 Task: Look for space in Caterham, United Kingdom from 1st June, 2023 to 9th June, 2023 for 5 adults in price range Rs.6000 to Rs.12000. Place can be entire place with 3 bedrooms having 3 beds and 3 bathrooms. Property type can be house, flat, guest house. Booking option can be shelf check-in. Required host language is English.
Action: Mouse moved to (503, 70)
Screenshot: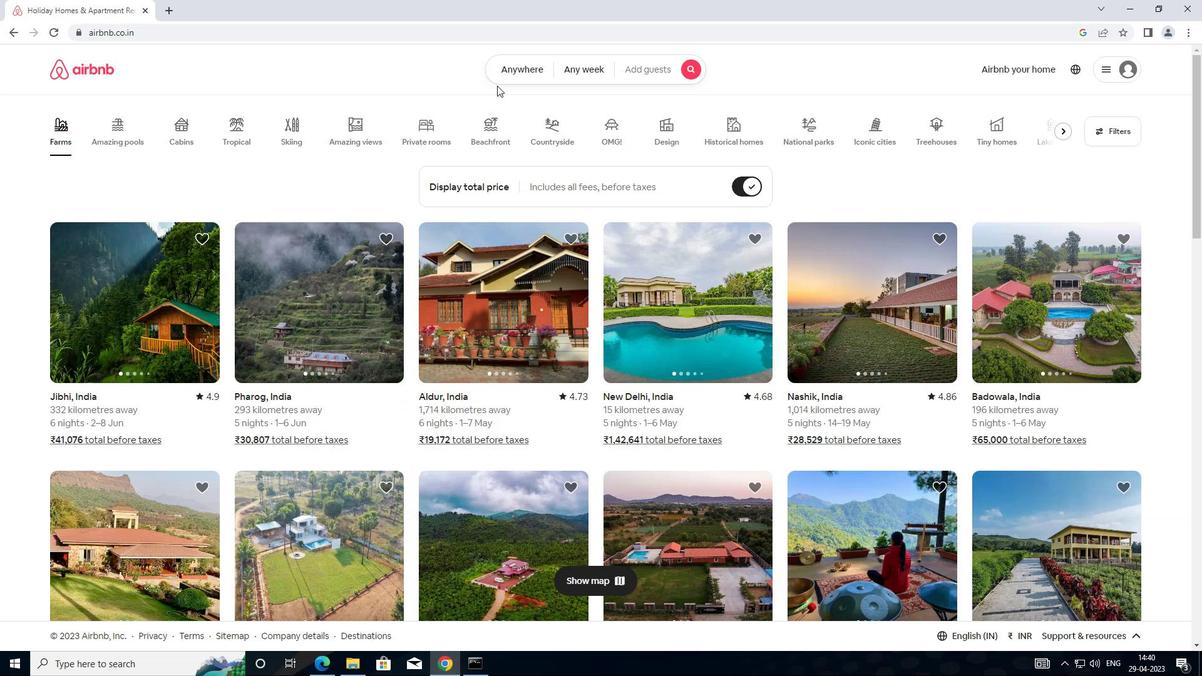 
Action: Mouse pressed left at (503, 70)
Screenshot: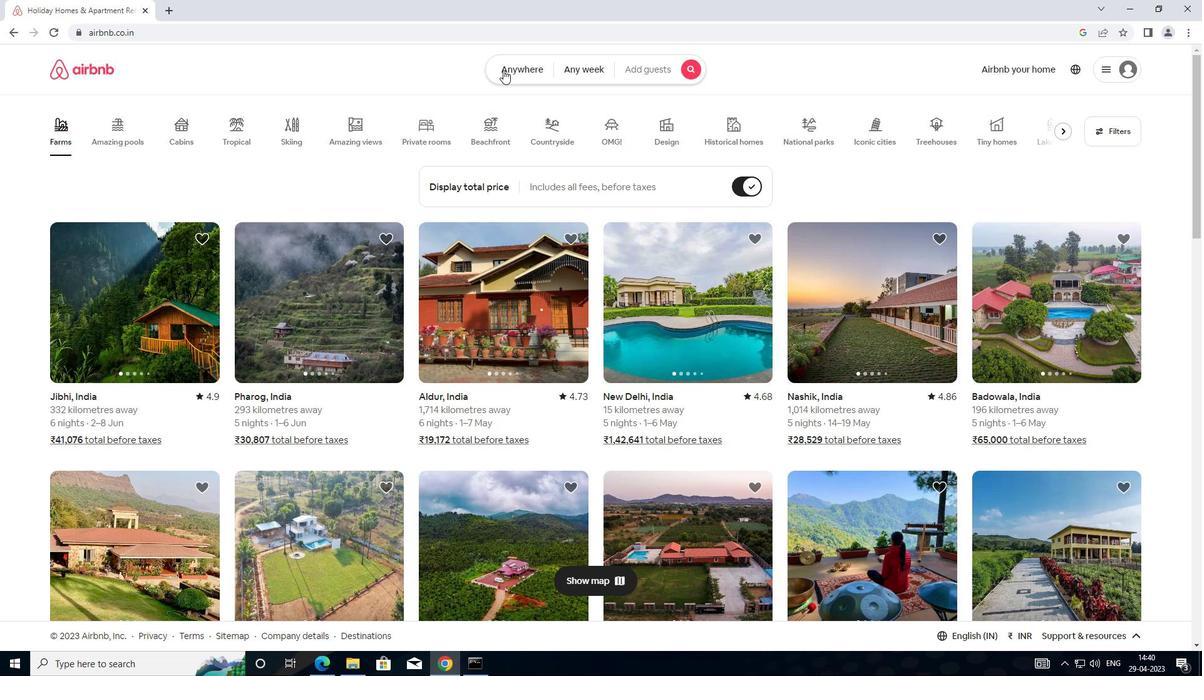 
Action: Mouse moved to (395, 120)
Screenshot: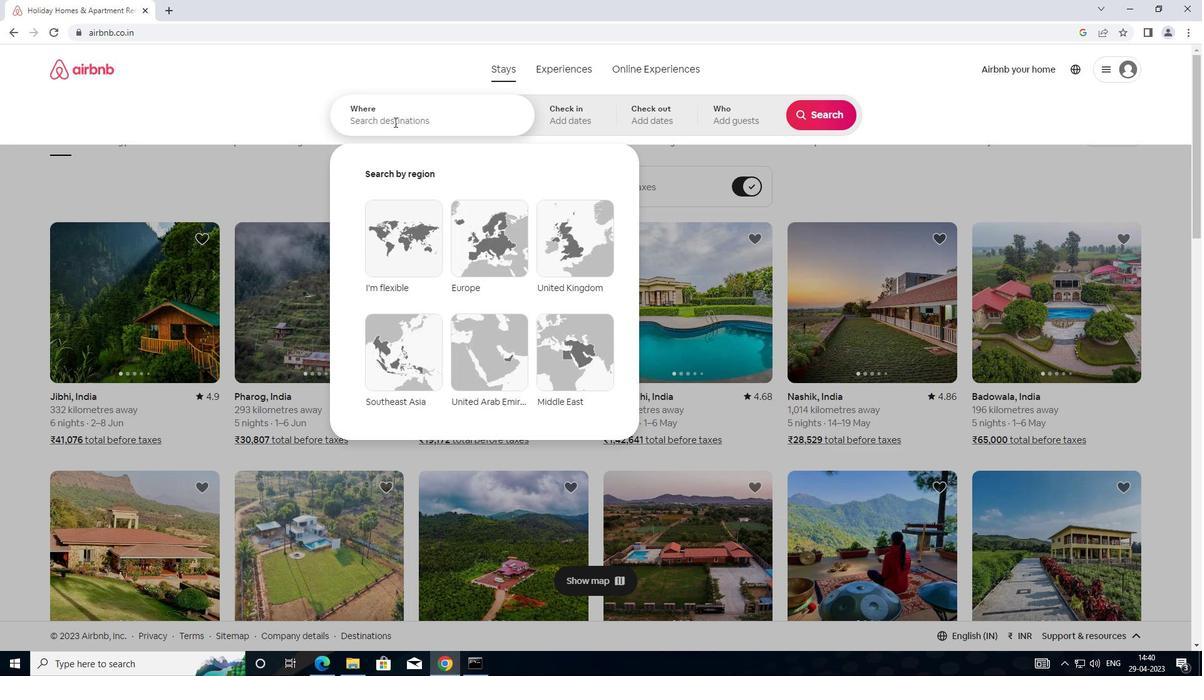
Action: Mouse pressed left at (395, 120)
Screenshot: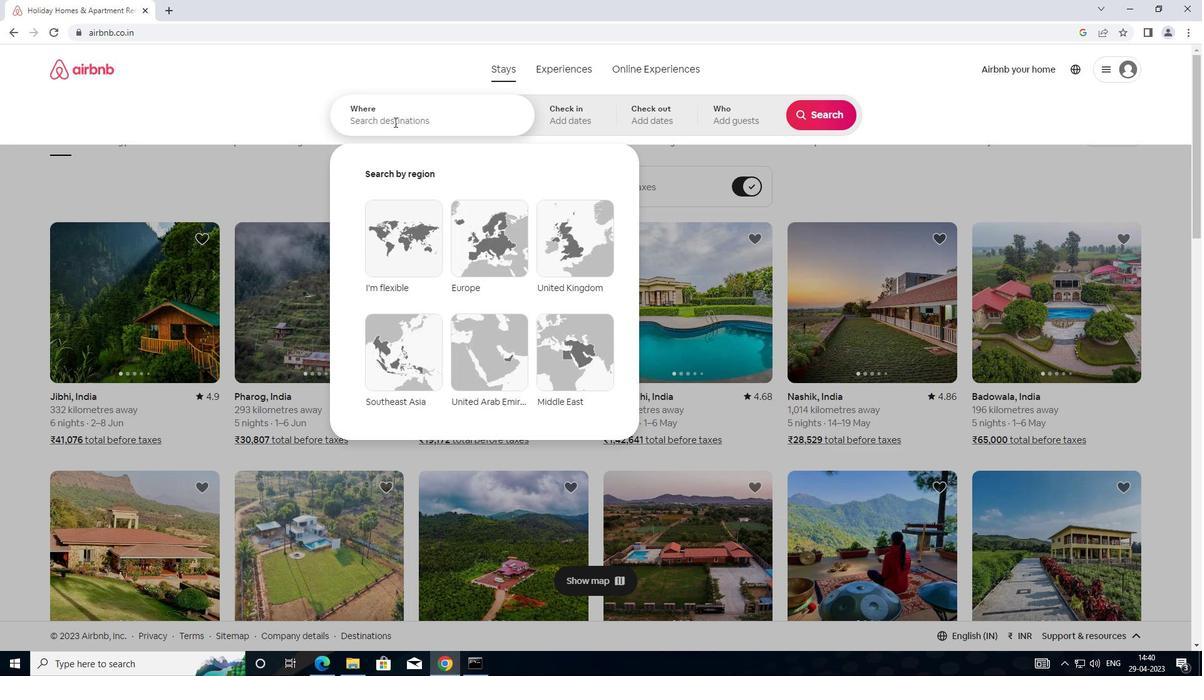 
Action: Mouse moved to (425, 124)
Screenshot: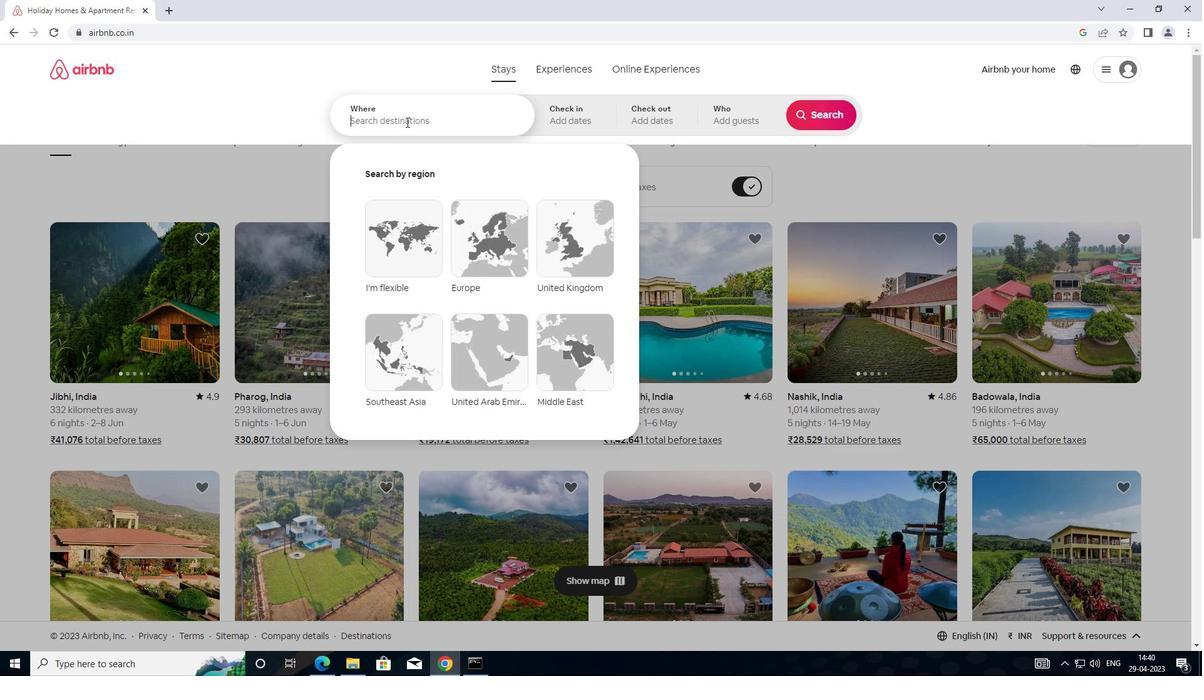 
Action: Key pressed <Key.shift>CATERHAM,UNITED
Screenshot: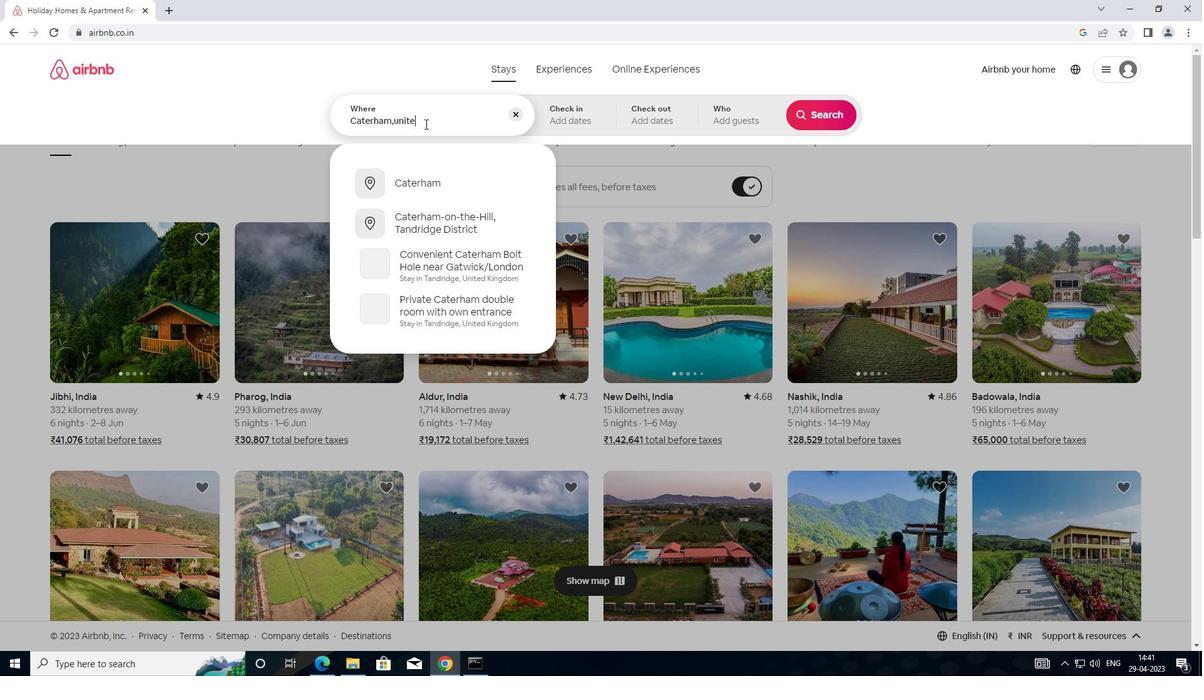 
Action: Mouse moved to (434, 191)
Screenshot: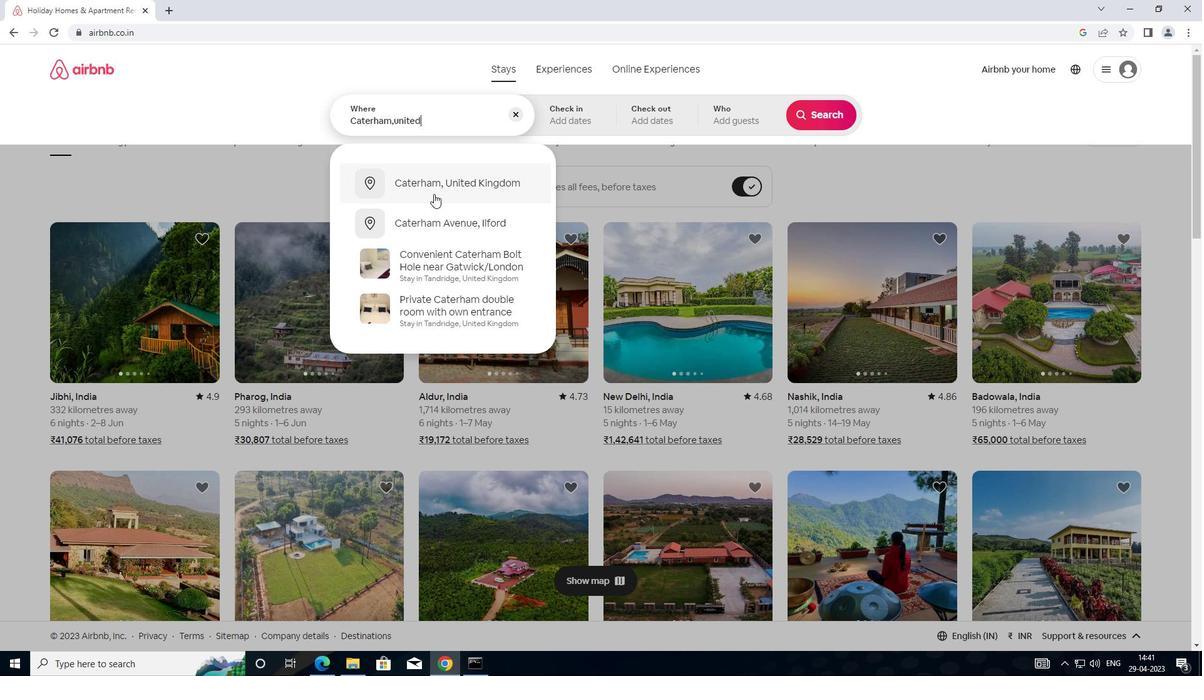 
Action: Mouse pressed left at (434, 191)
Screenshot: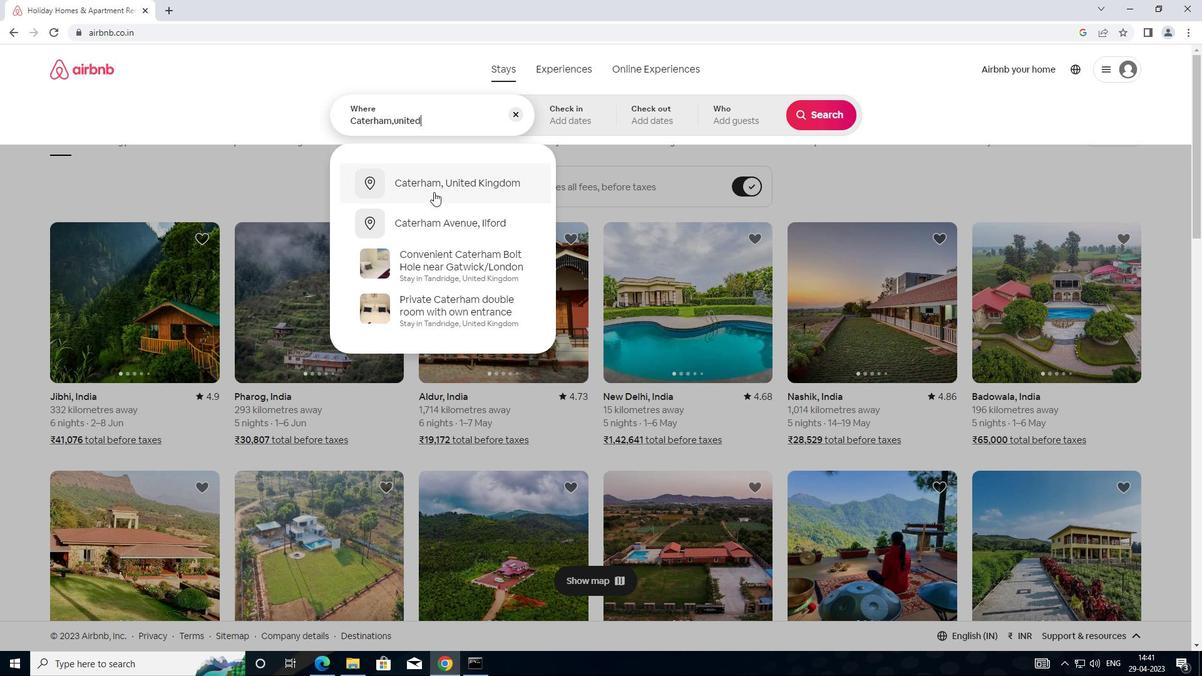 
Action: Mouse moved to (815, 221)
Screenshot: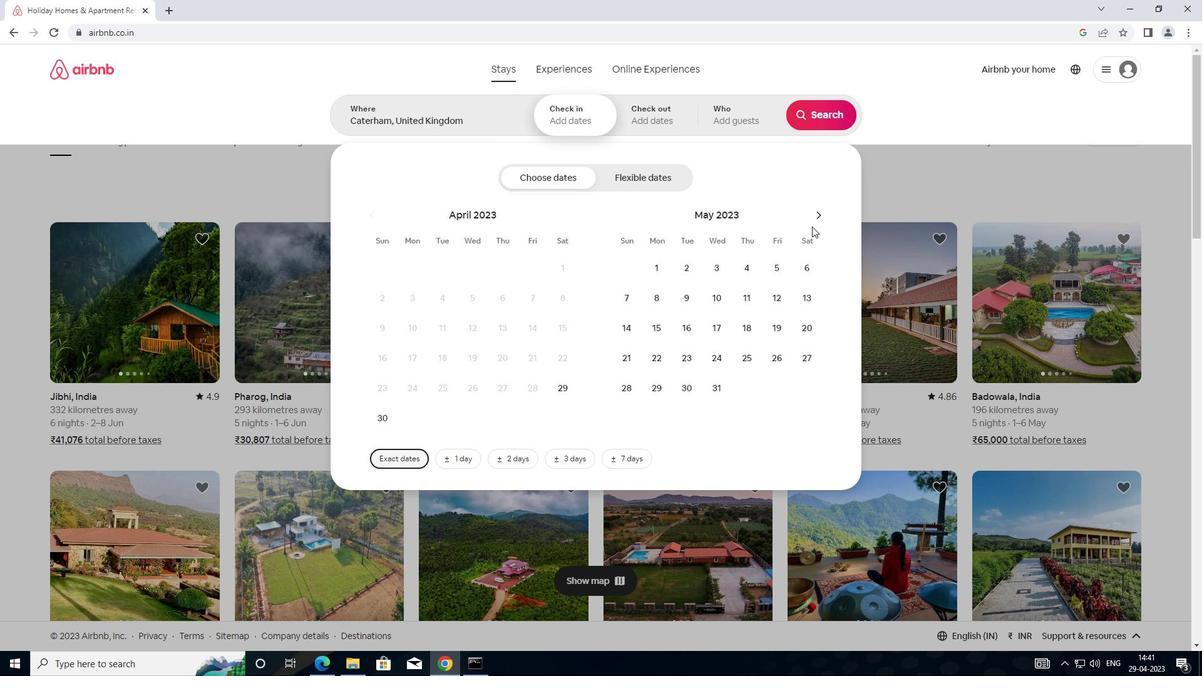 
Action: Mouse pressed left at (815, 221)
Screenshot: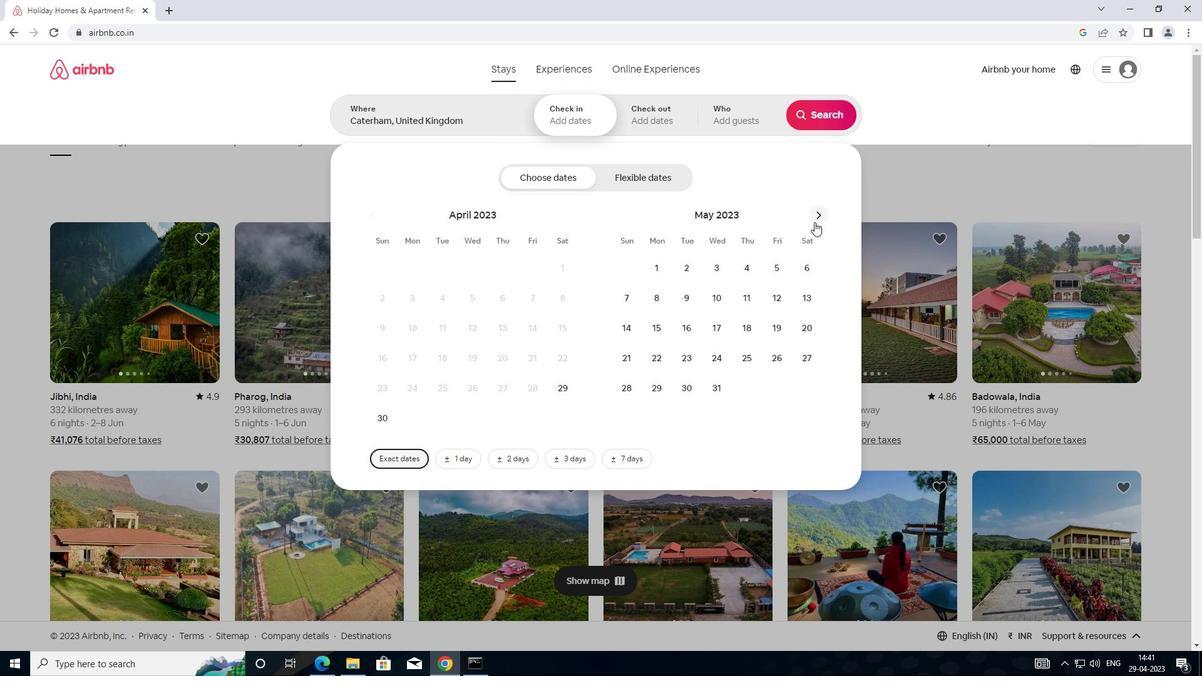 
Action: Mouse pressed left at (815, 221)
Screenshot: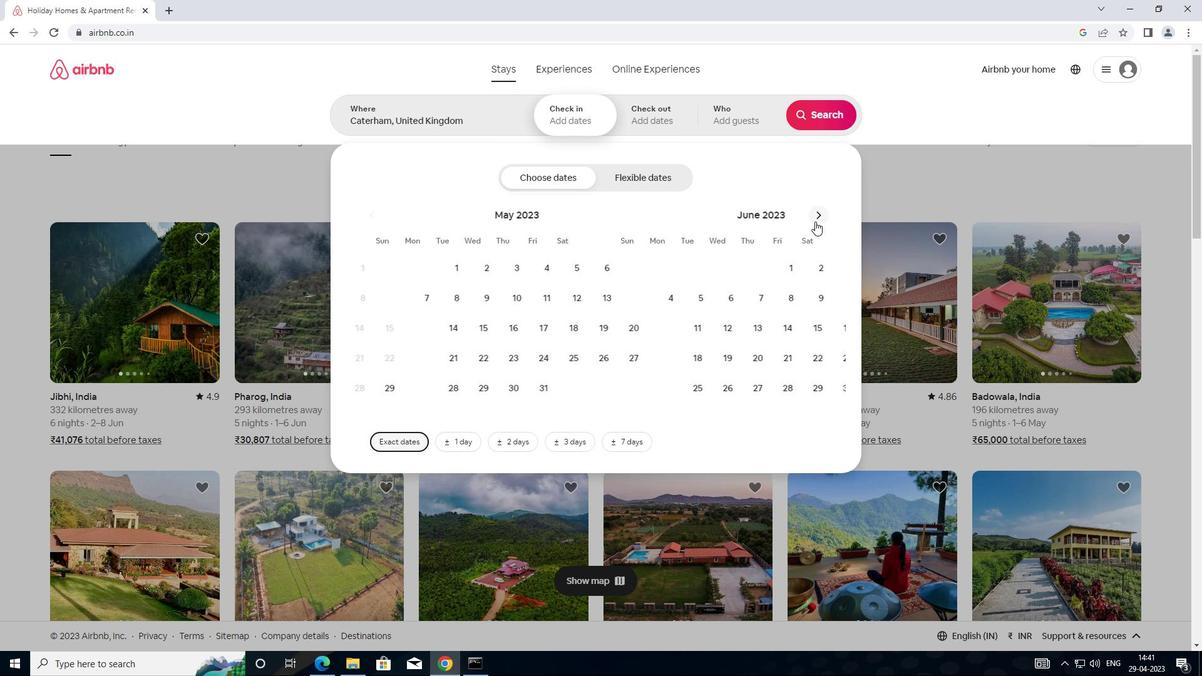 
Action: Mouse moved to (501, 266)
Screenshot: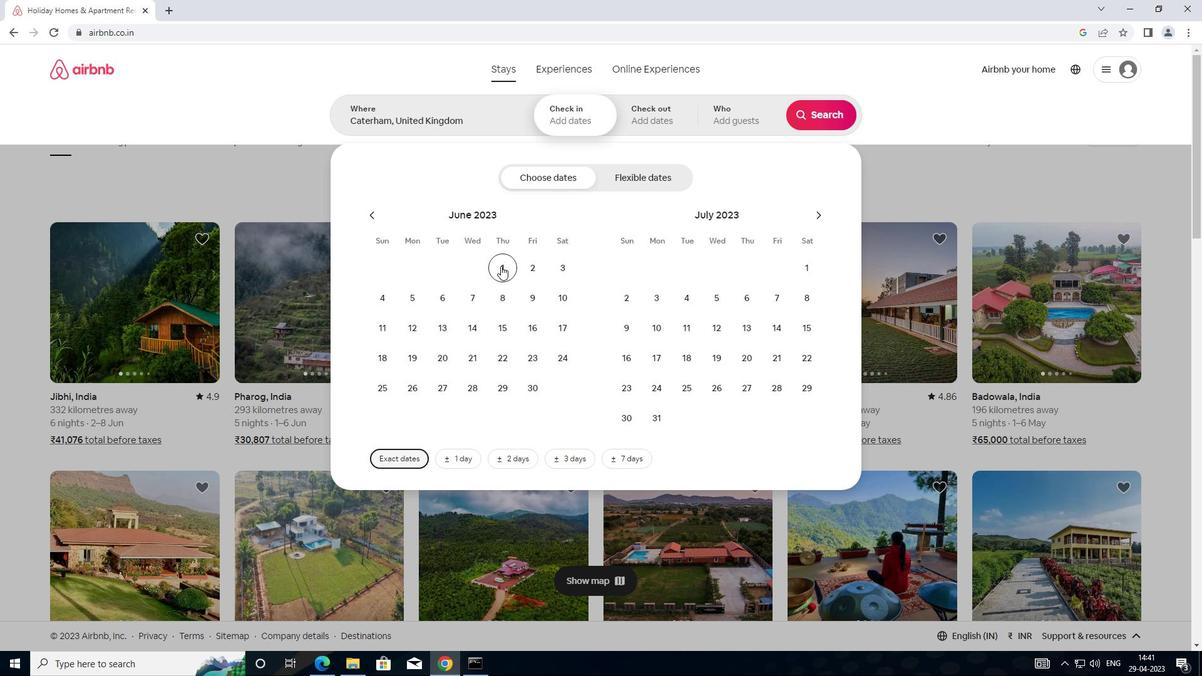 
Action: Mouse pressed left at (501, 266)
Screenshot: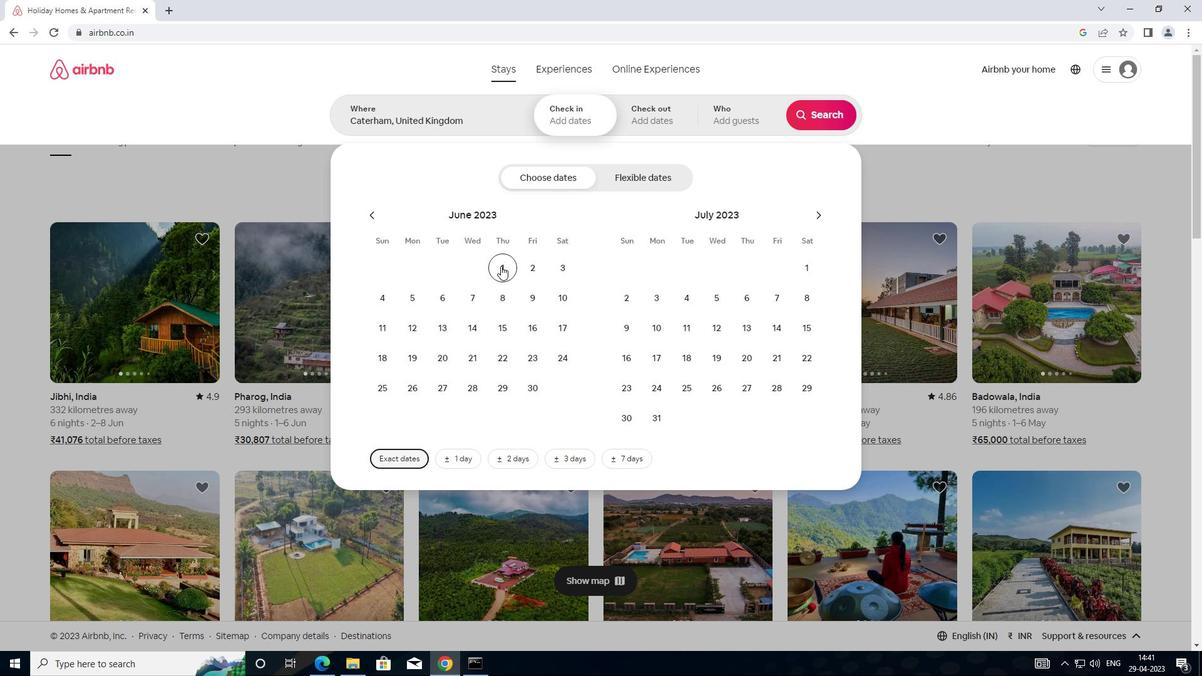 
Action: Mouse moved to (546, 298)
Screenshot: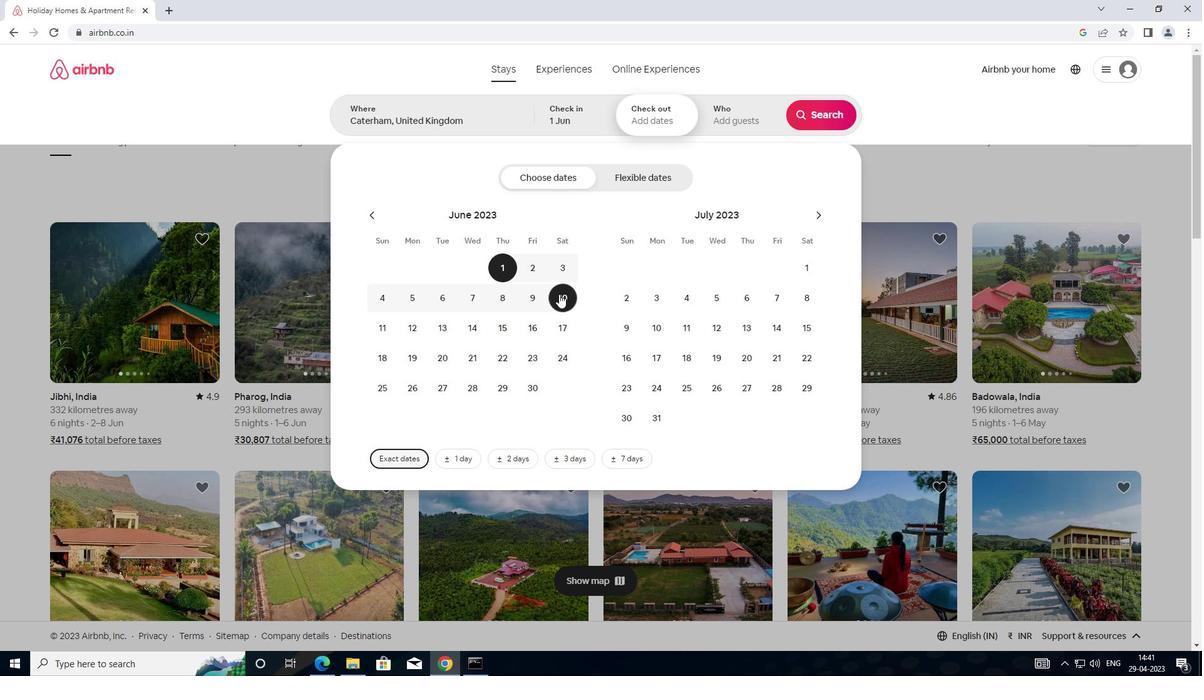 
Action: Mouse pressed left at (546, 298)
Screenshot: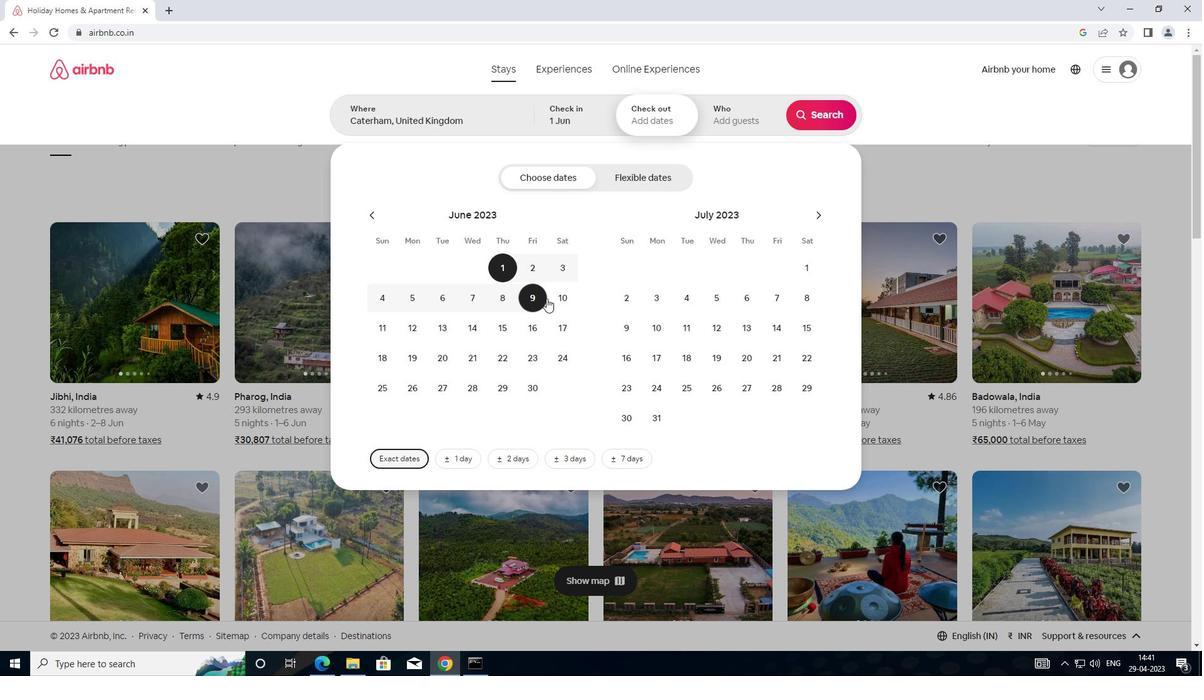 
Action: Mouse moved to (741, 126)
Screenshot: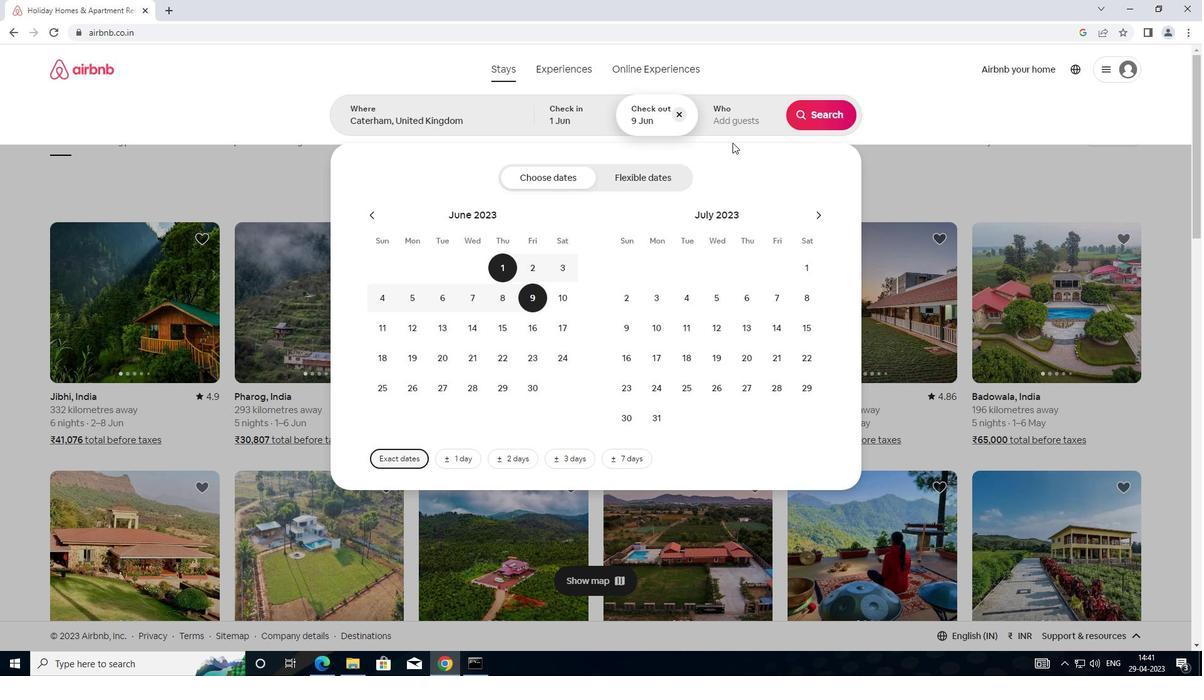 
Action: Mouse pressed left at (741, 126)
Screenshot: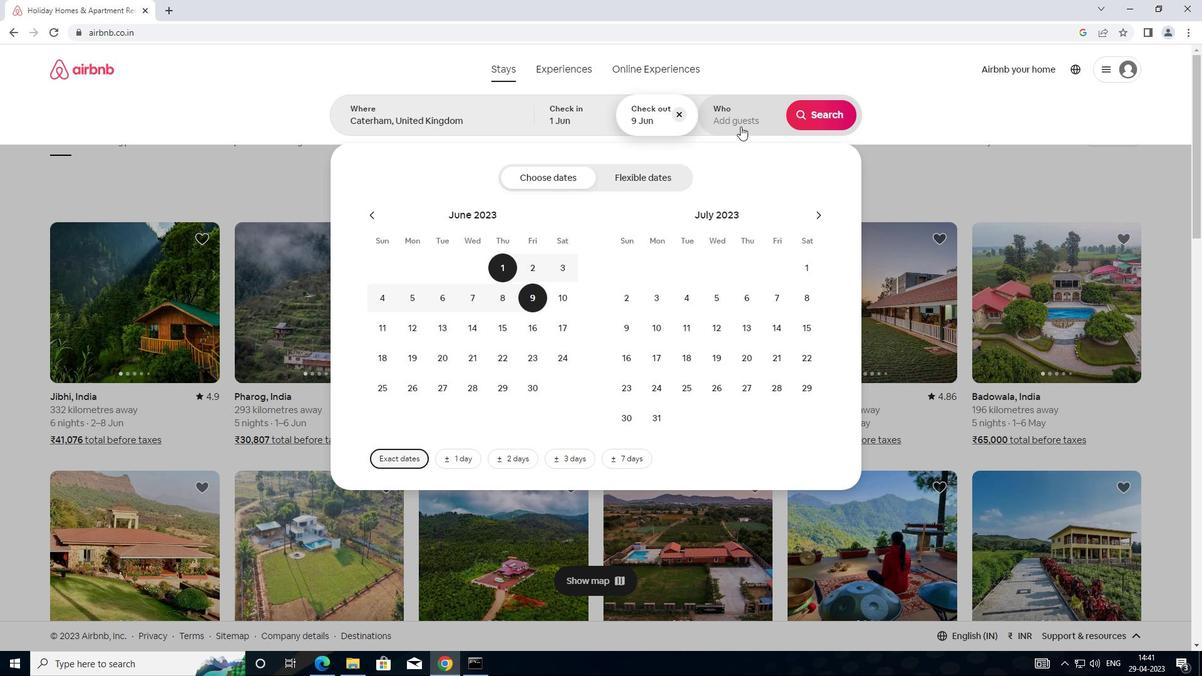 
Action: Mouse moved to (821, 177)
Screenshot: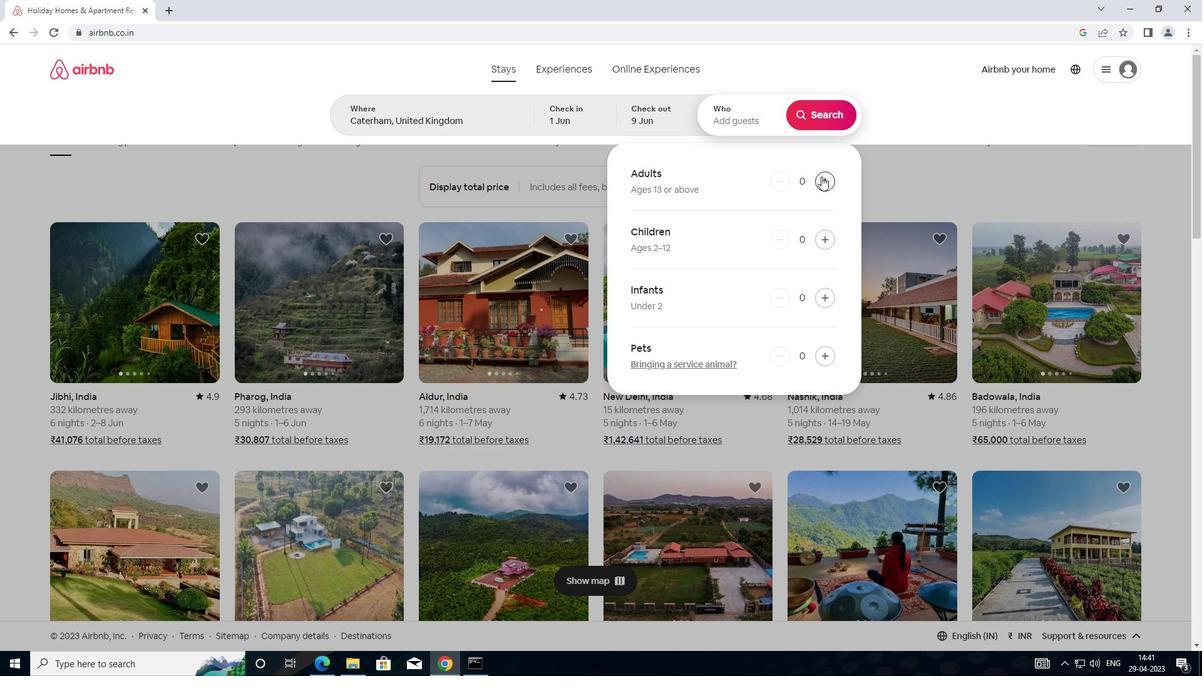 
Action: Mouse pressed left at (821, 177)
Screenshot: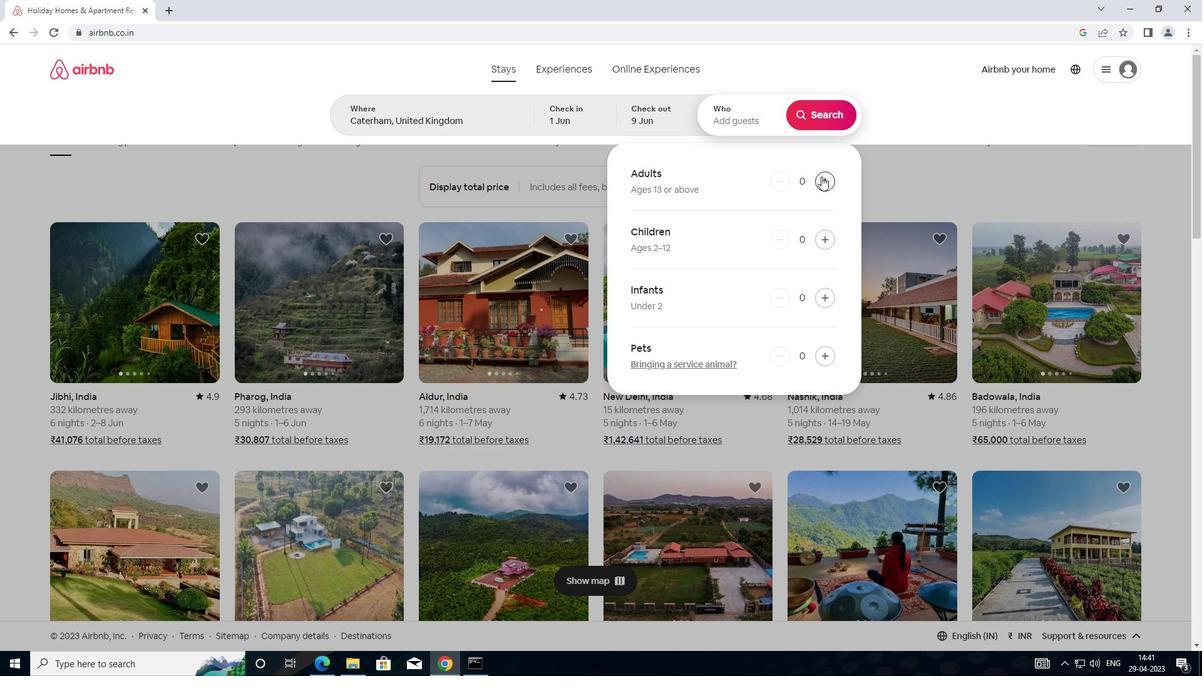 
Action: Mouse pressed left at (821, 177)
Screenshot: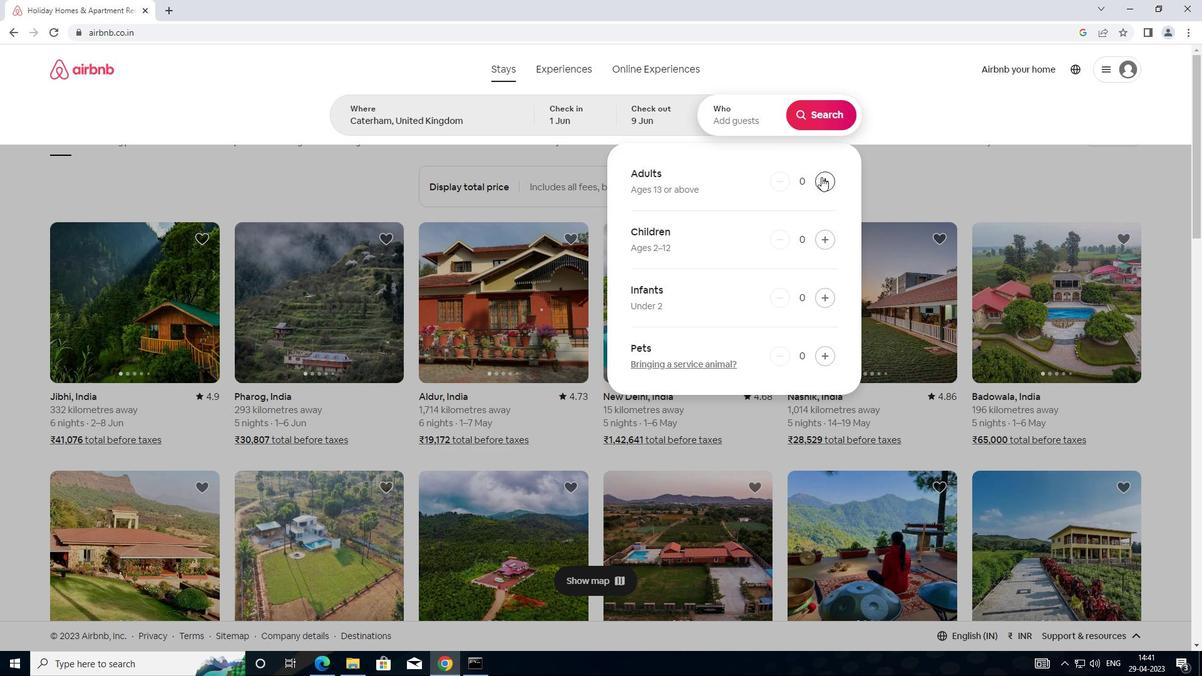 
Action: Mouse moved to (822, 178)
Screenshot: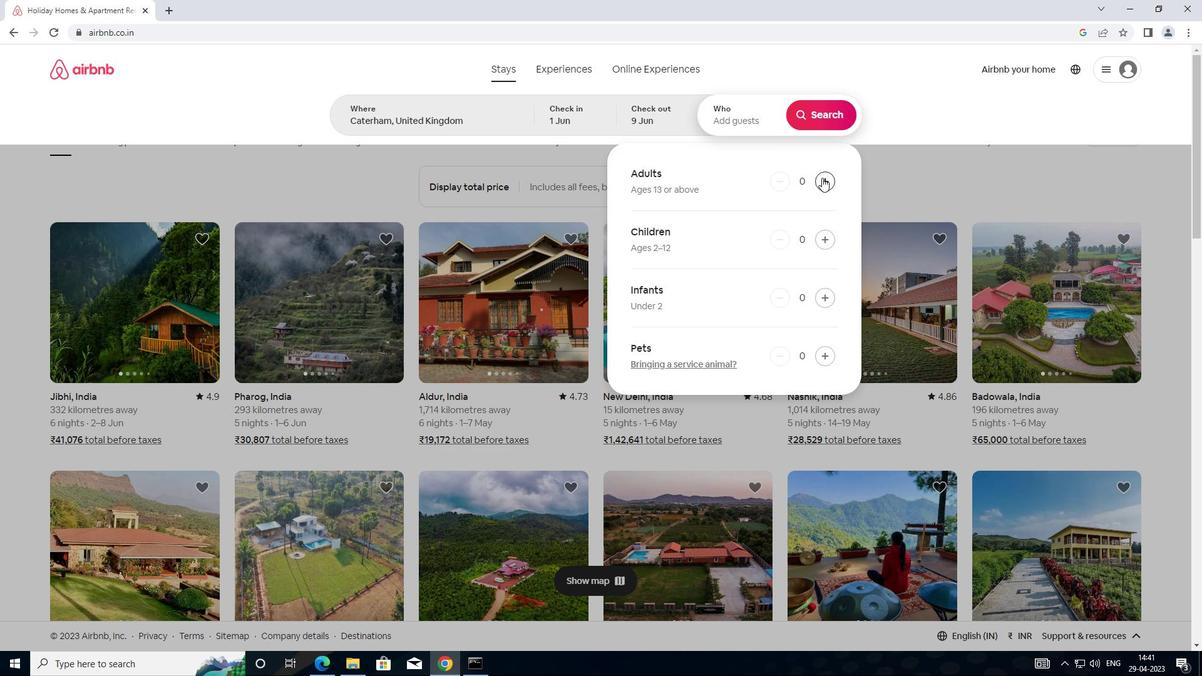 
Action: Mouse pressed left at (822, 178)
Screenshot: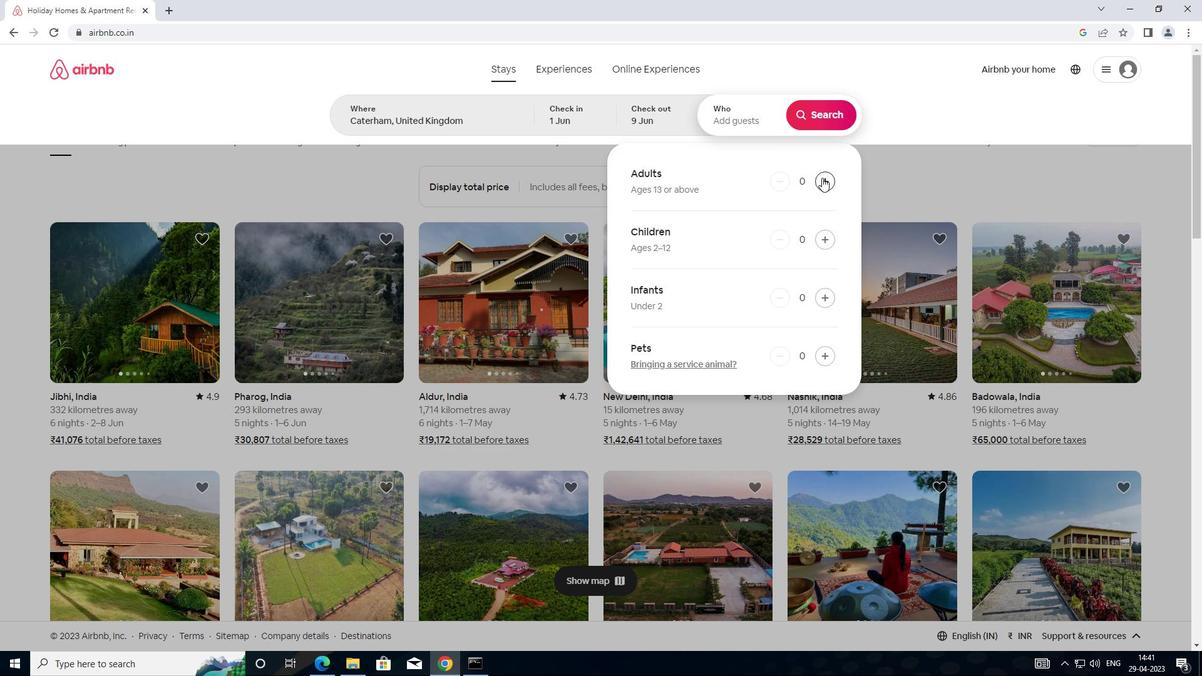 
Action: Mouse moved to (822, 179)
Screenshot: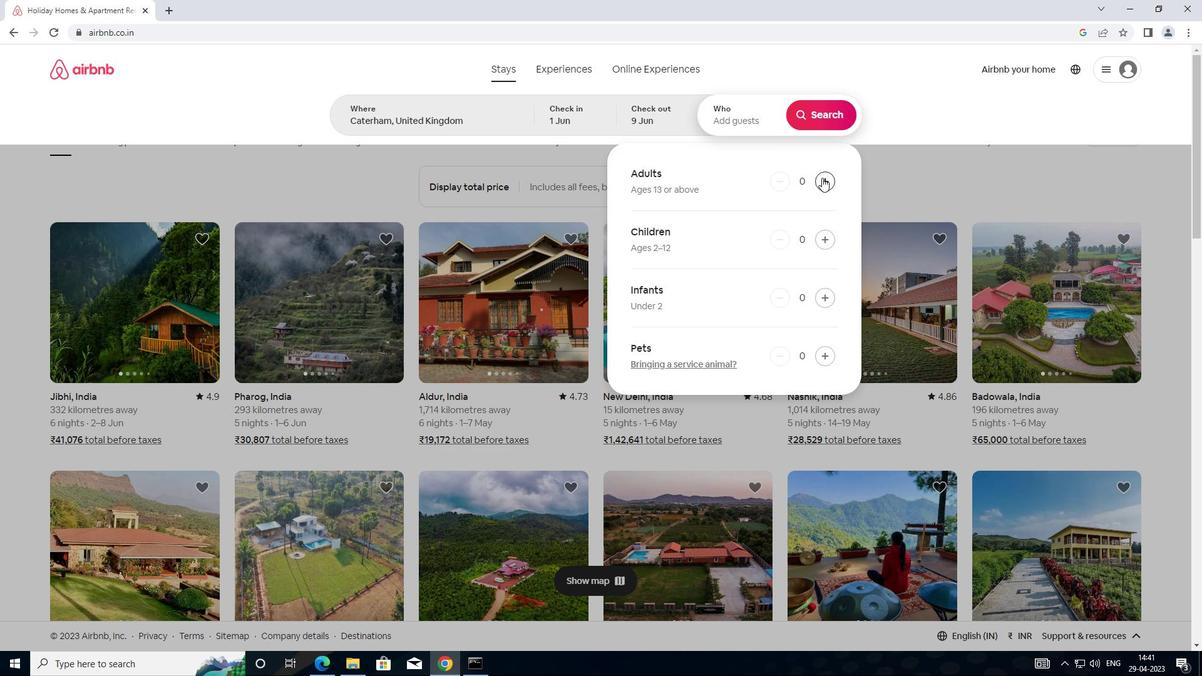 
Action: Mouse pressed left at (822, 179)
Screenshot: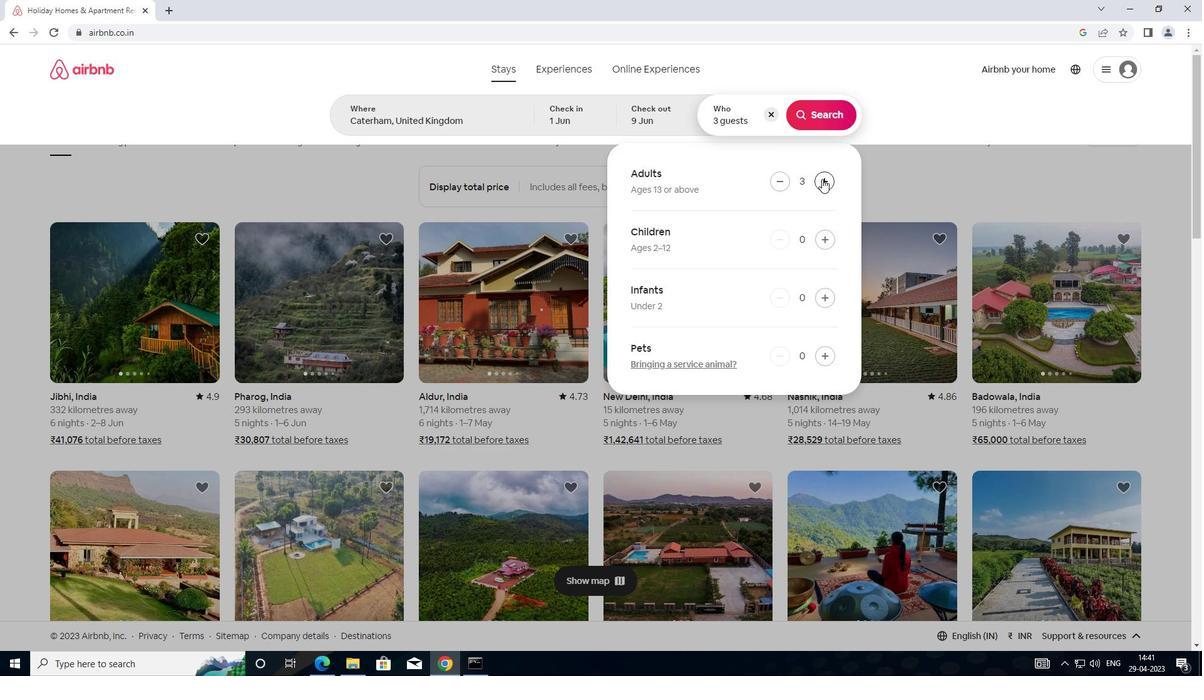 
Action: Mouse pressed left at (822, 179)
Screenshot: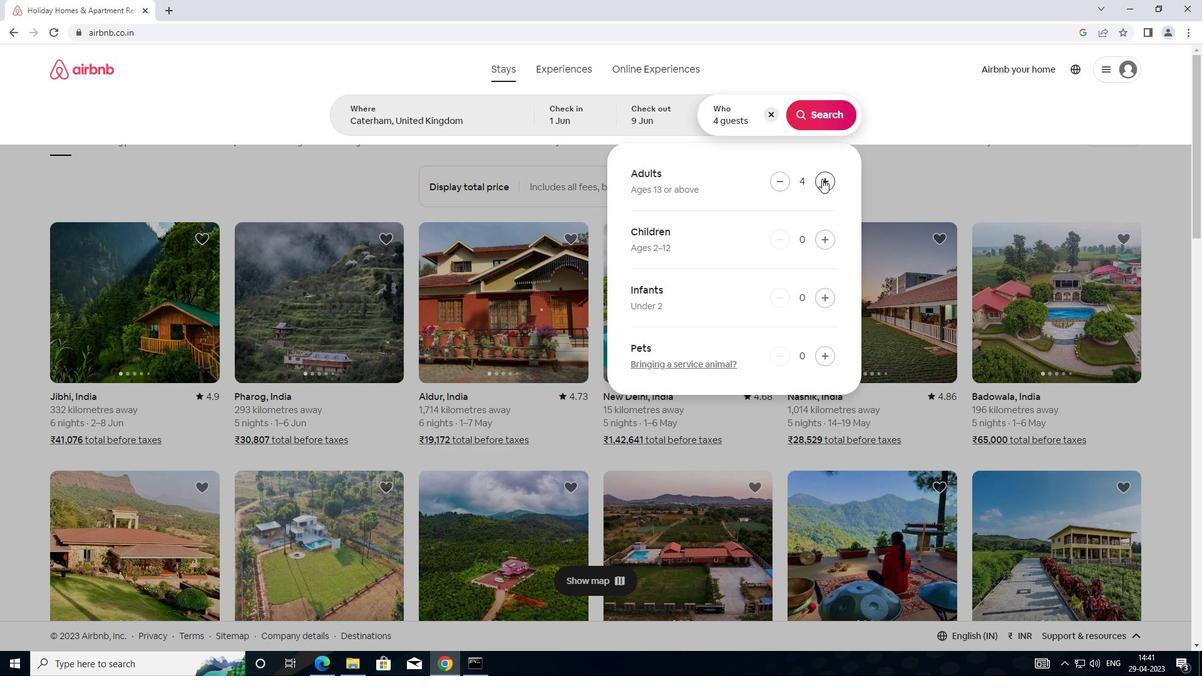 
Action: Mouse moved to (830, 104)
Screenshot: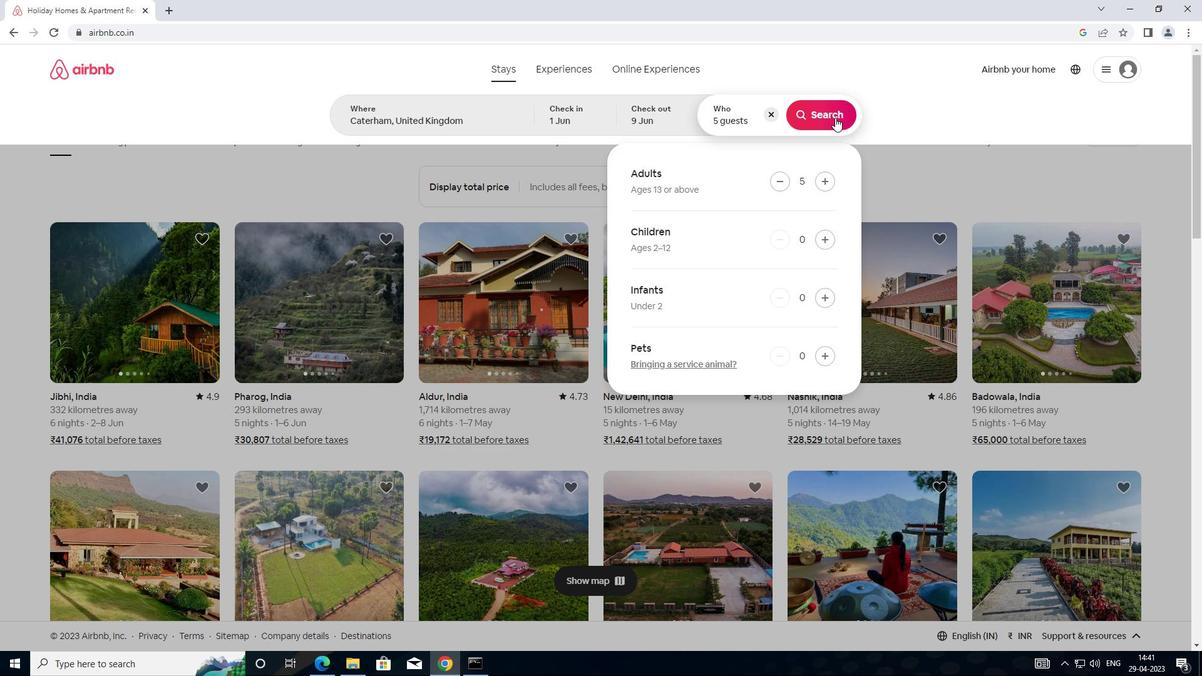 
Action: Mouse pressed left at (830, 104)
Screenshot: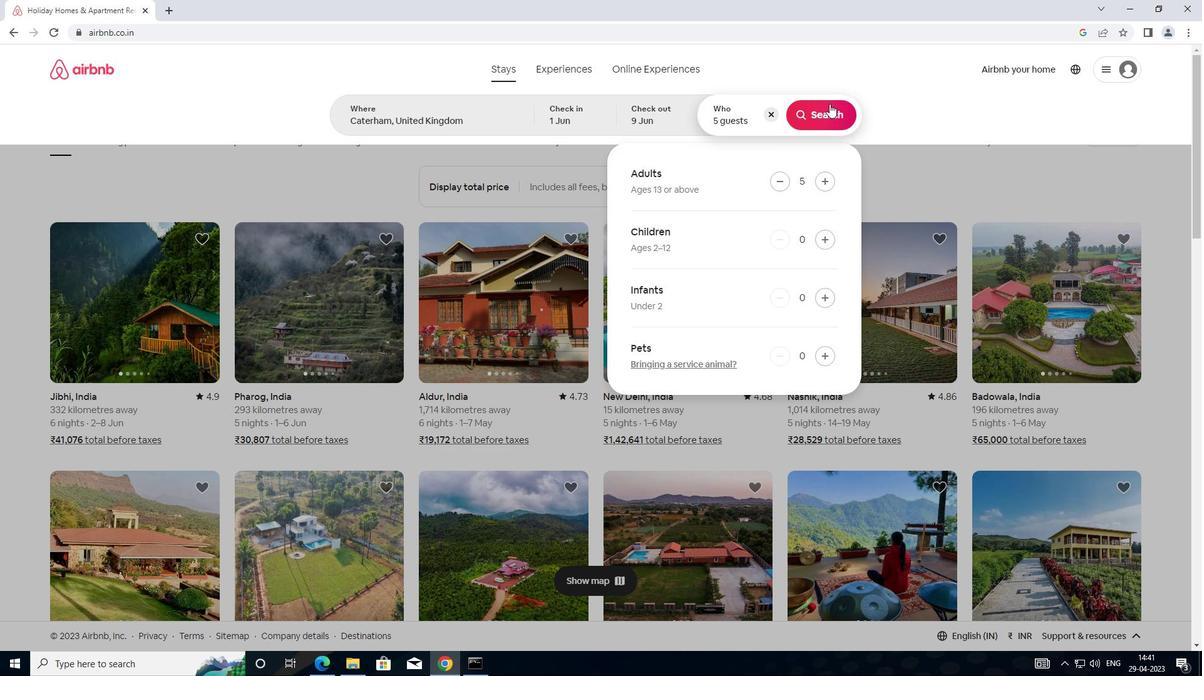 
Action: Mouse moved to (1138, 121)
Screenshot: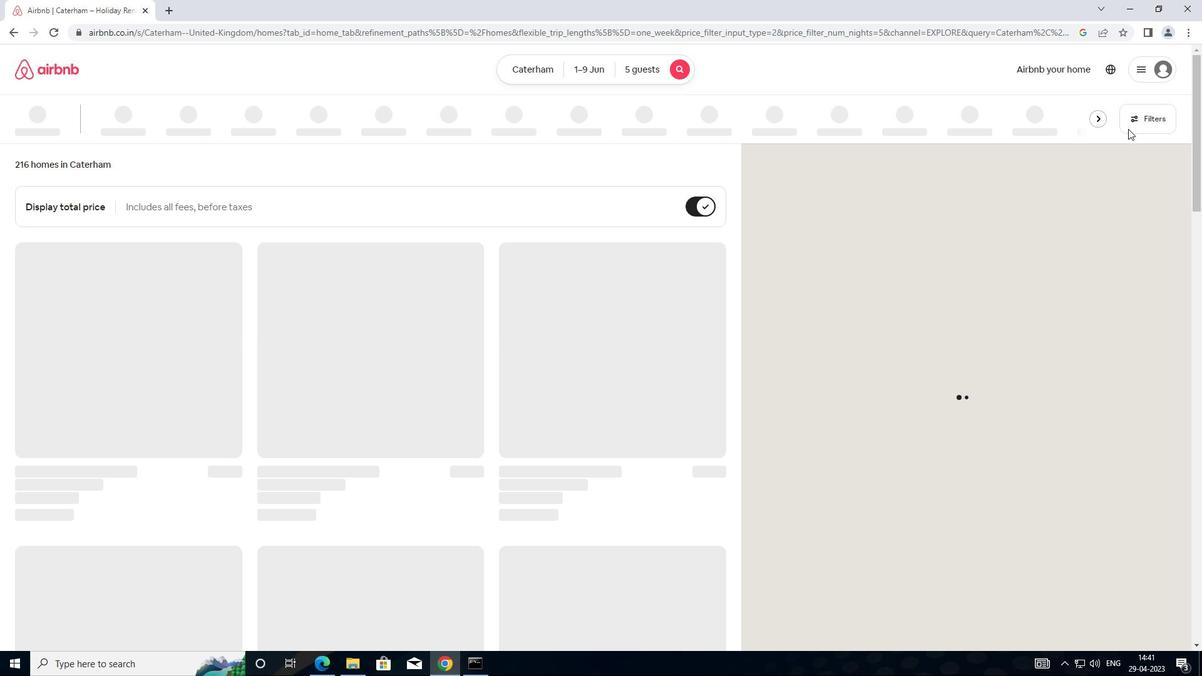 
Action: Mouse pressed left at (1138, 121)
Screenshot: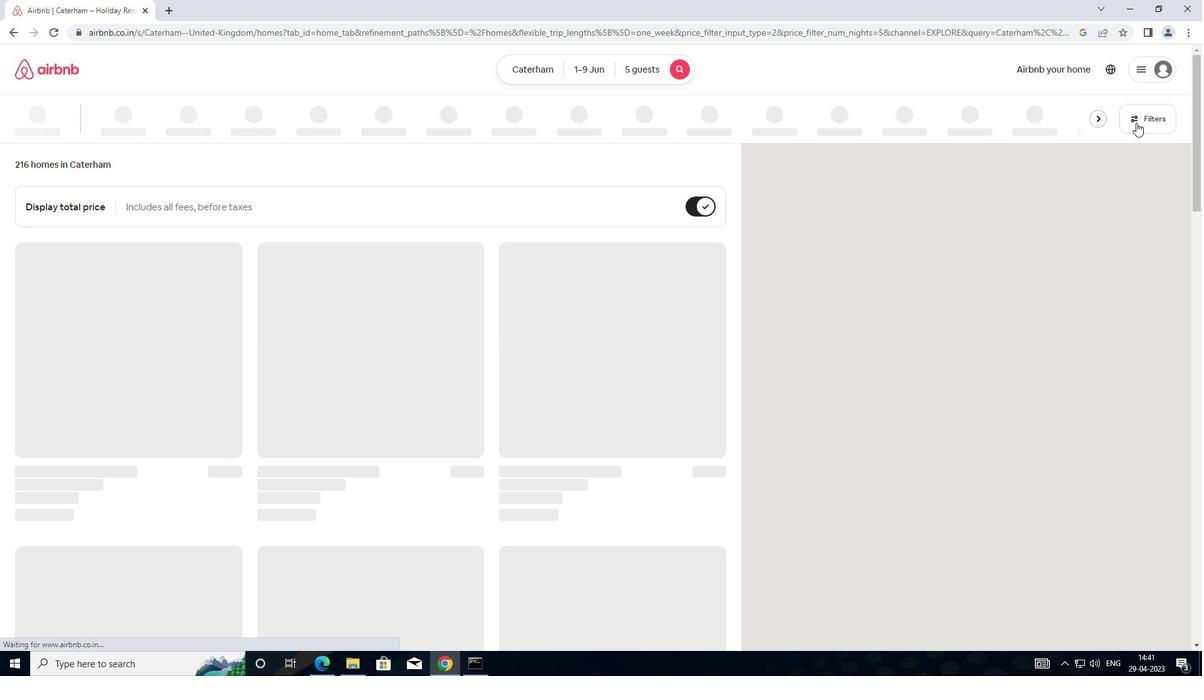 
Action: Mouse moved to (449, 279)
Screenshot: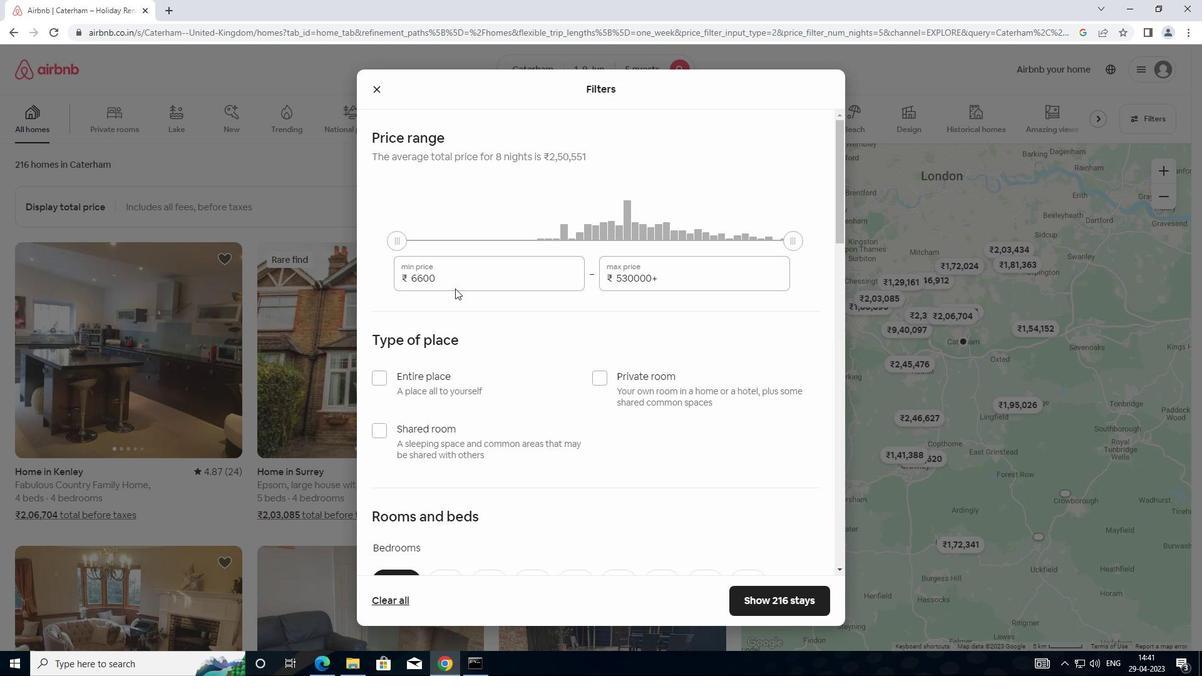 
Action: Mouse pressed left at (449, 279)
Screenshot: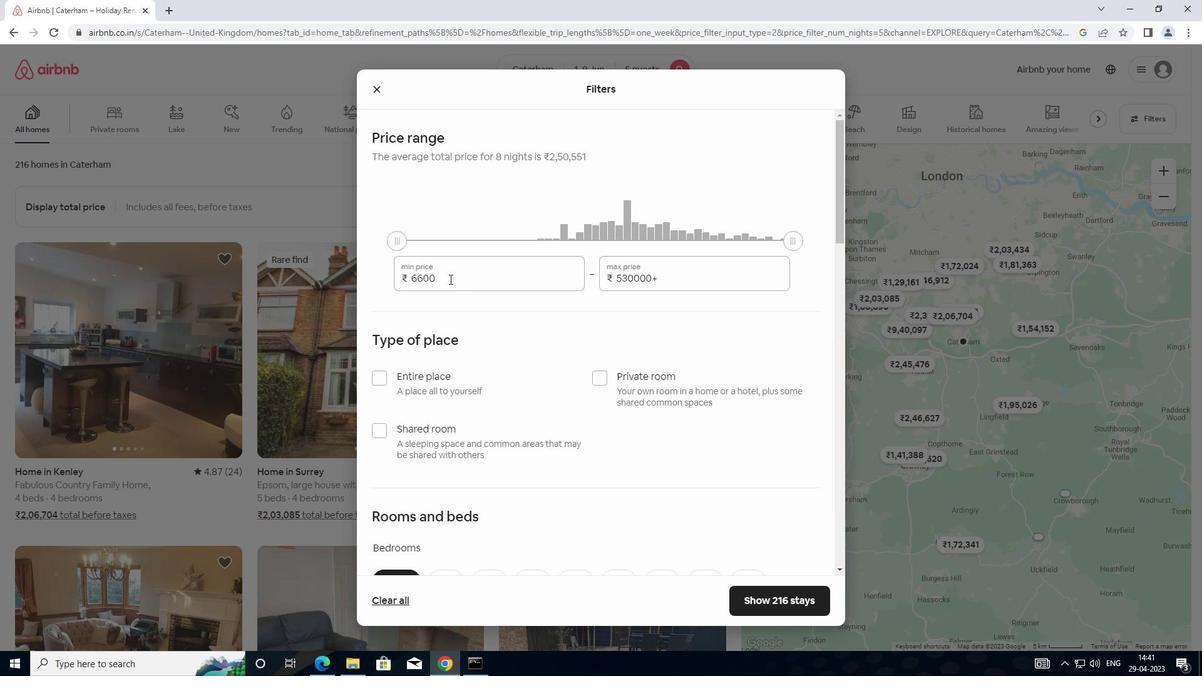 
Action: Mouse moved to (393, 281)
Screenshot: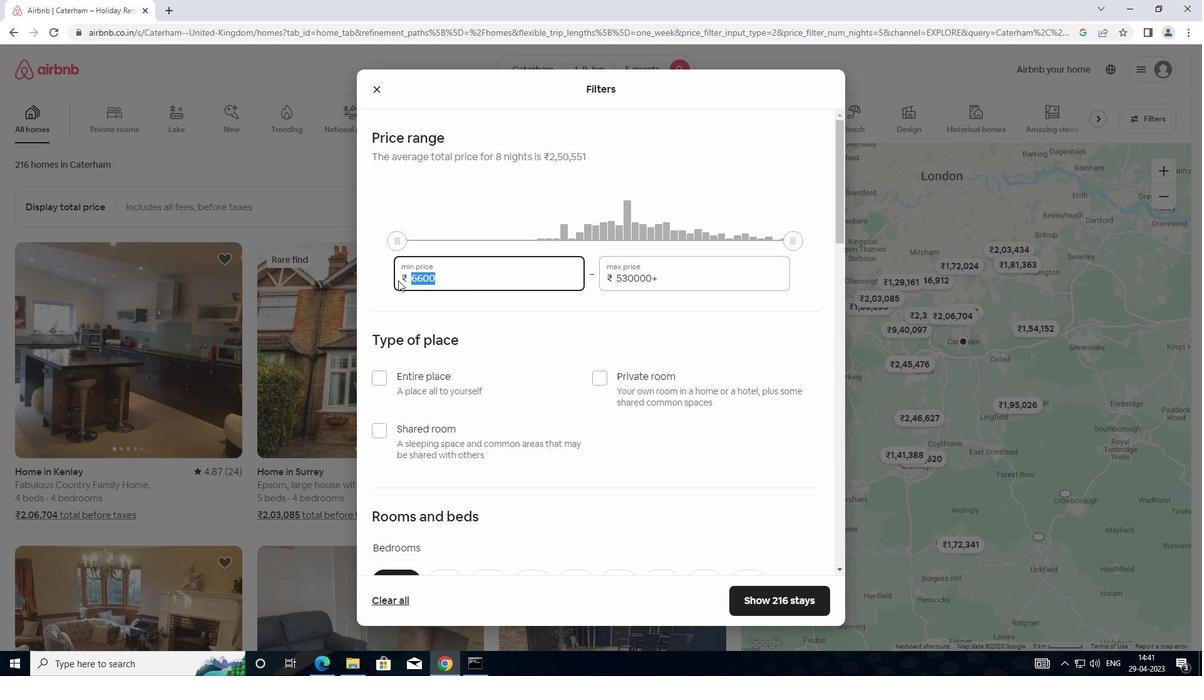 
Action: Key pressed 6
Screenshot: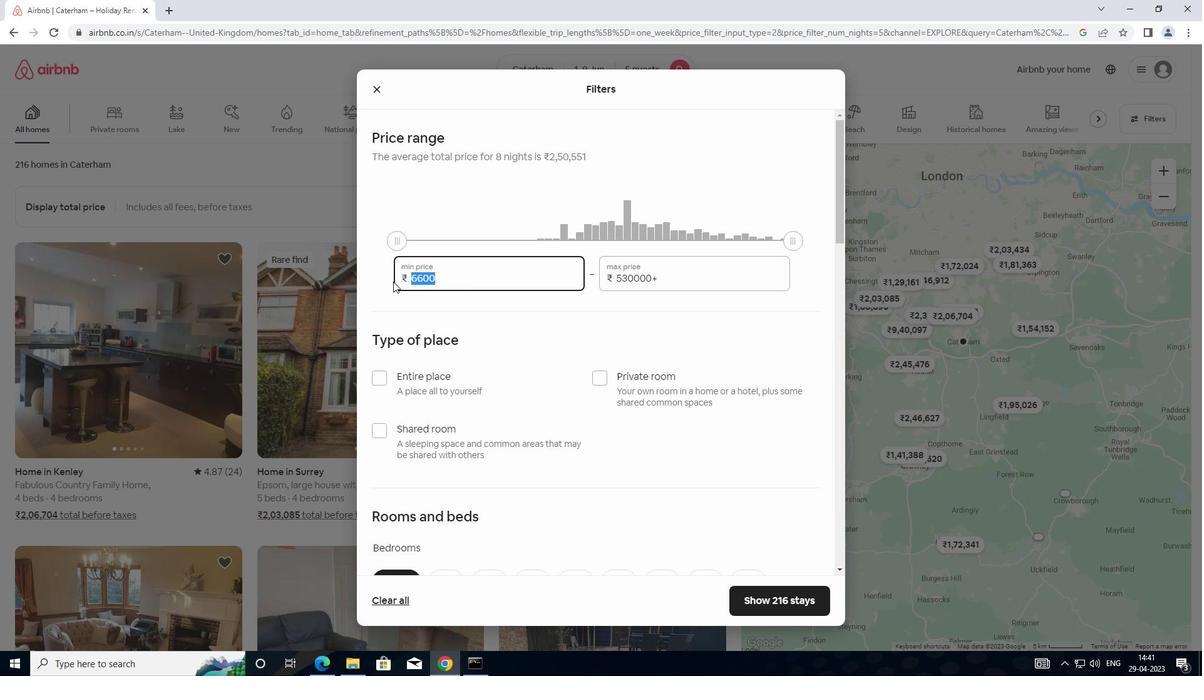 
Action: Mouse moved to (399, 278)
Screenshot: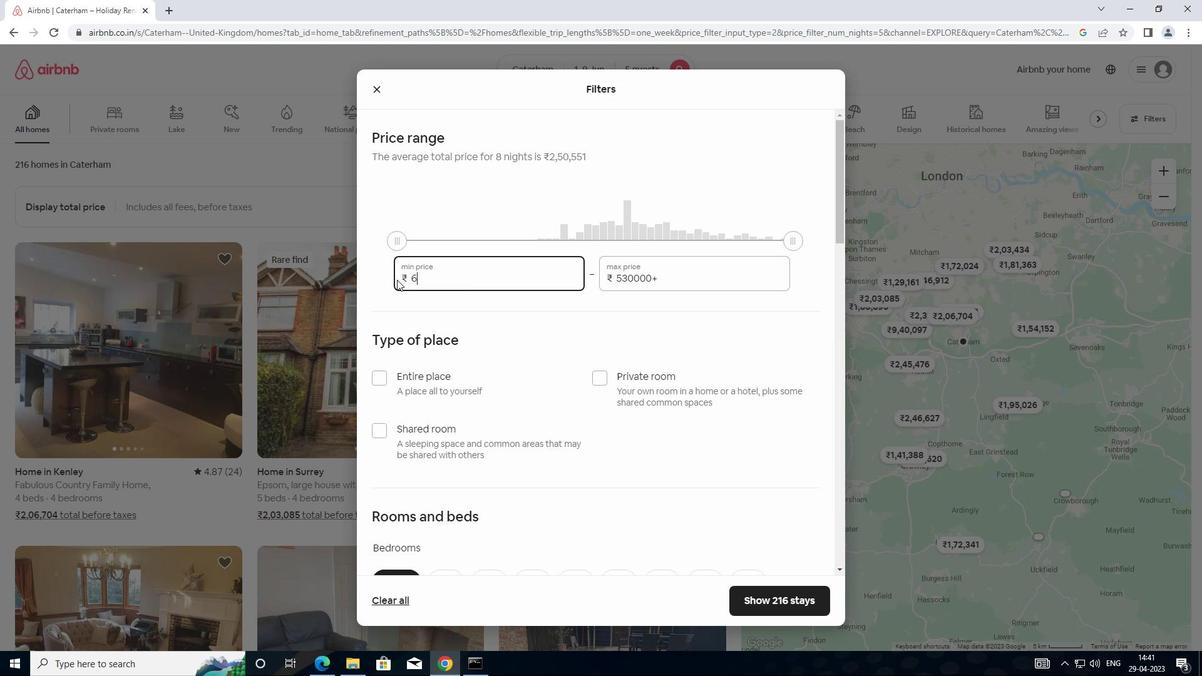 
Action: Key pressed 0
Screenshot: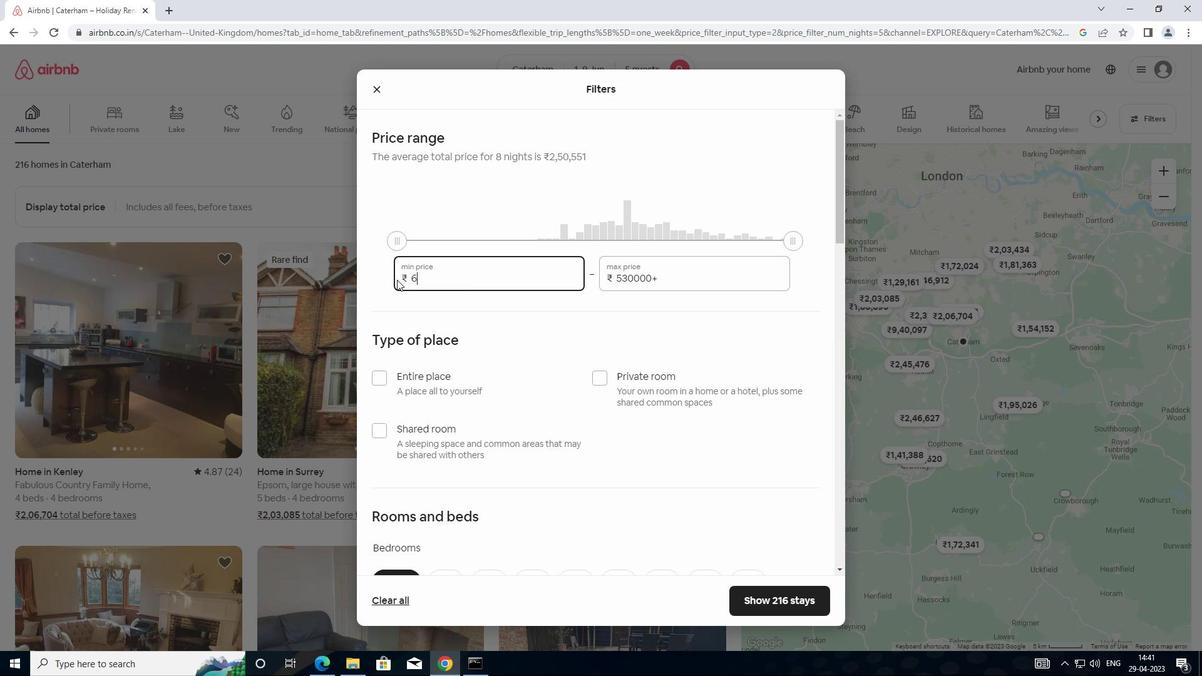 
Action: Mouse moved to (402, 276)
Screenshot: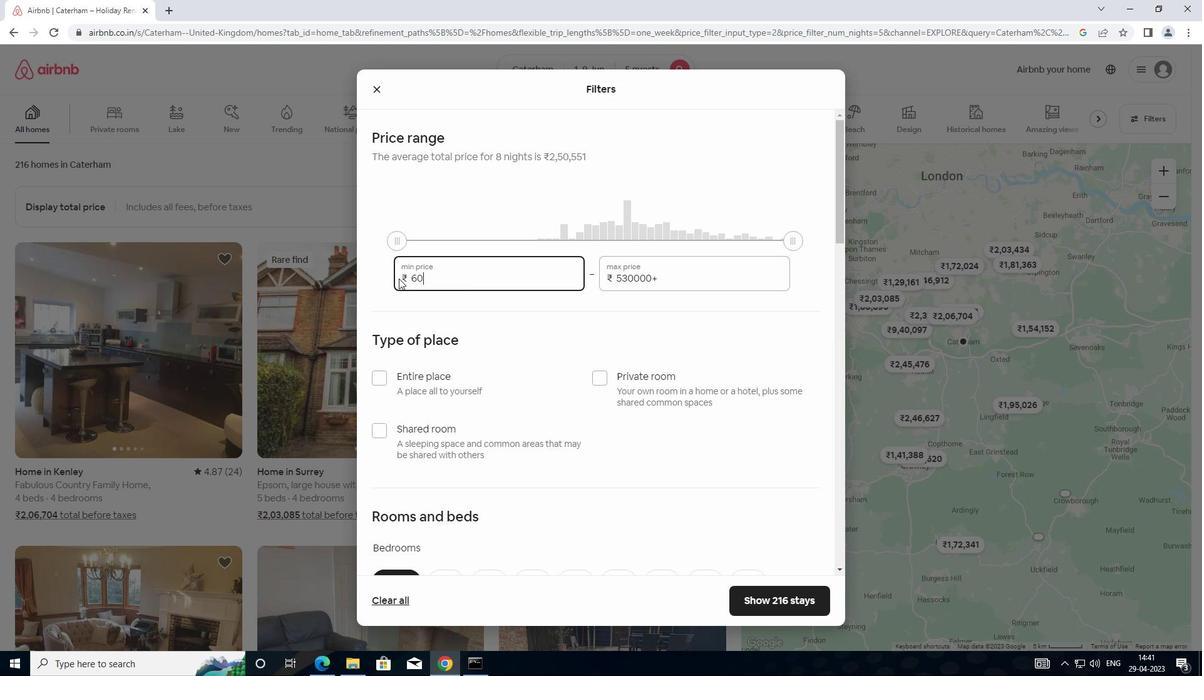 
Action: Key pressed 0
Screenshot: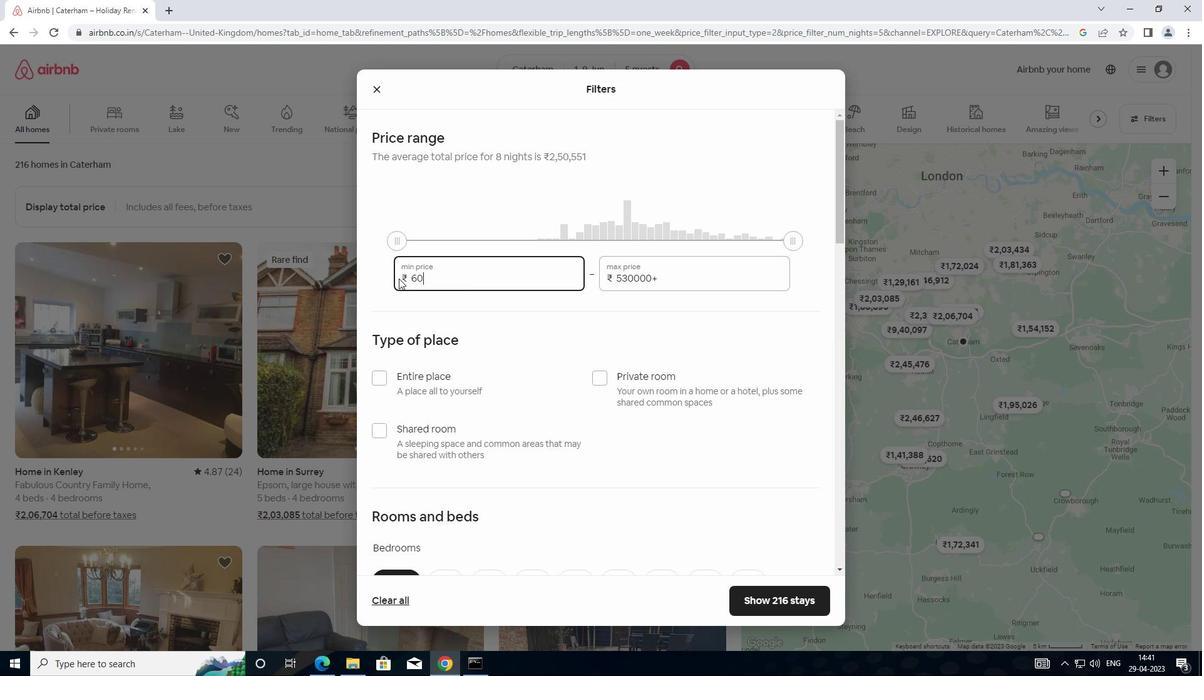 
Action: Mouse moved to (409, 272)
Screenshot: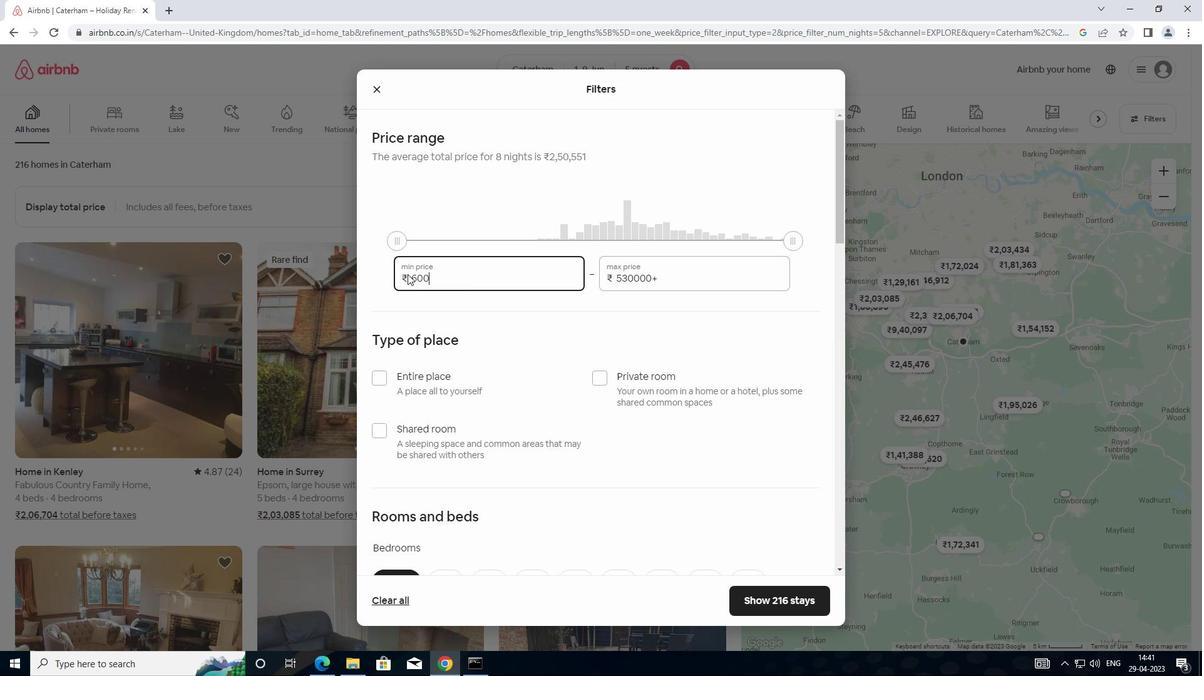 
Action: Key pressed 0
Screenshot: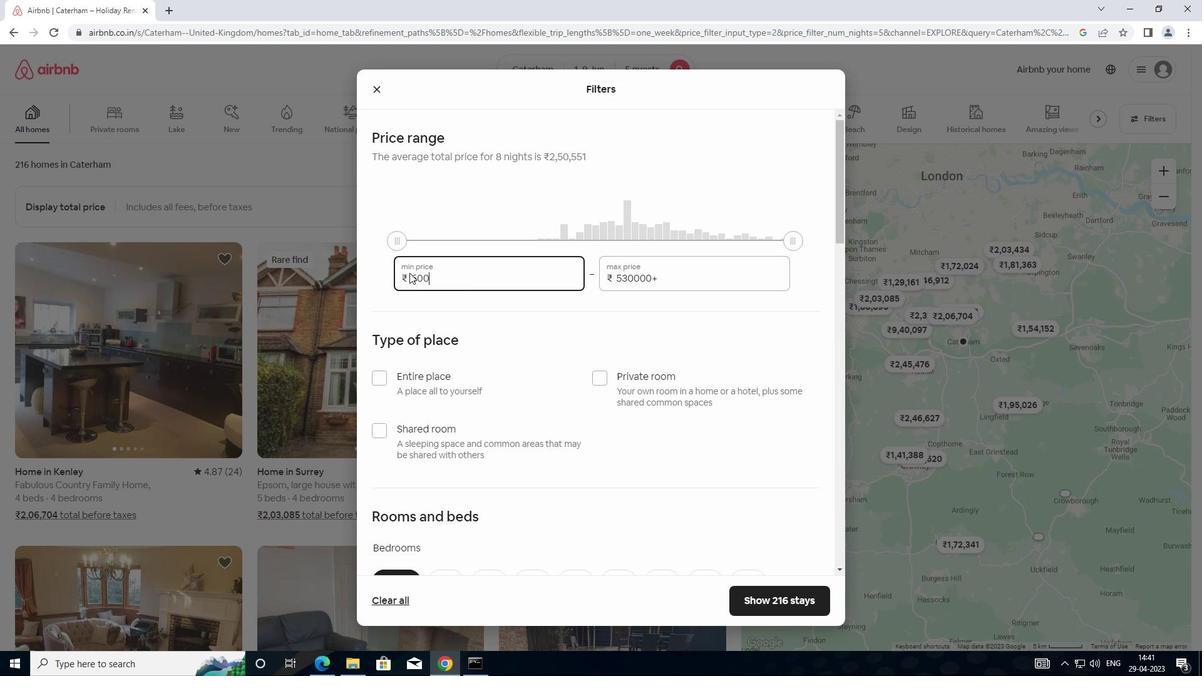 
Action: Mouse moved to (666, 279)
Screenshot: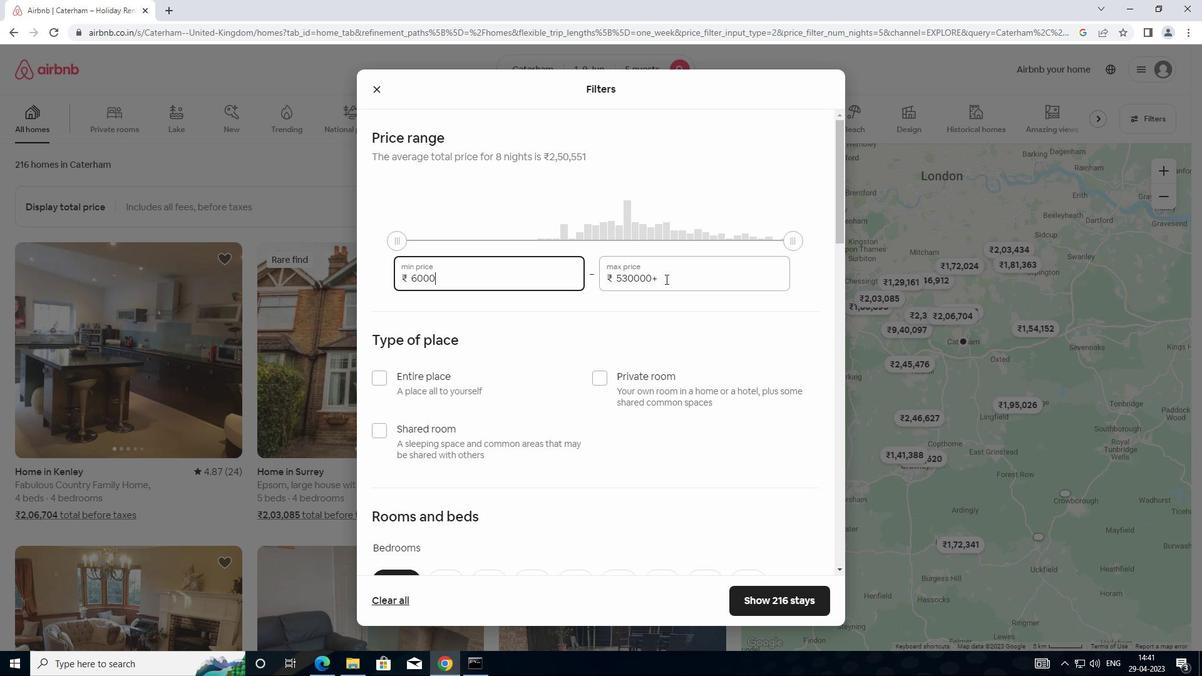 
Action: Mouse pressed left at (666, 279)
Screenshot: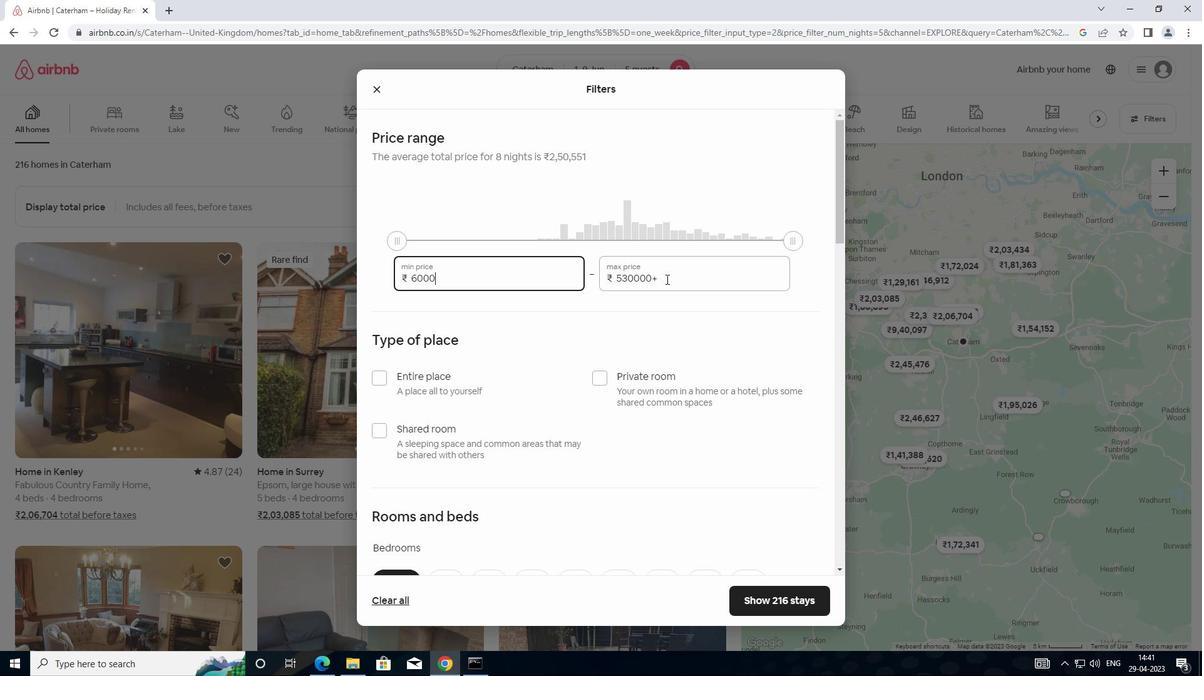 
Action: Mouse moved to (584, 276)
Screenshot: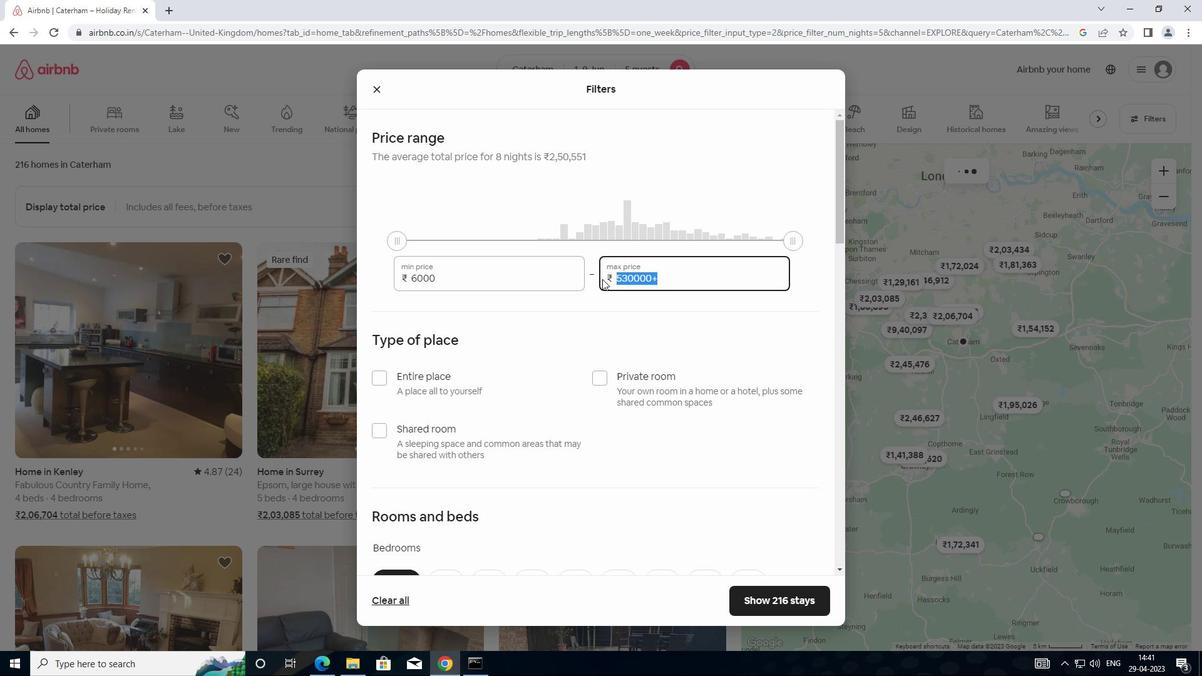 
Action: Key pressed 1200
Screenshot: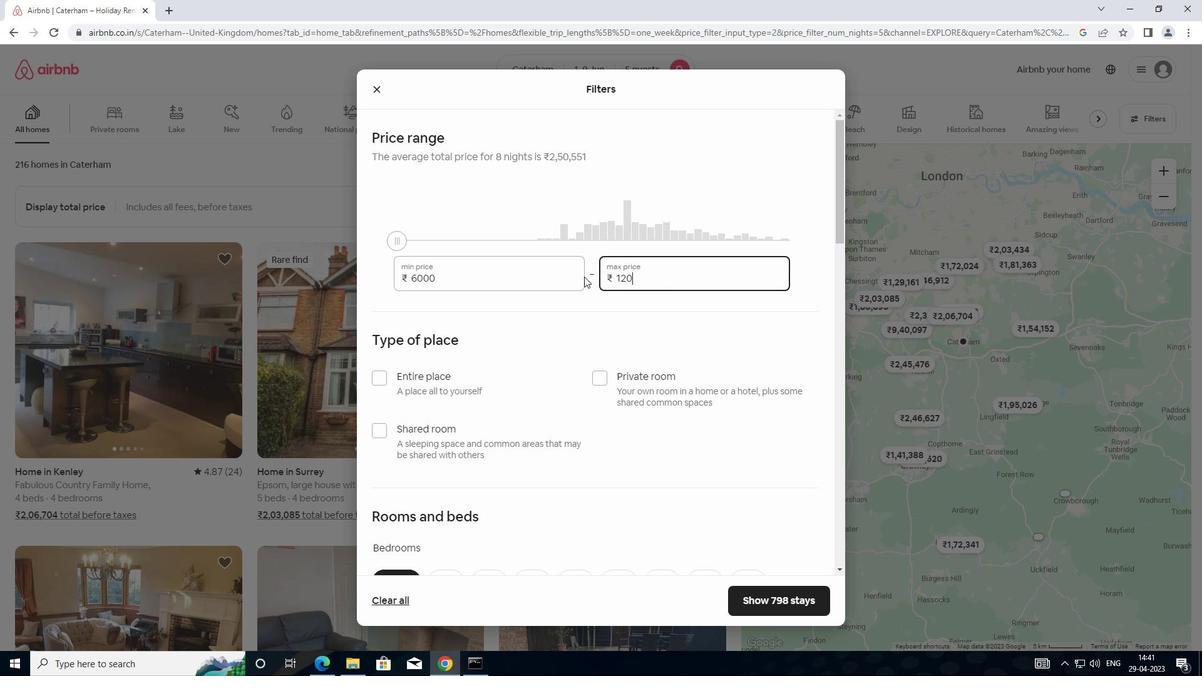 
Action: Mouse moved to (584, 276)
Screenshot: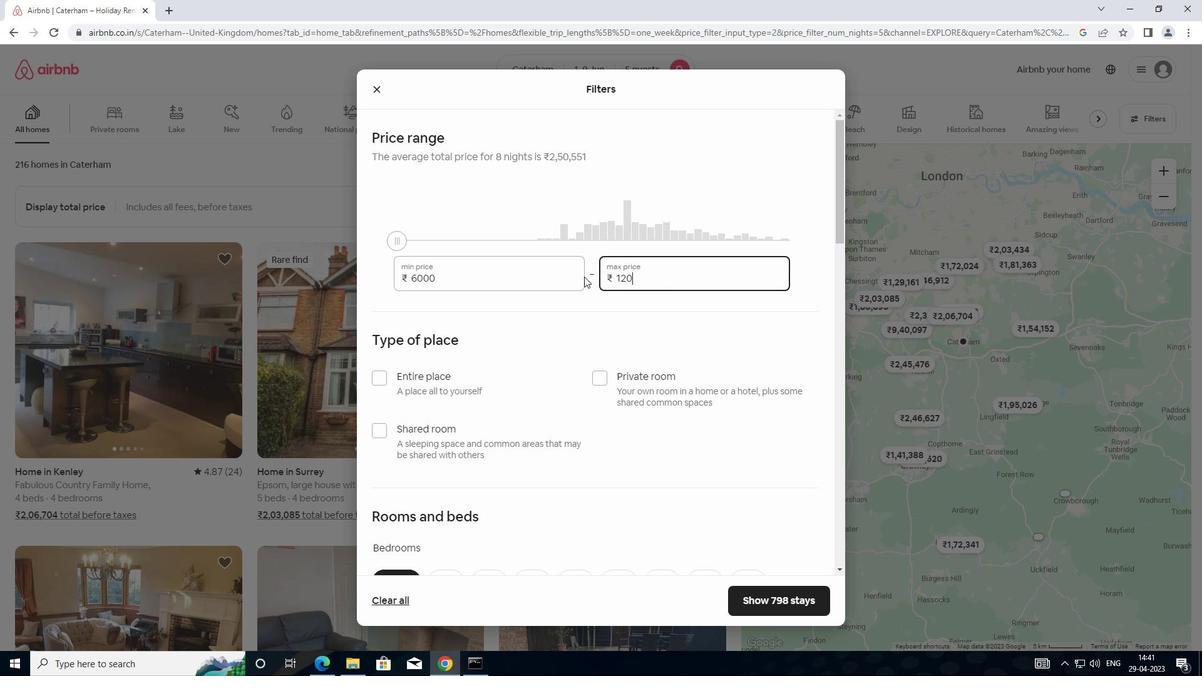 
Action: Key pressed 0
Screenshot: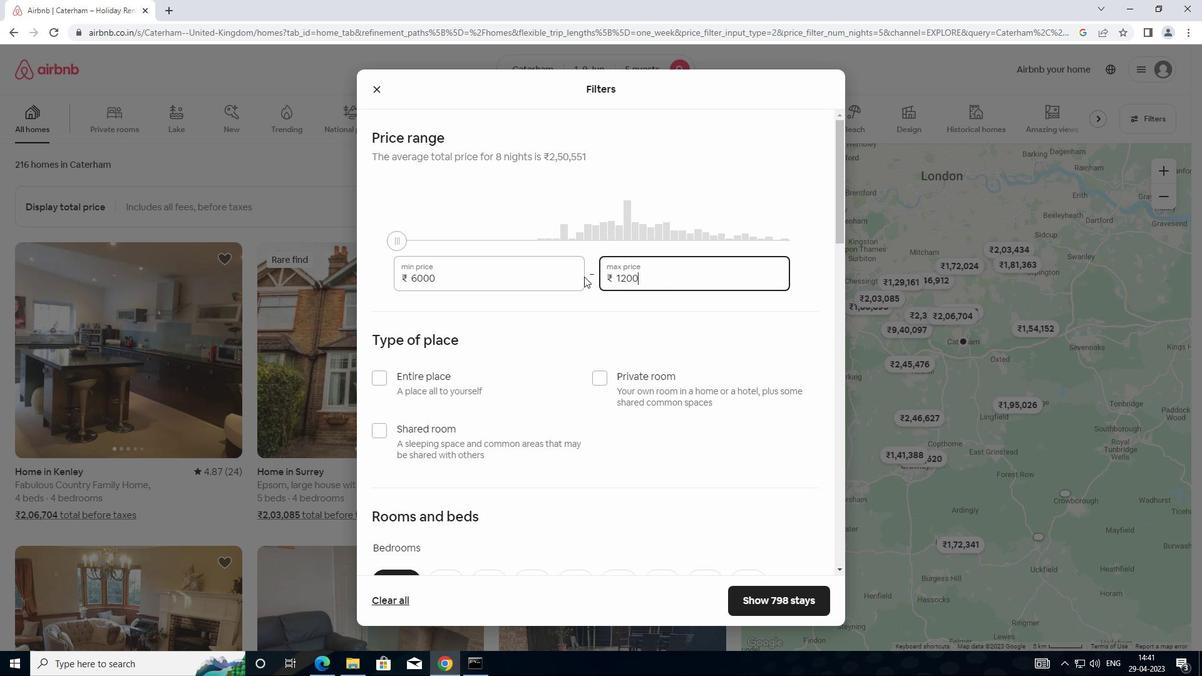 
Action: Mouse moved to (385, 381)
Screenshot: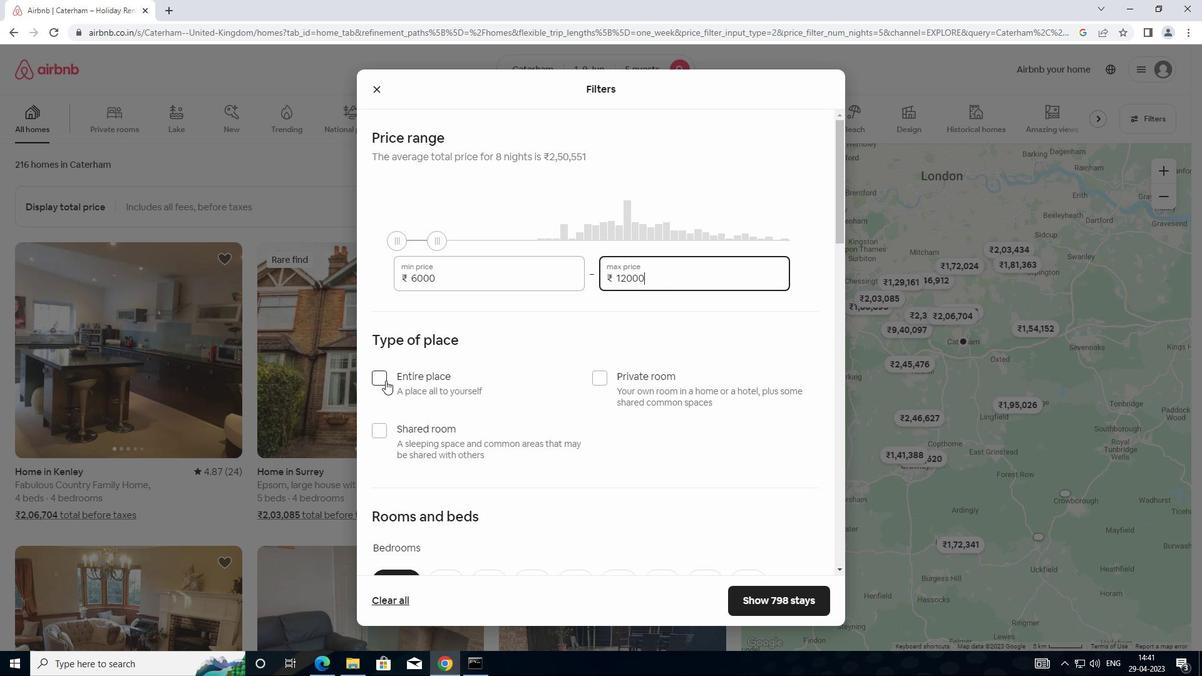 
Action: Mouse pressed left at (385, 381)
Screenshot: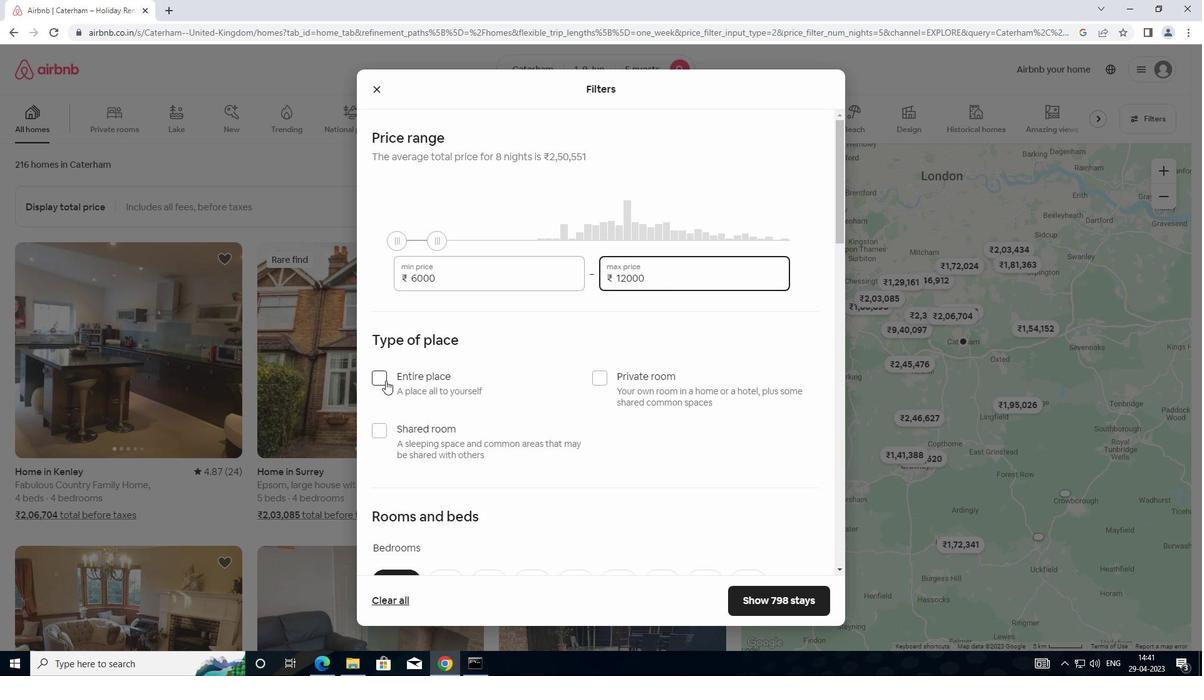 
Action: Mouse moved to (480, 362)
Screenshot: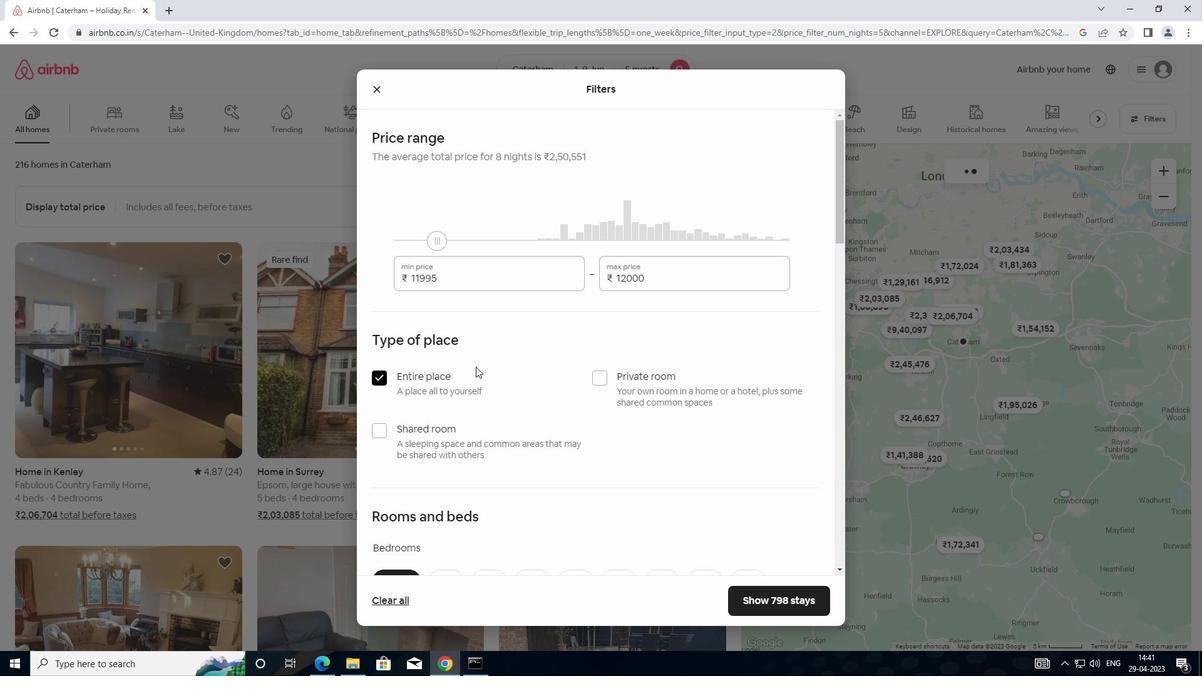
Action: Mouse scrolled (480, 362) with delta (0, 0)
Screenshot: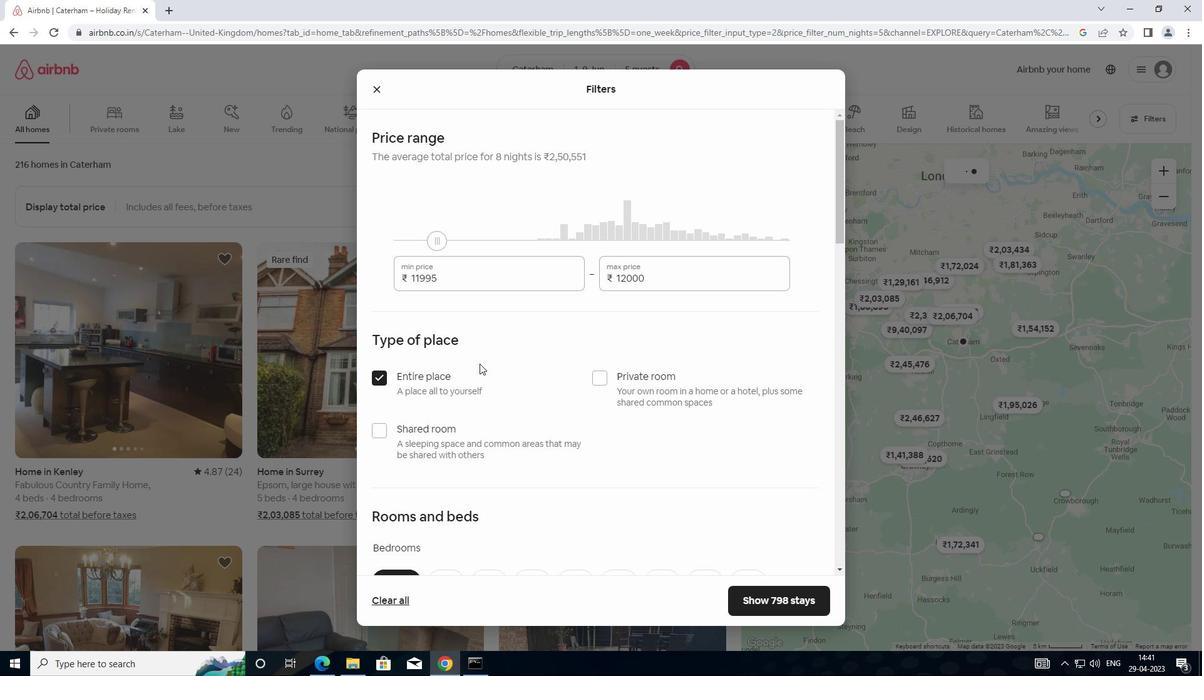 
Action: Mouse moved to (480, 362)
Screenshot: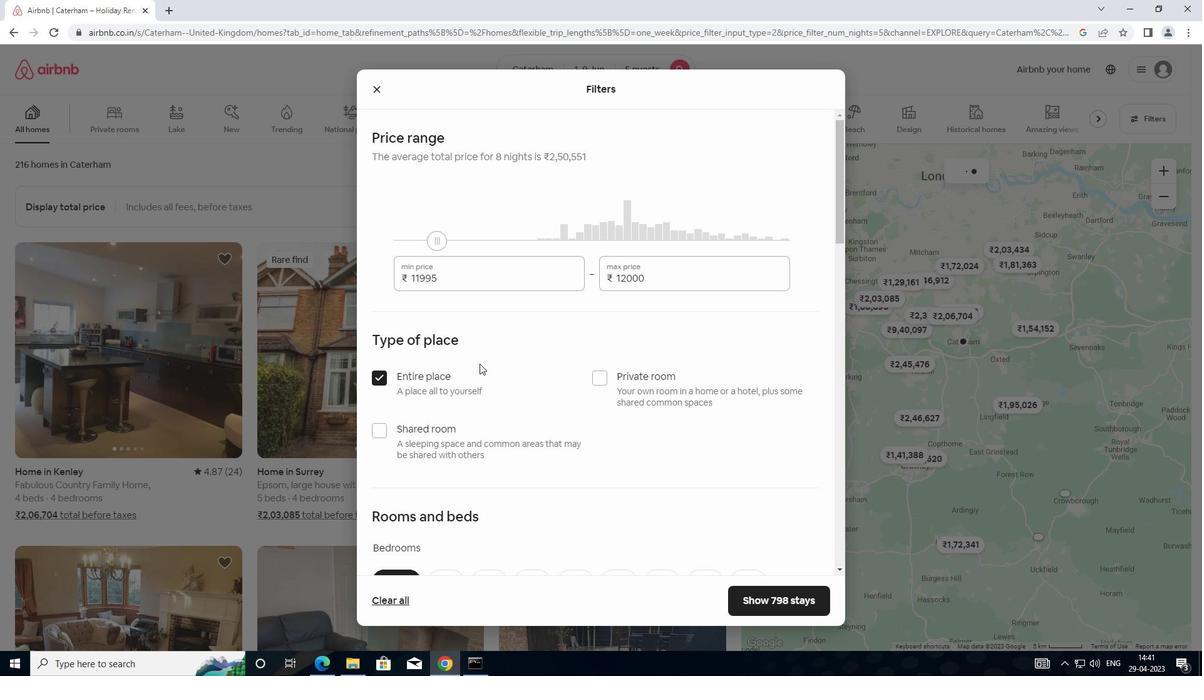 
Action: Mouse scrolled (480, 362) with delta (0, 0)
Screenshot: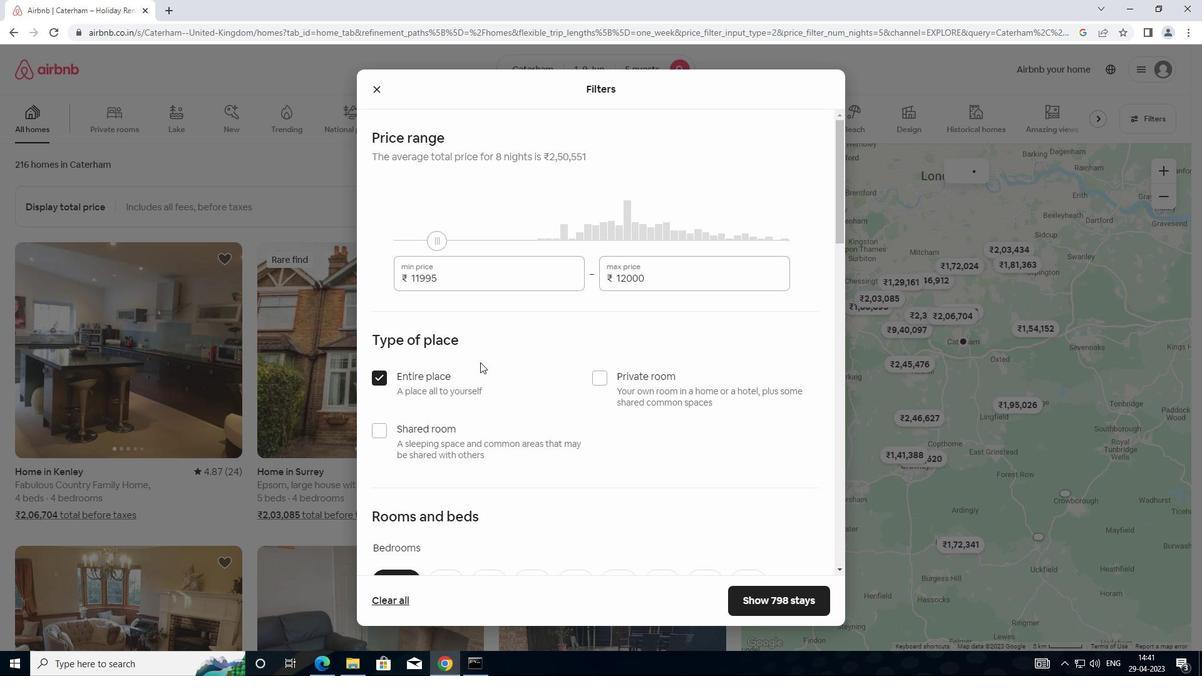 
Action: Mouse moved to (483, 354)
Screenshot: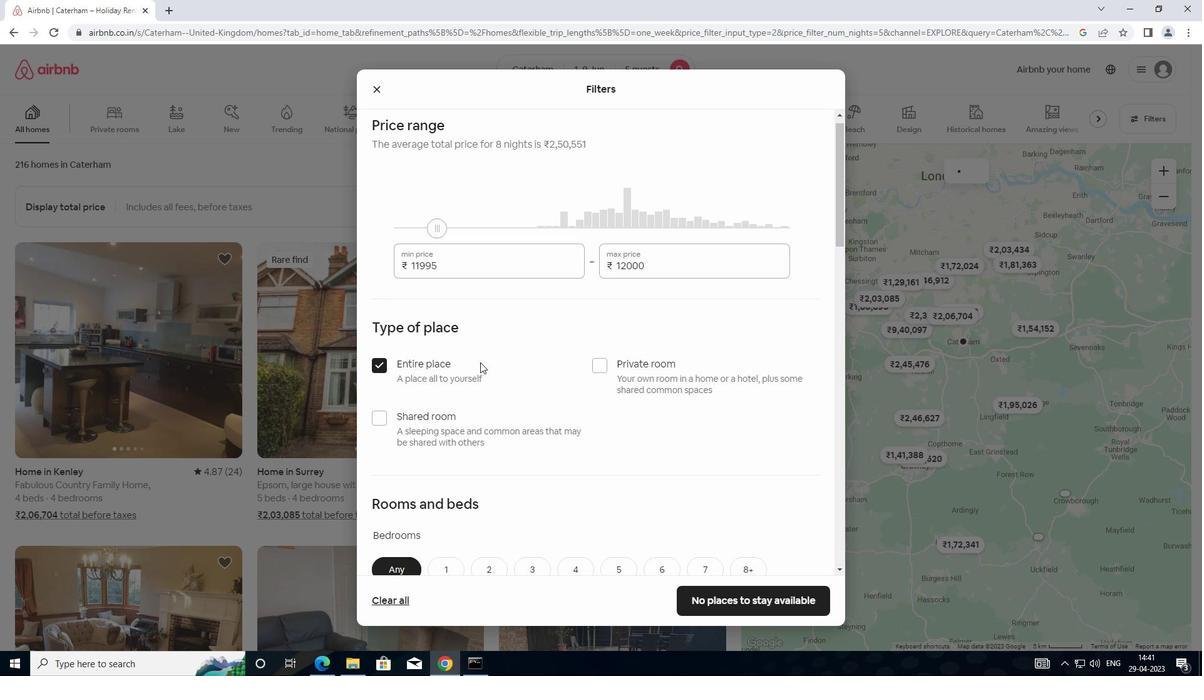 
Action: Mouse scrolled (483, 353) with delta (0, 0)
Screenshot: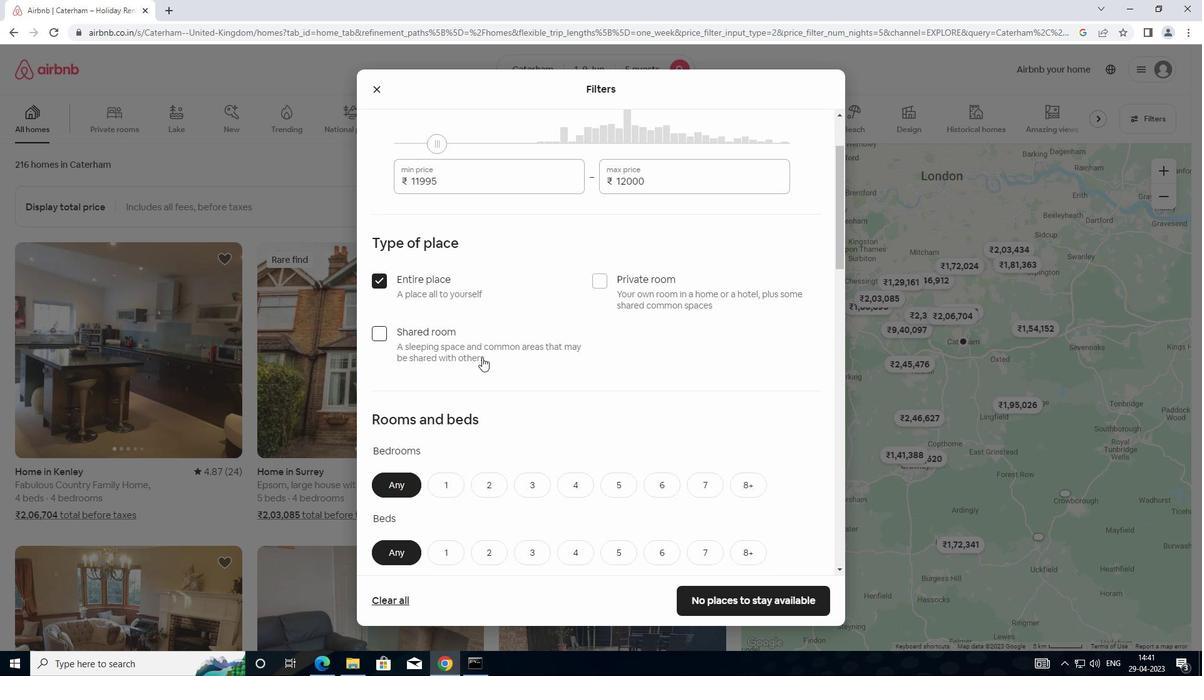 
Action: Mouse scrolled (483, 353) with delta (0, 0)
Screenshot: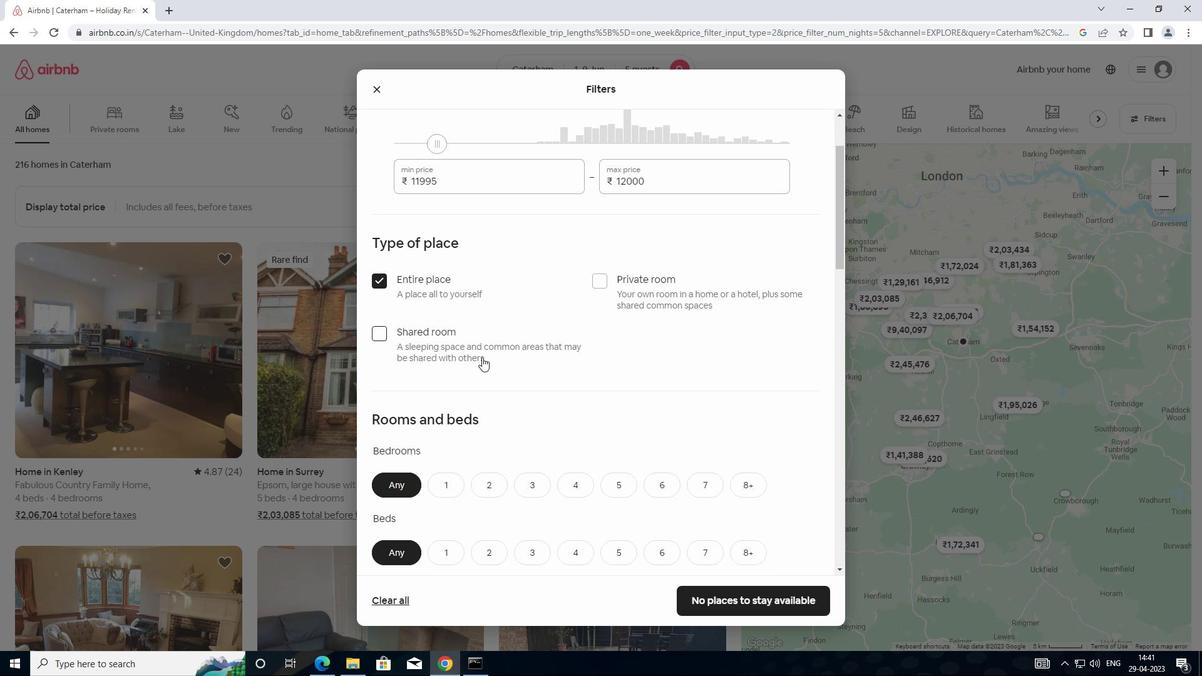 
Action: Mouse moved to (516, 328)
Screenshot: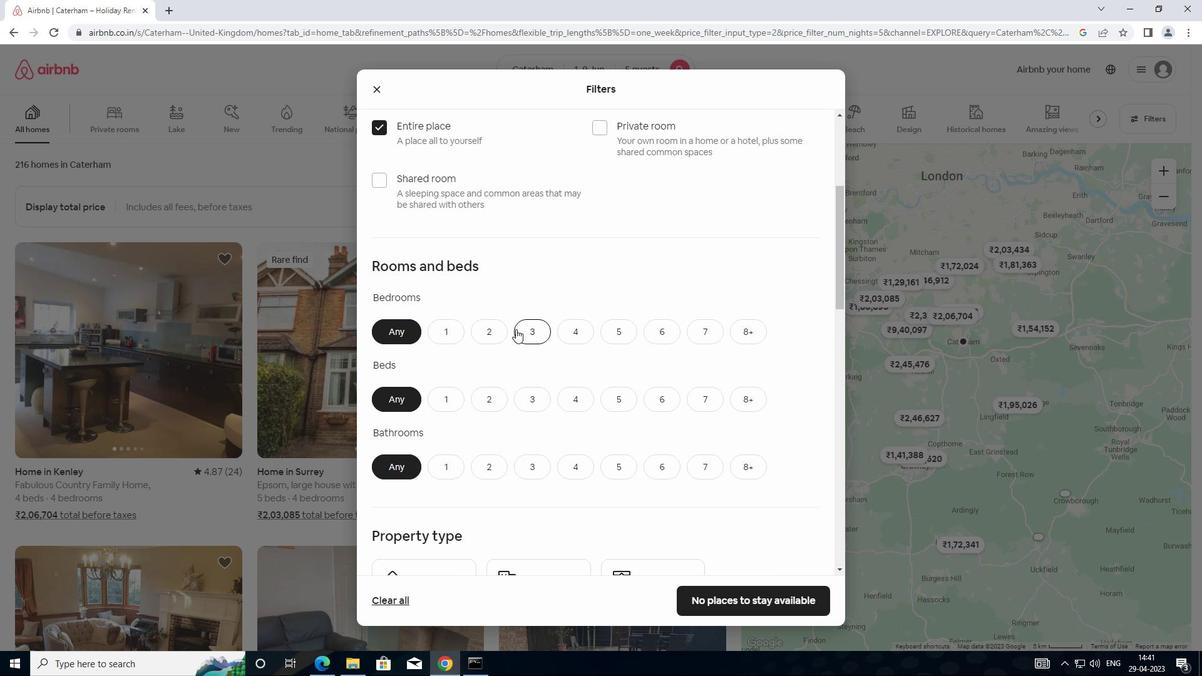 
Action: Mouse pressed left at (516, 328)
Screenshot: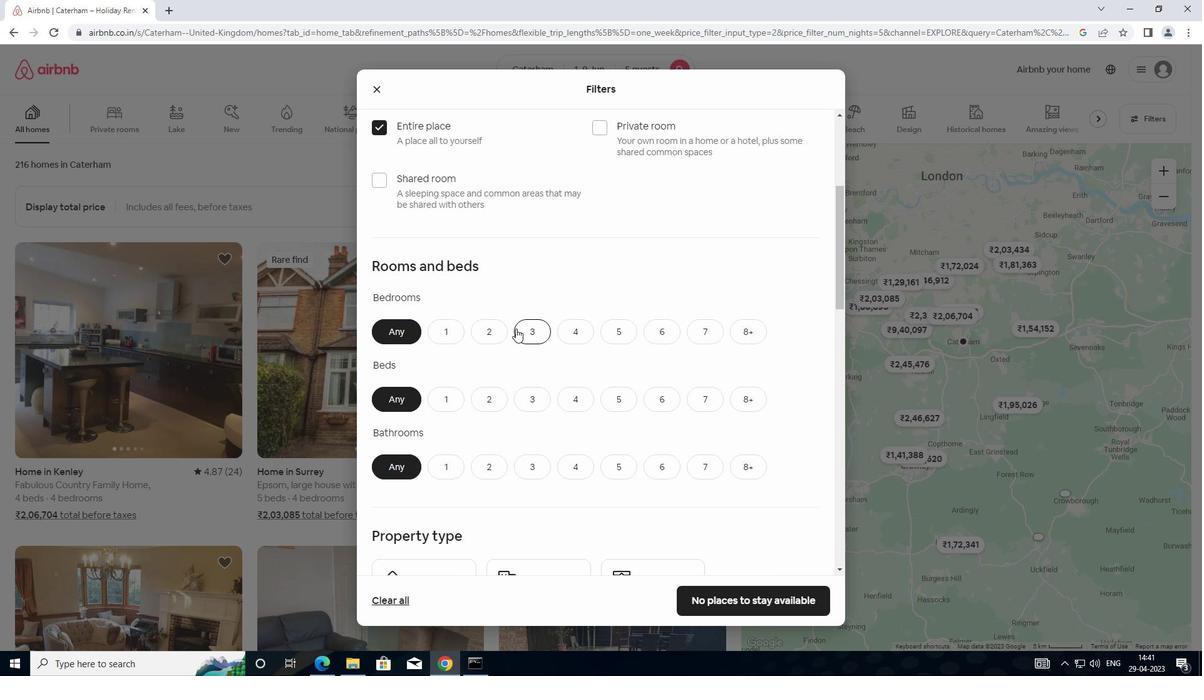 
Action: Mouse moved to (539, 392)
Screenshot: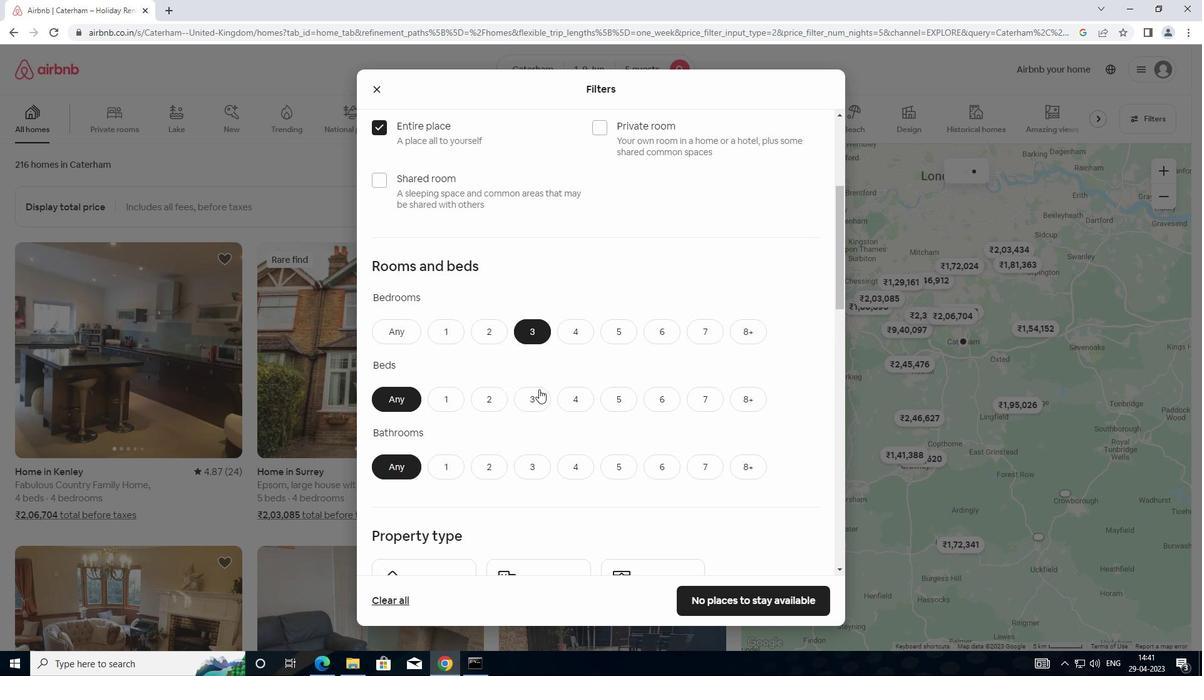 
Action: Mouse pressed left at (539, 392)
Screenshot: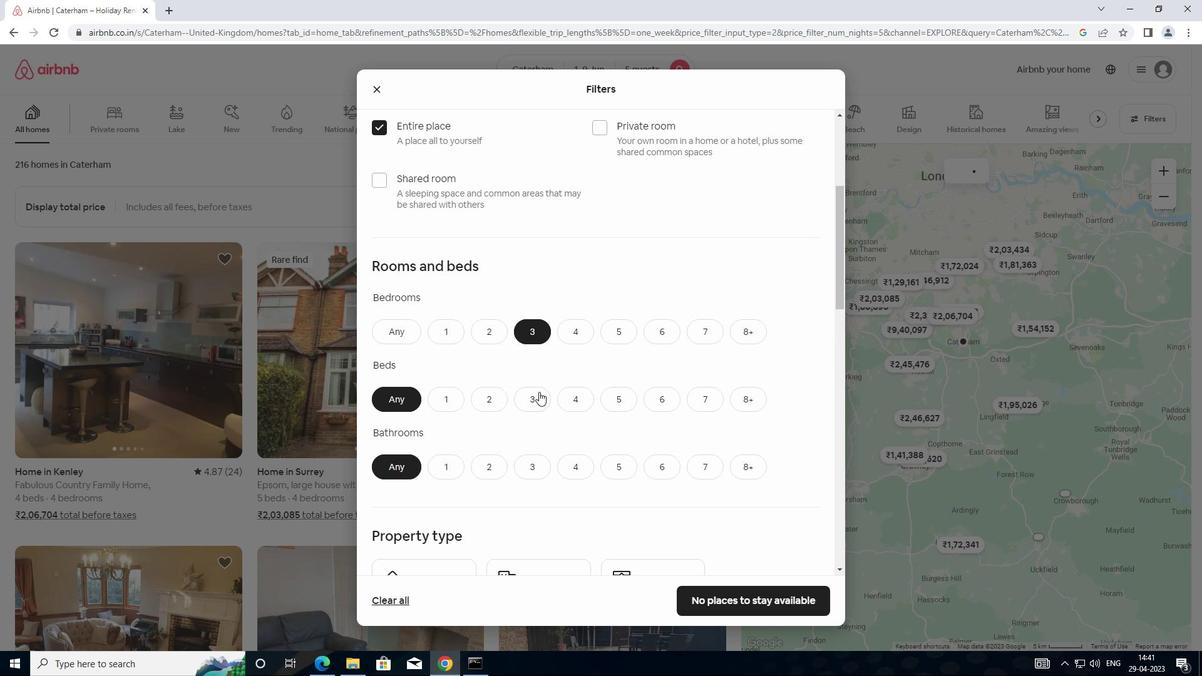 
Action: Mouse moved to (525, 467)
Screenshot: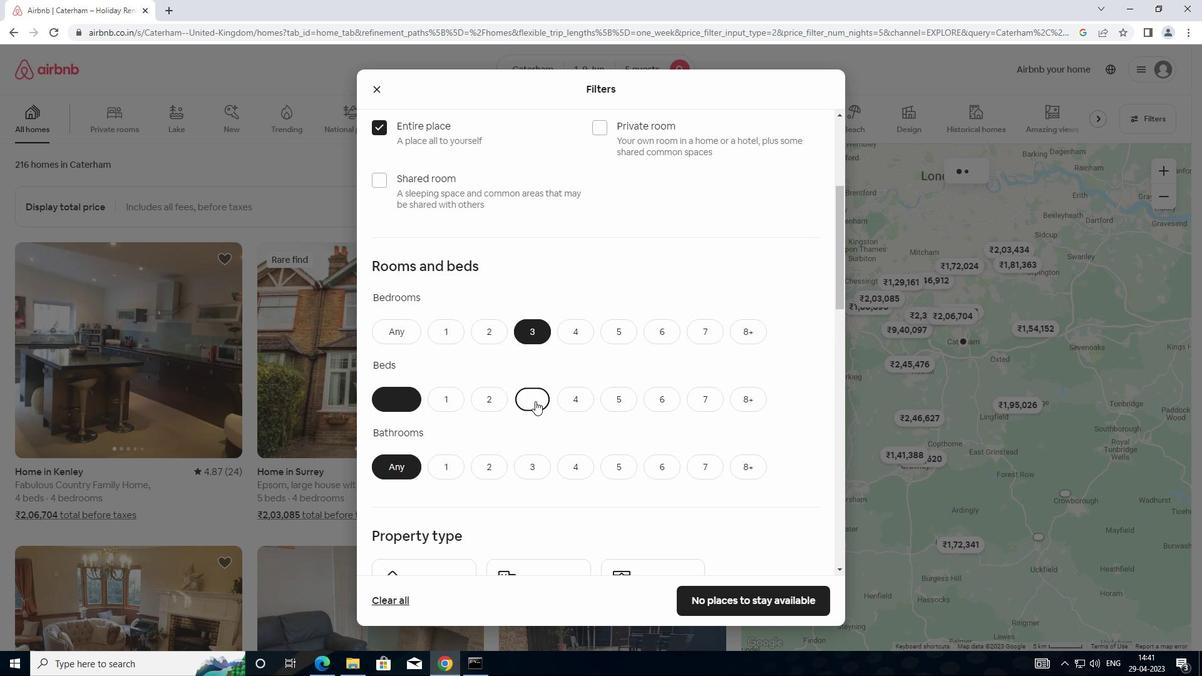 
Action: Mouse pressed left at (525, 467)
Screenshot: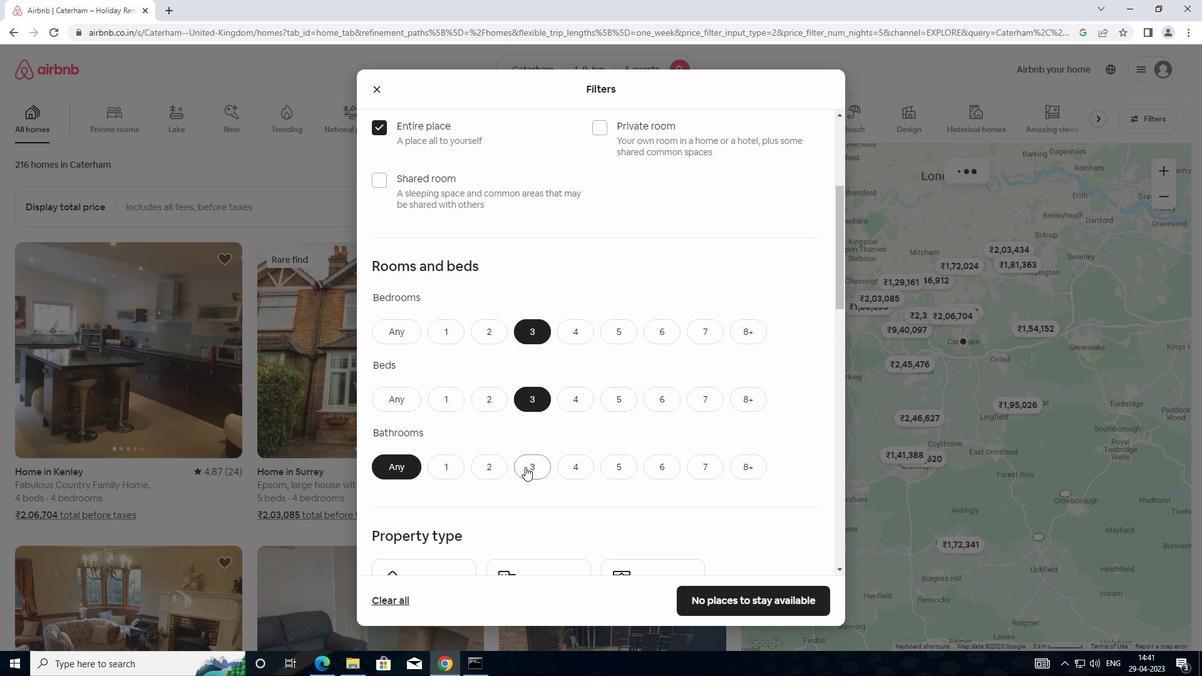 
Action: Mouse moved to (531, 435)
Screenshot: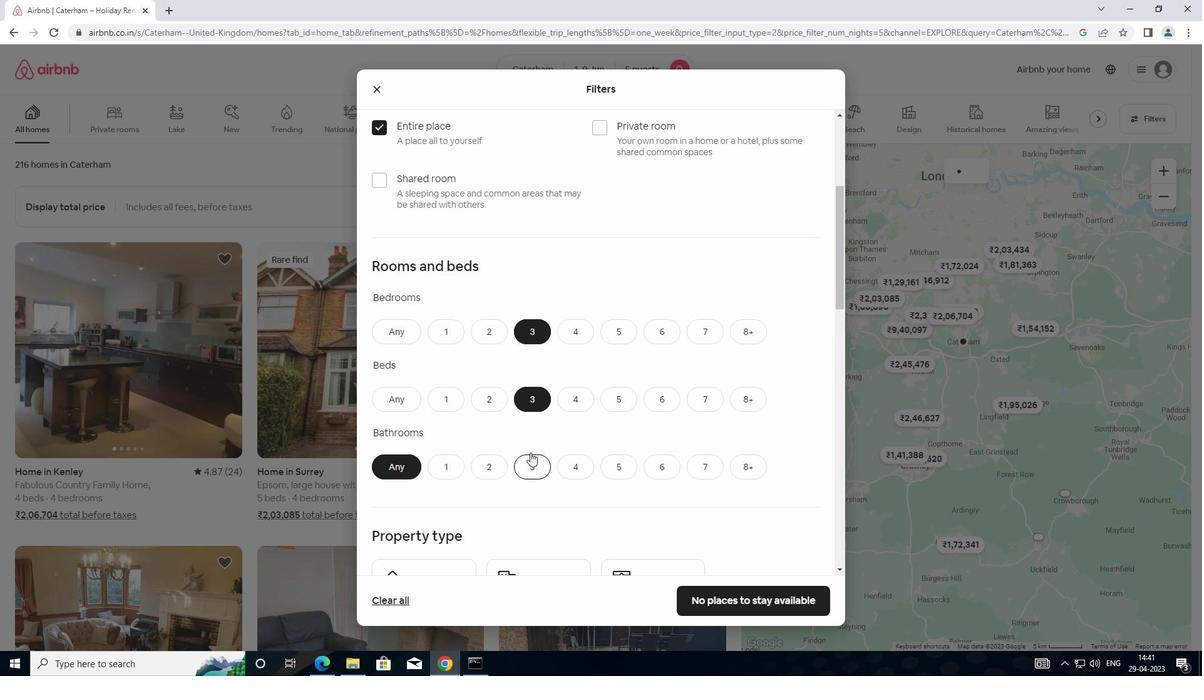 
Action: Mouse scrolled (531, 434) with delta (0, 0)
Screenshot: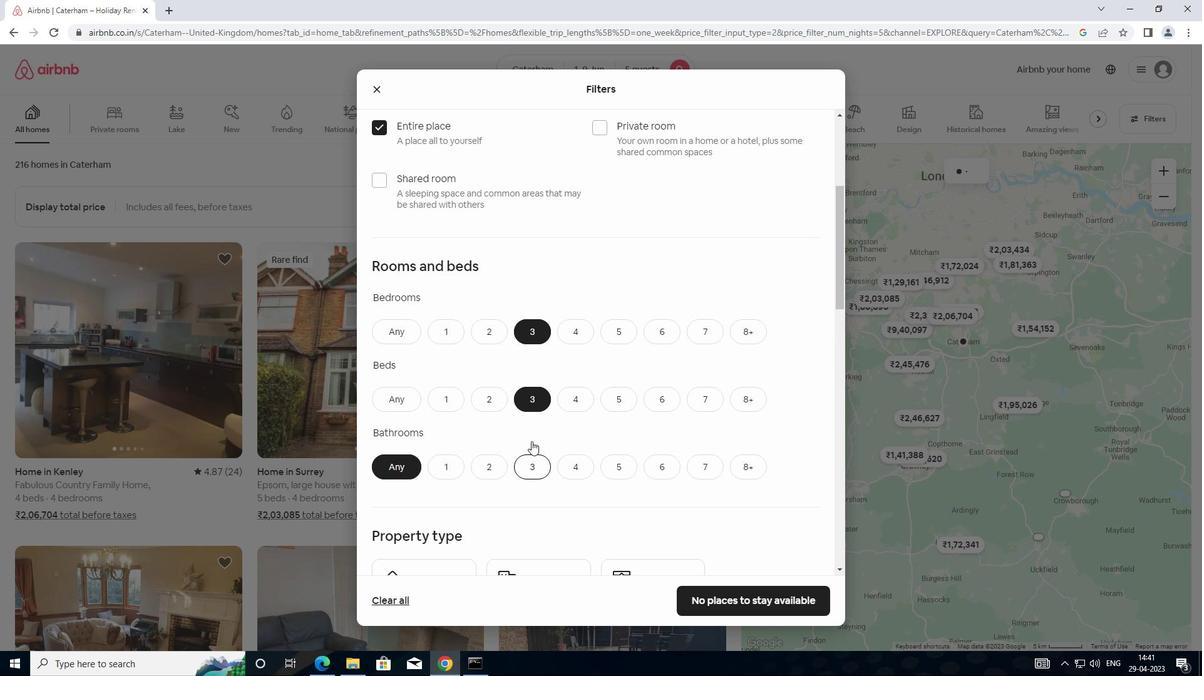 
Action: Mouse scrolled (531, 434) with delta (0, 0)
Screenshot: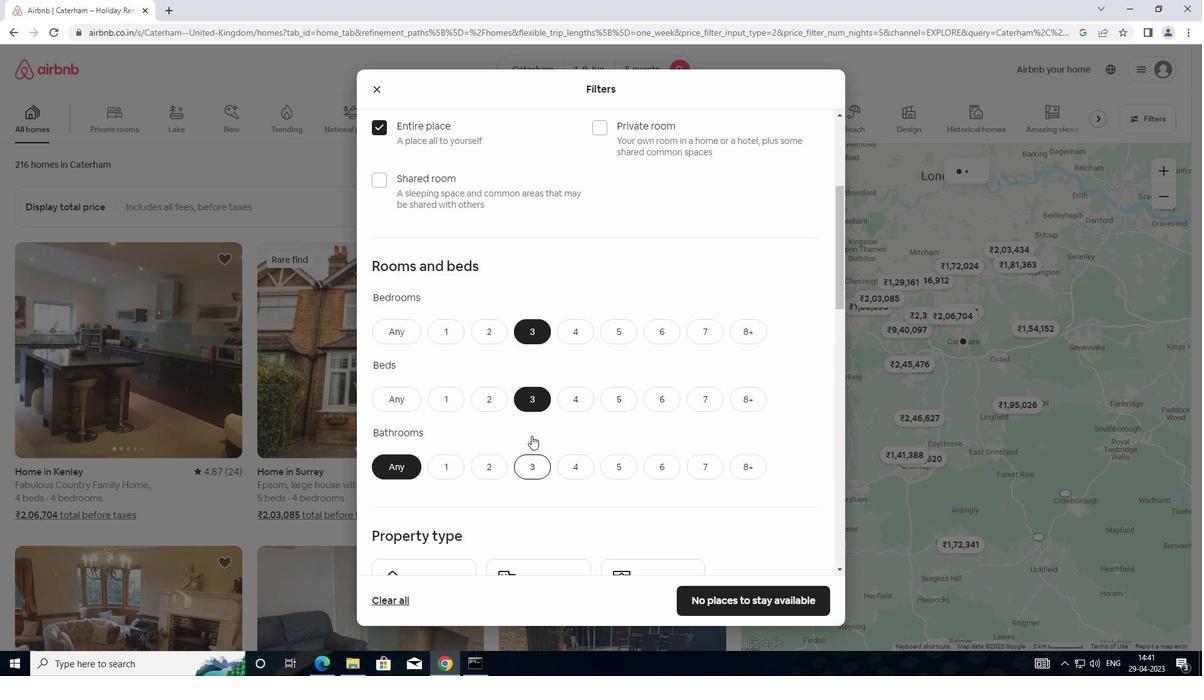 
Action: Mouse scrolled (531, 434) with delta (0, 0)
Screenshot: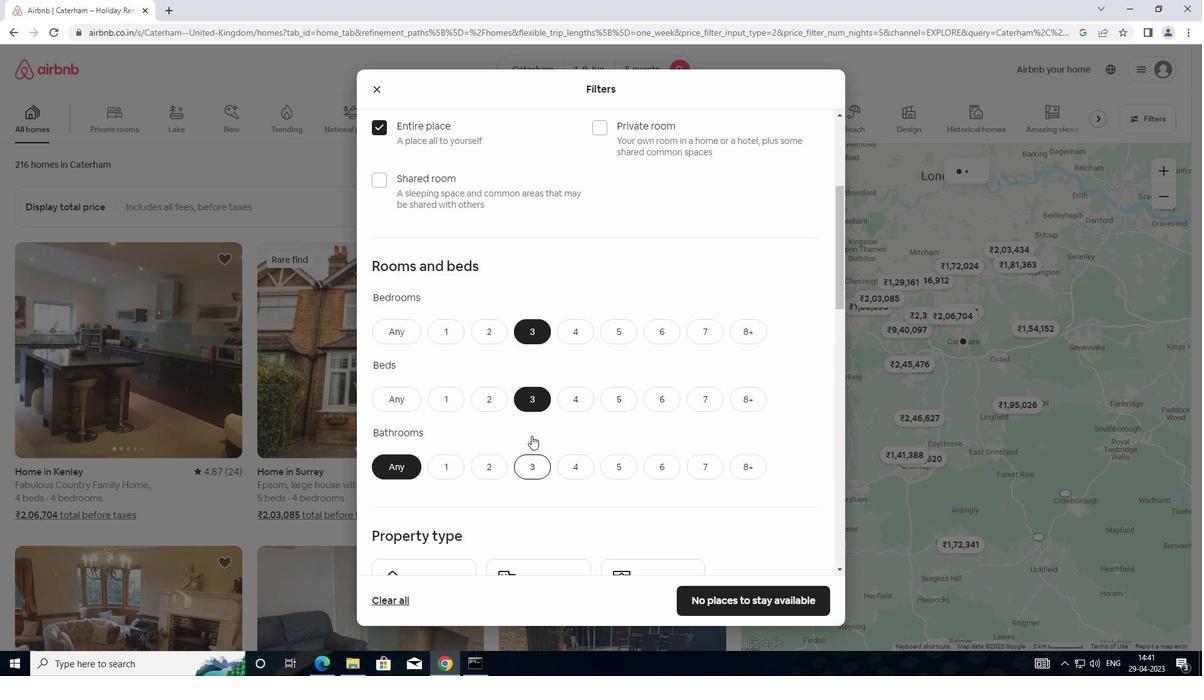 
Action: Mouse moved to (416, 397)
Screenshot: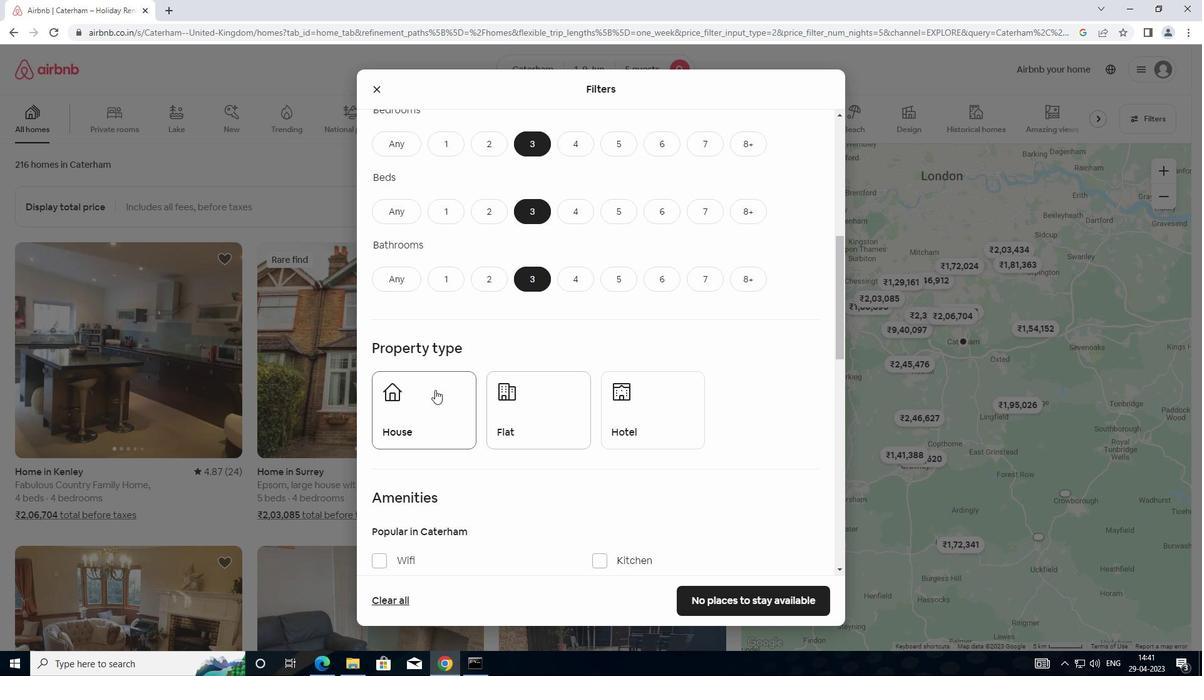 
Action: Mouse pressed left at (416, 397)
Screenshot: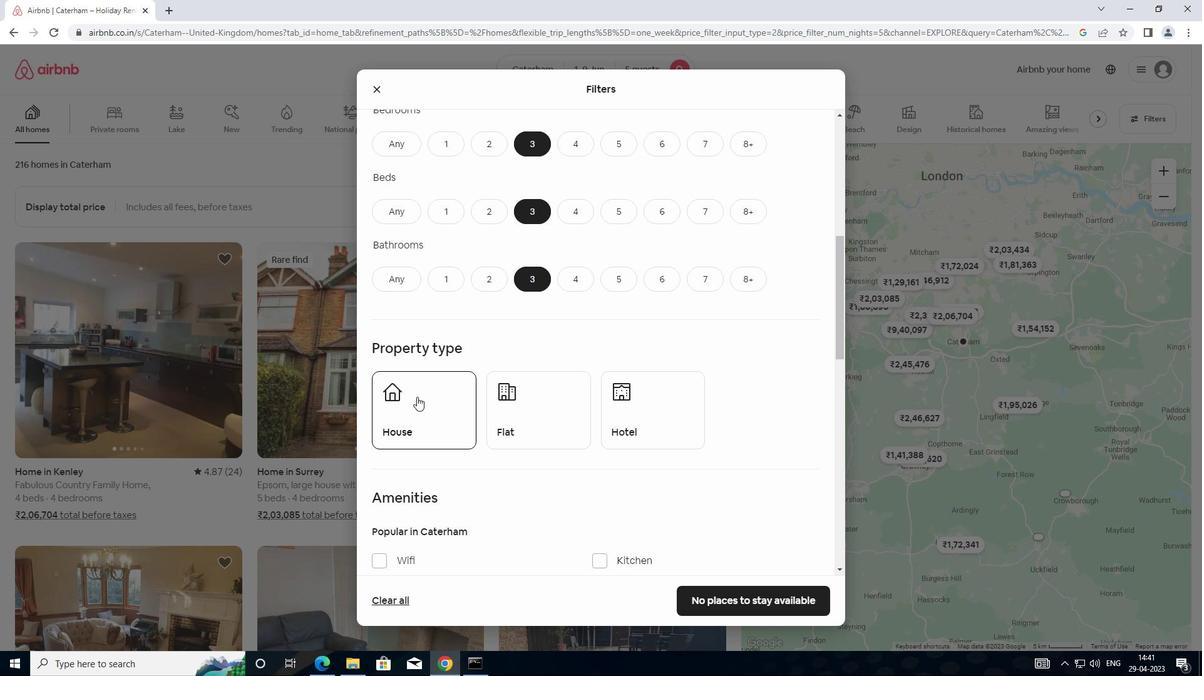 
Action: Mouse moved to (508, 404)
Screenshot: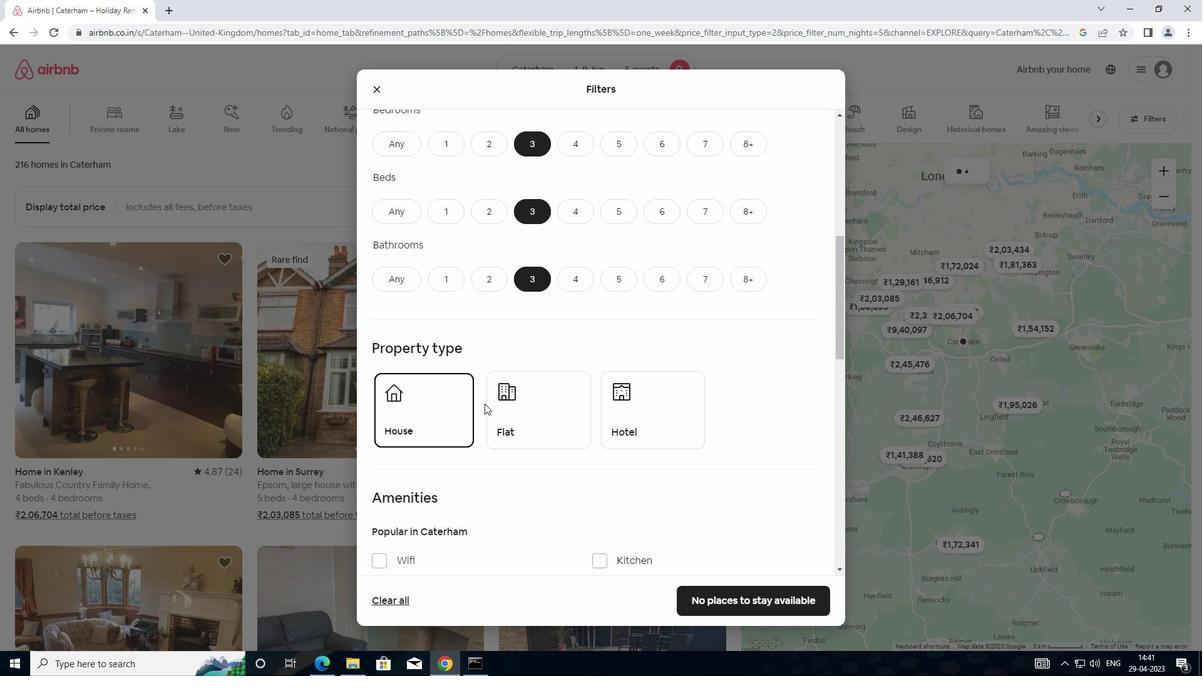 
Action: Mouse pressed left at (508, 404)
Screenshot: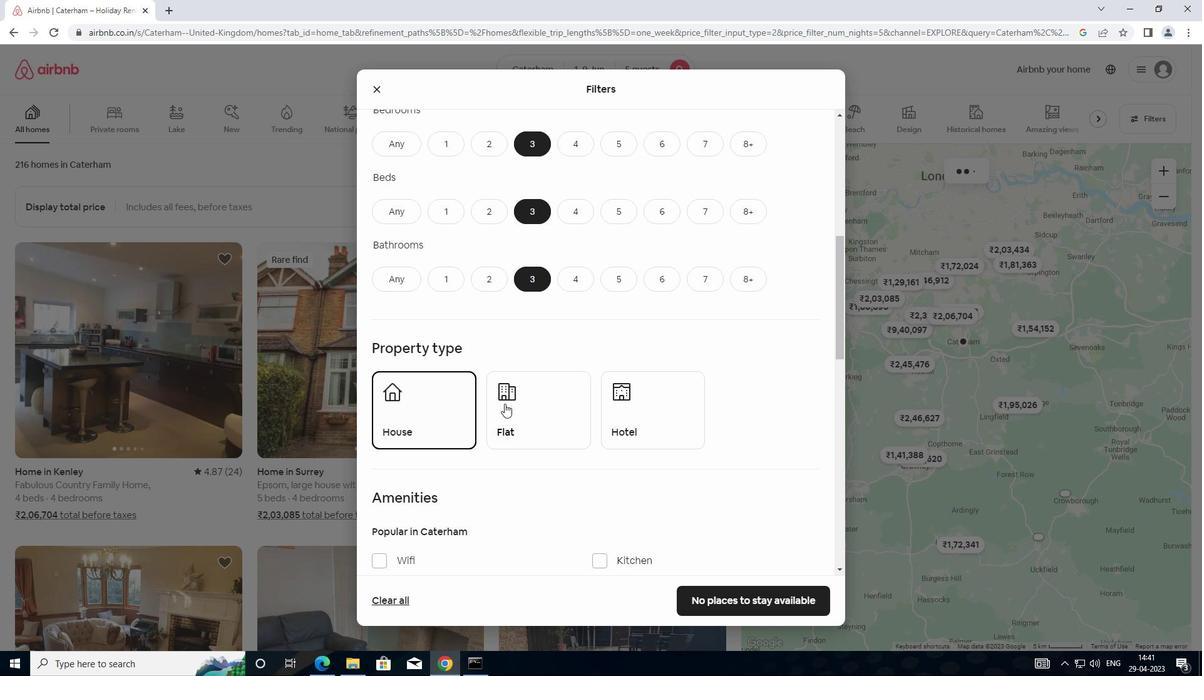 
Action: Mouse moved to (546, 431)
Screenshot: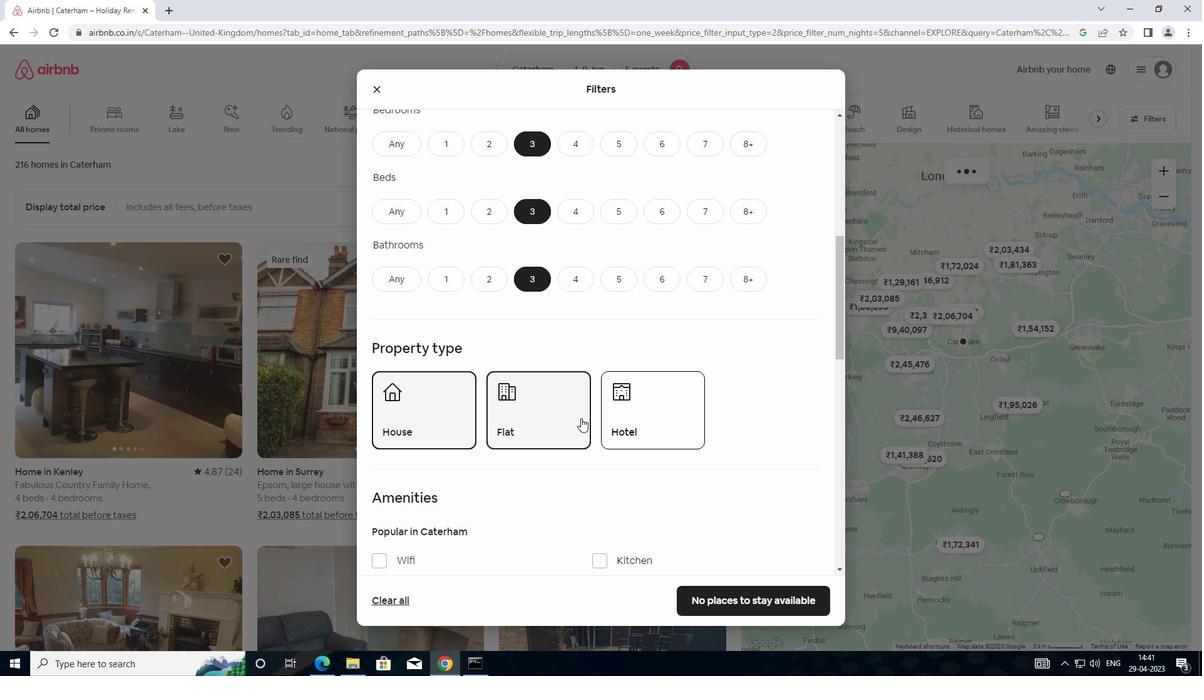 
Action: Mouse scrolled (546, 430) with delta (0, 0)
Screenshot: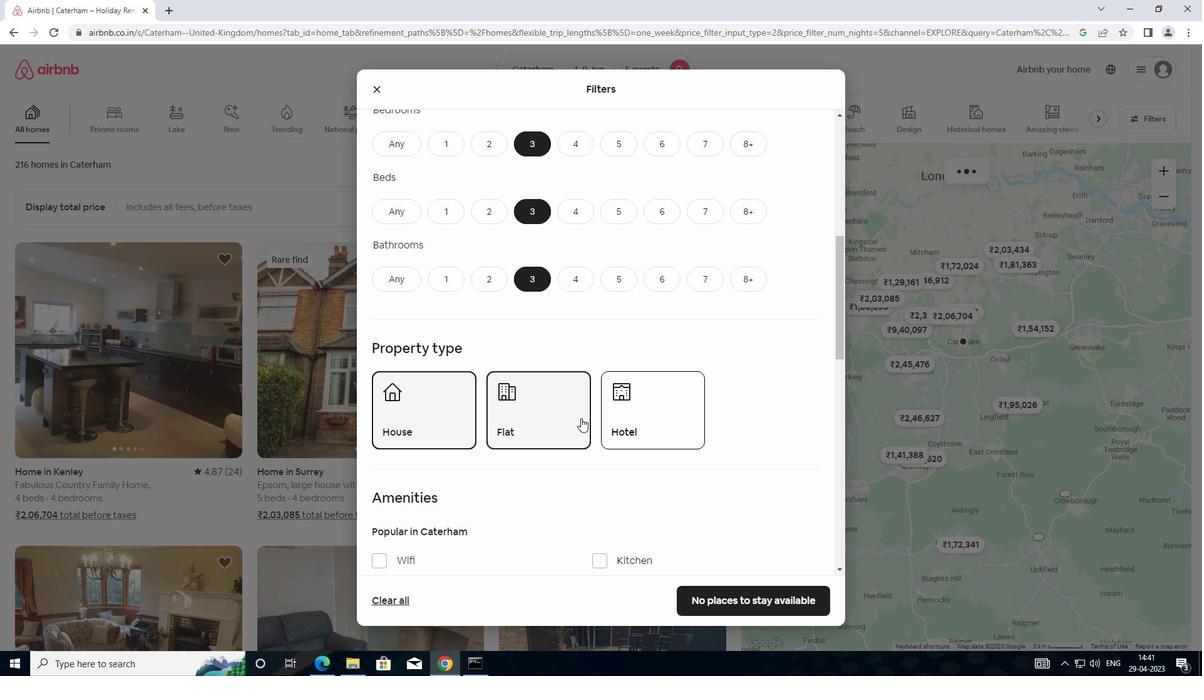 
Action: Mouse moved to (546, 432)
Screenshot: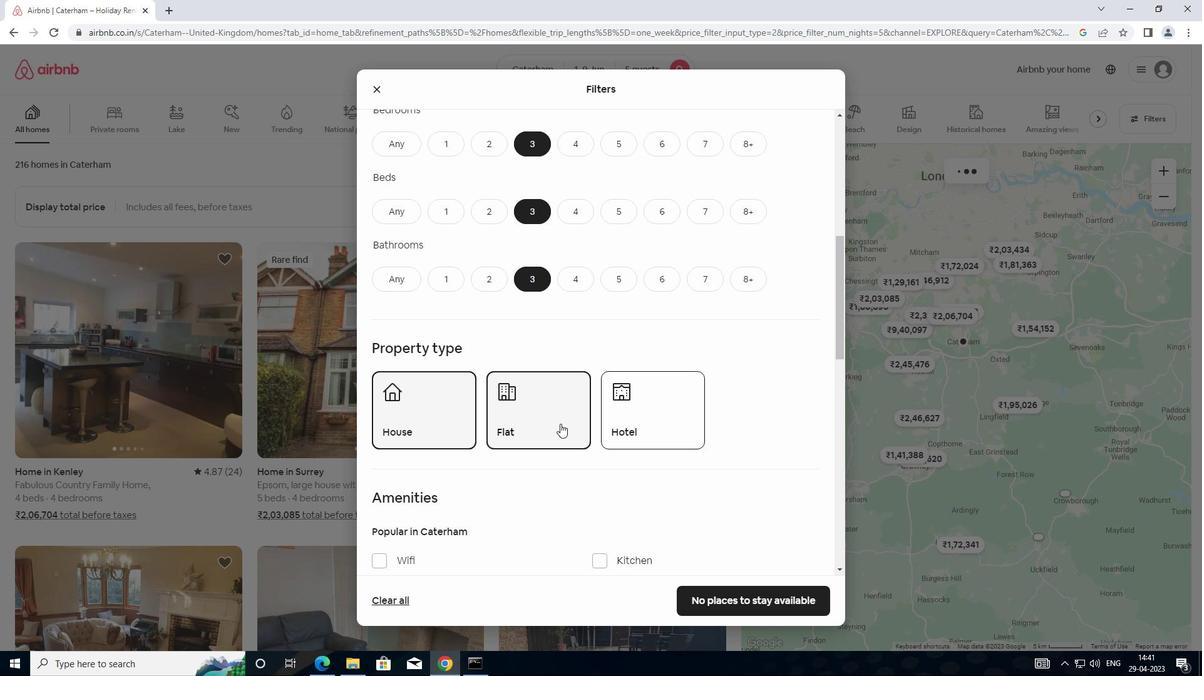 
Action: Mouse scrolled (546, 431) with delta (0, 0)
Screenshot: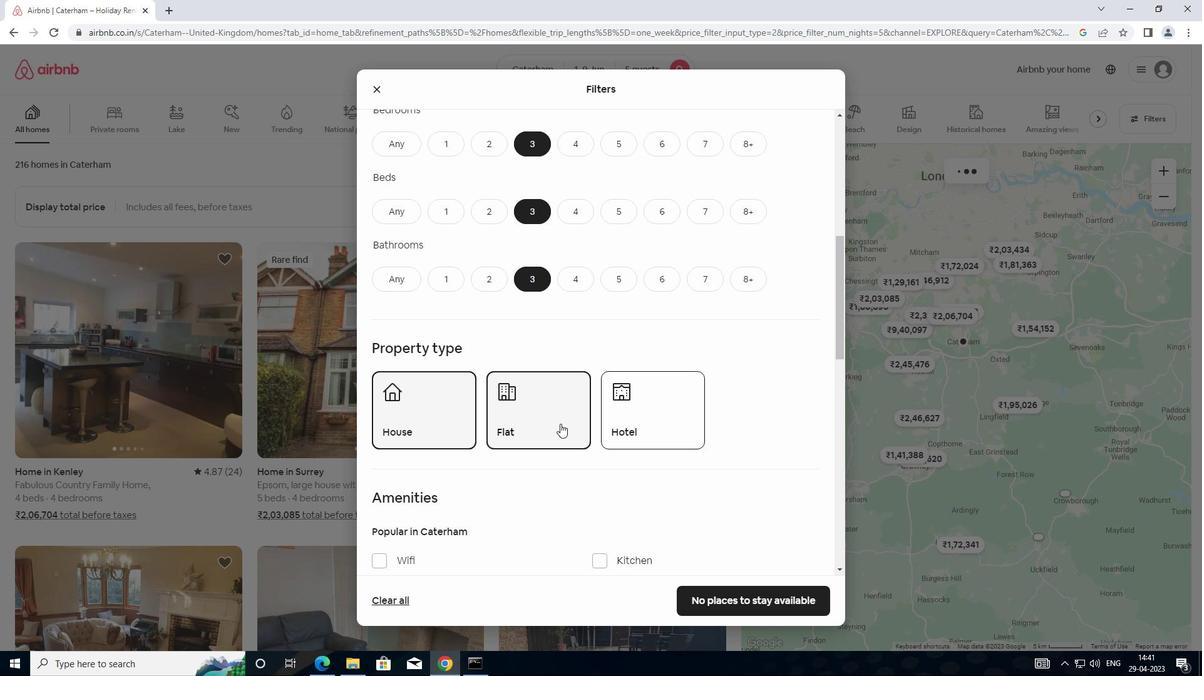 
Action: Mouse moved to (546, 432)
Screenshot: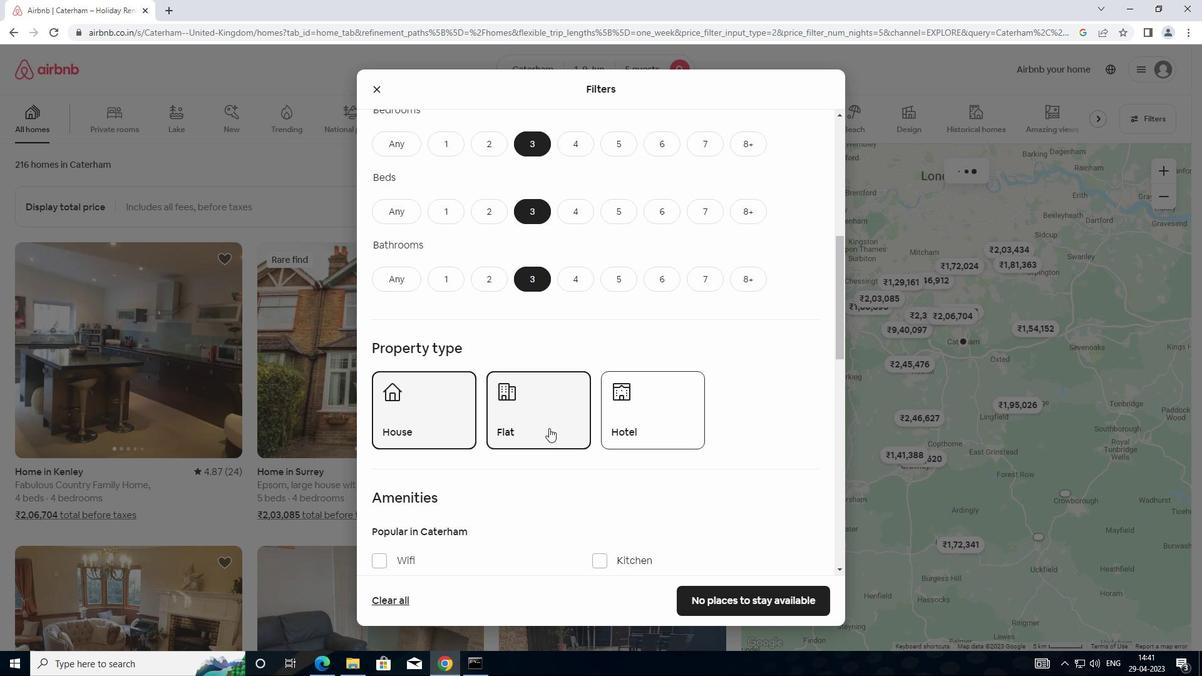 
Action: Mouse scrolled (546, 432) with delta (0, 0)
Screenshot: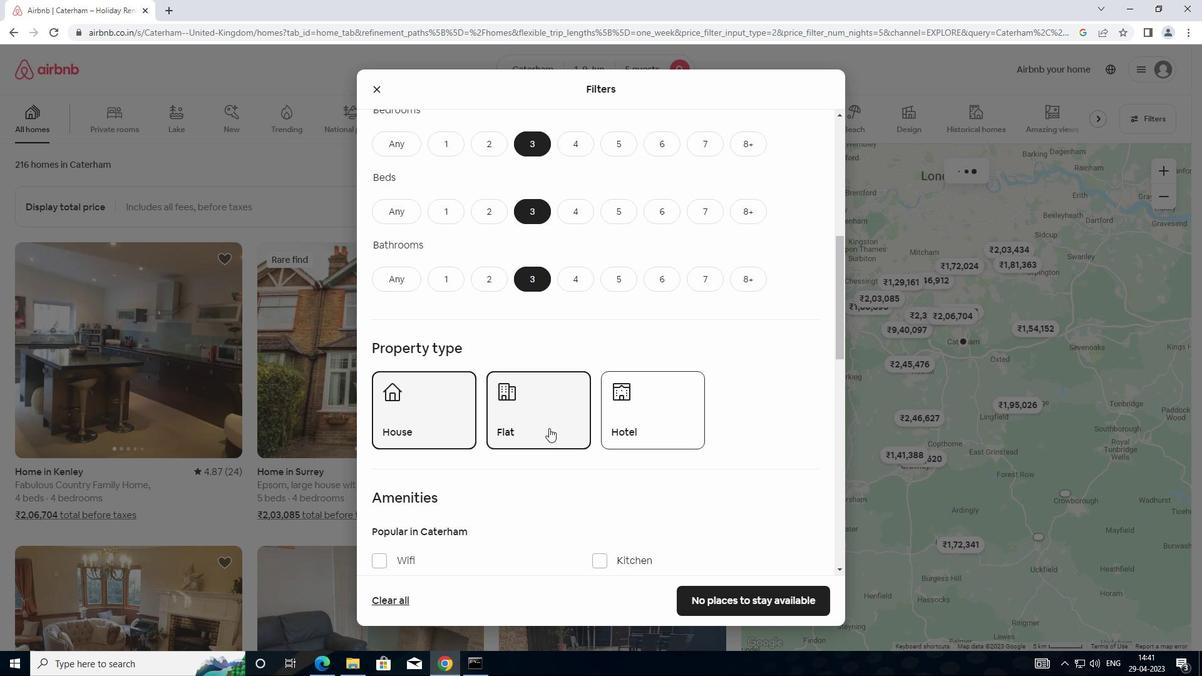 
Action: Mouse moved to (547, 431)
Screenshot: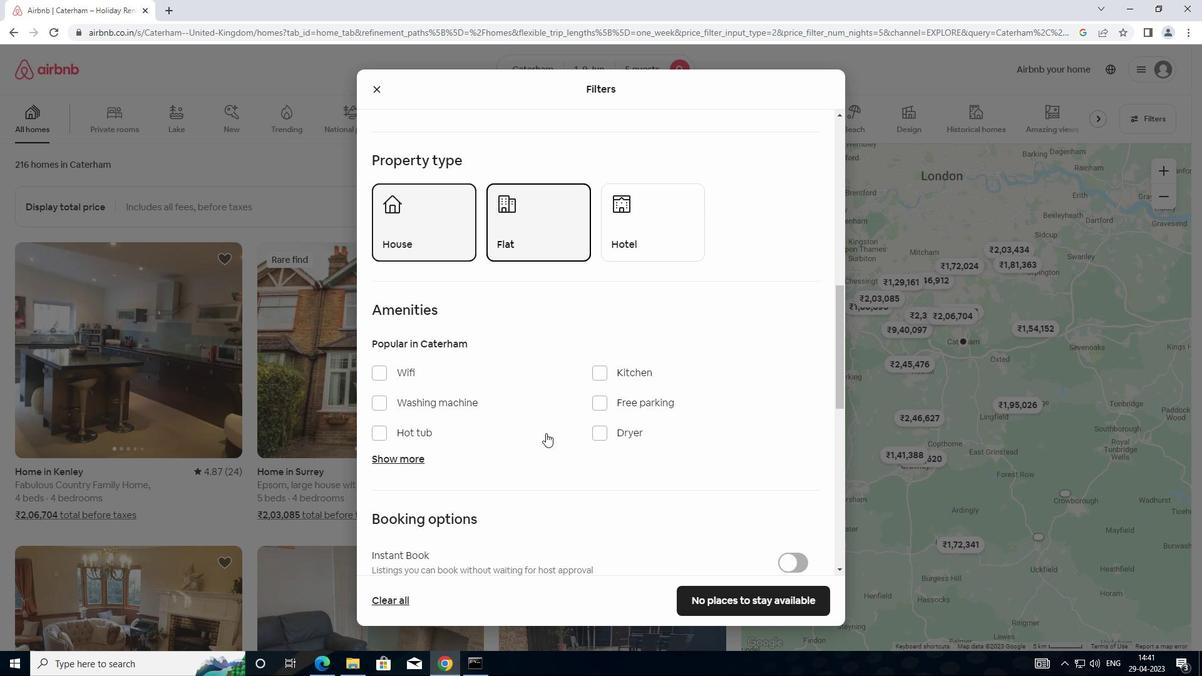 
Action: Mouse scrolled (547, 430) with delta (0, 0)
Screenshot: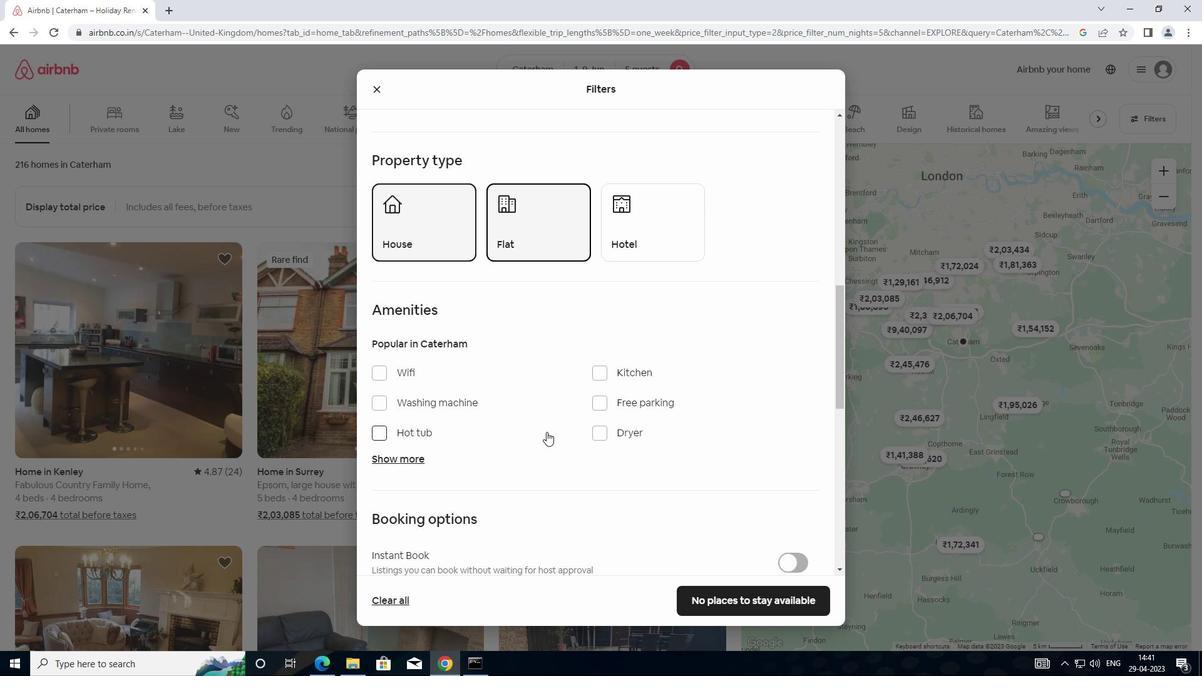 
Action: Mouse scrolled (547, 430) with delta (0, 0)
Screenshot: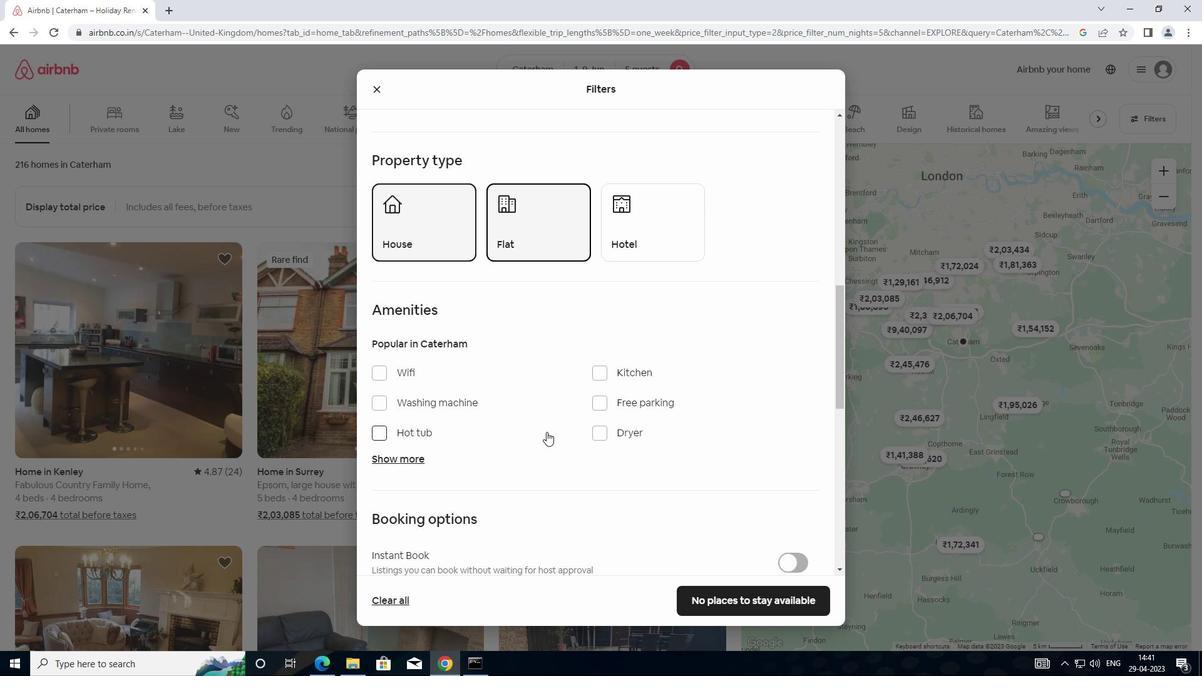 
Action: Mouse moved to (795, 481)
Screenshot: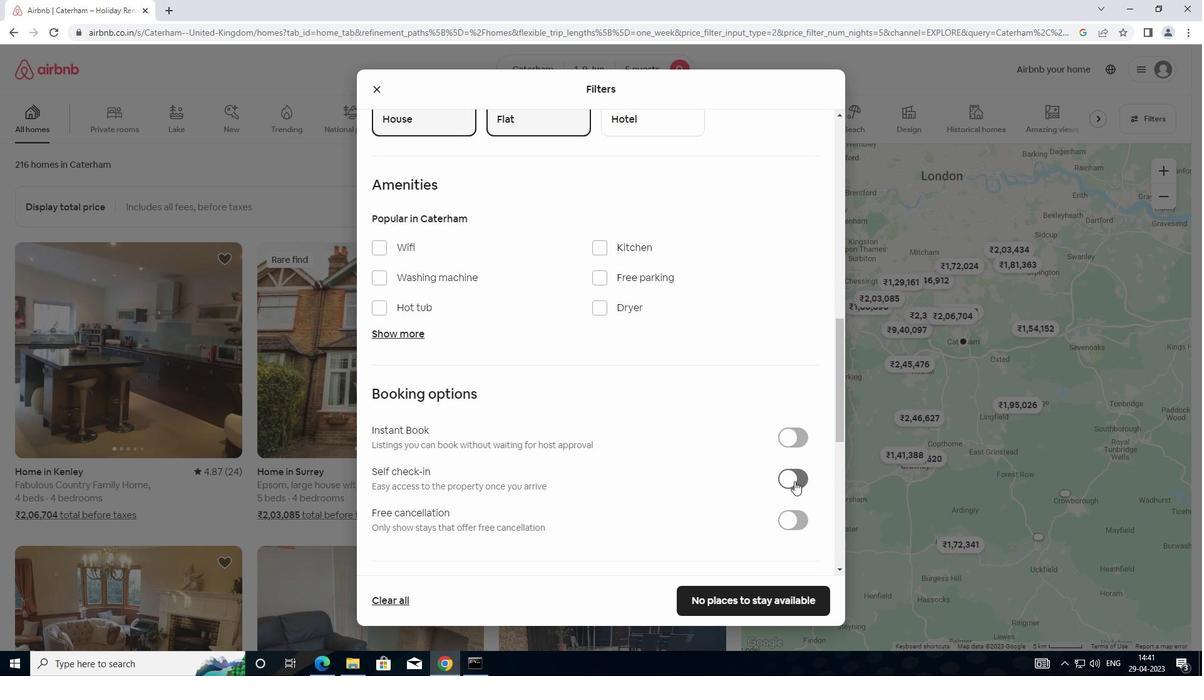 
Action: Mouse pressed left at (795, 481)
Screenshot: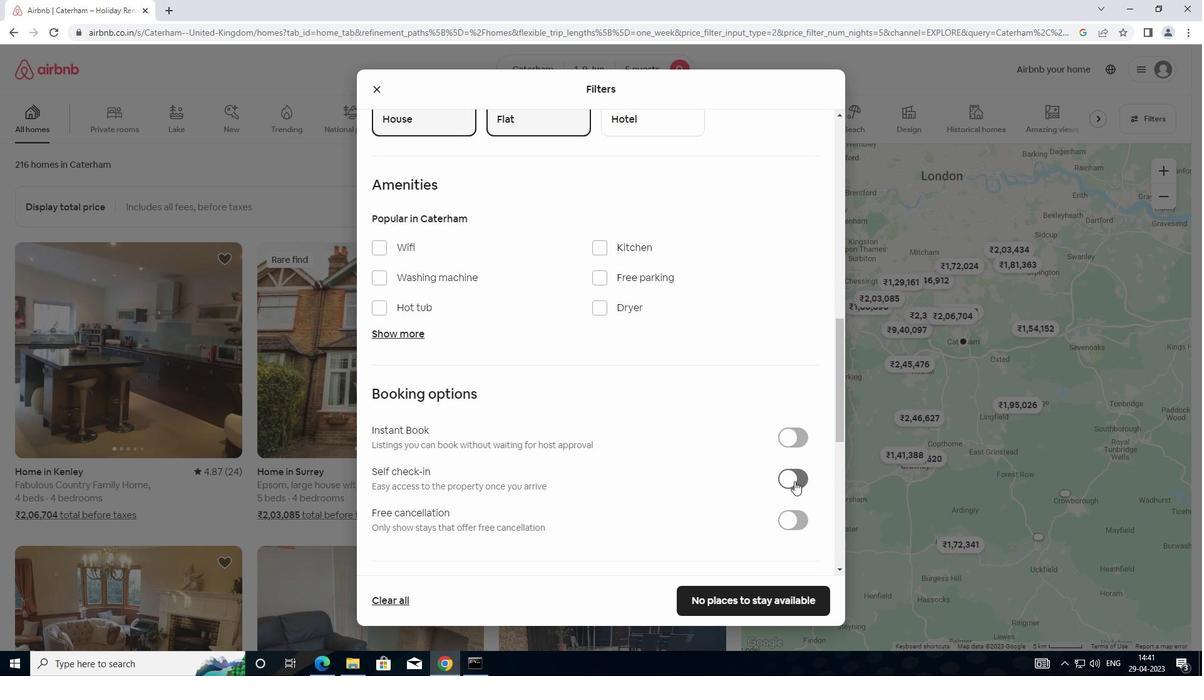 
Action: Mouse moved to (726, 482)
Screenshot: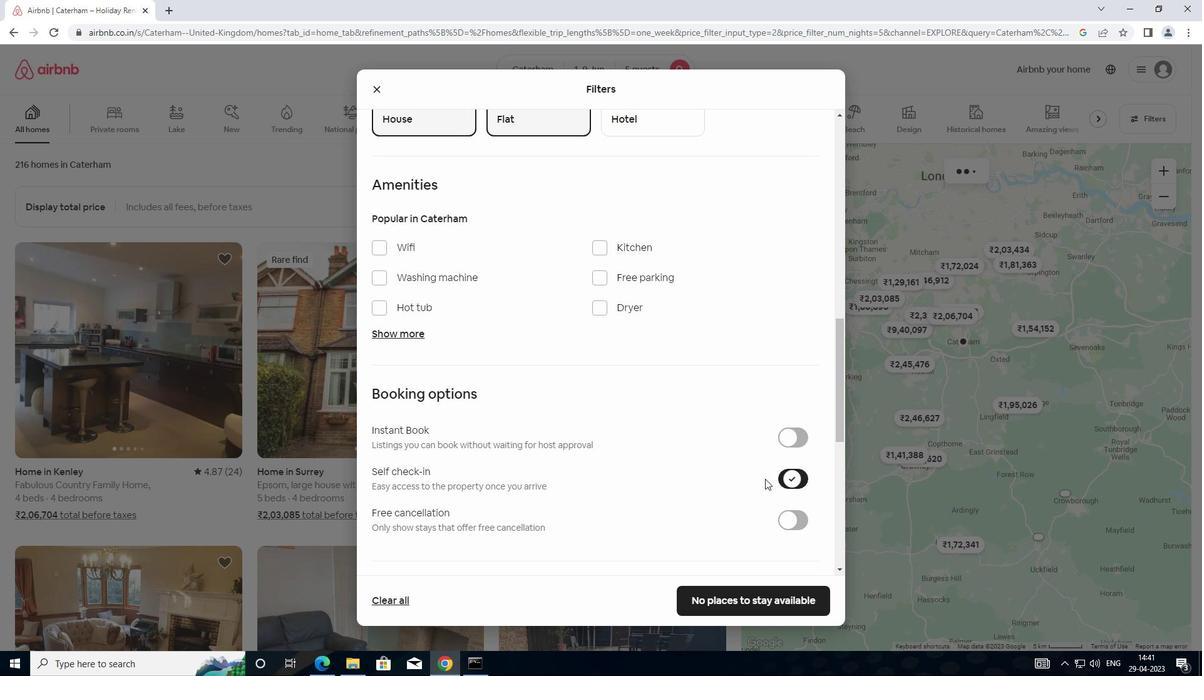 
Action: Mouse scrolled (726, 481) with delta (0, 0)
Screenshot: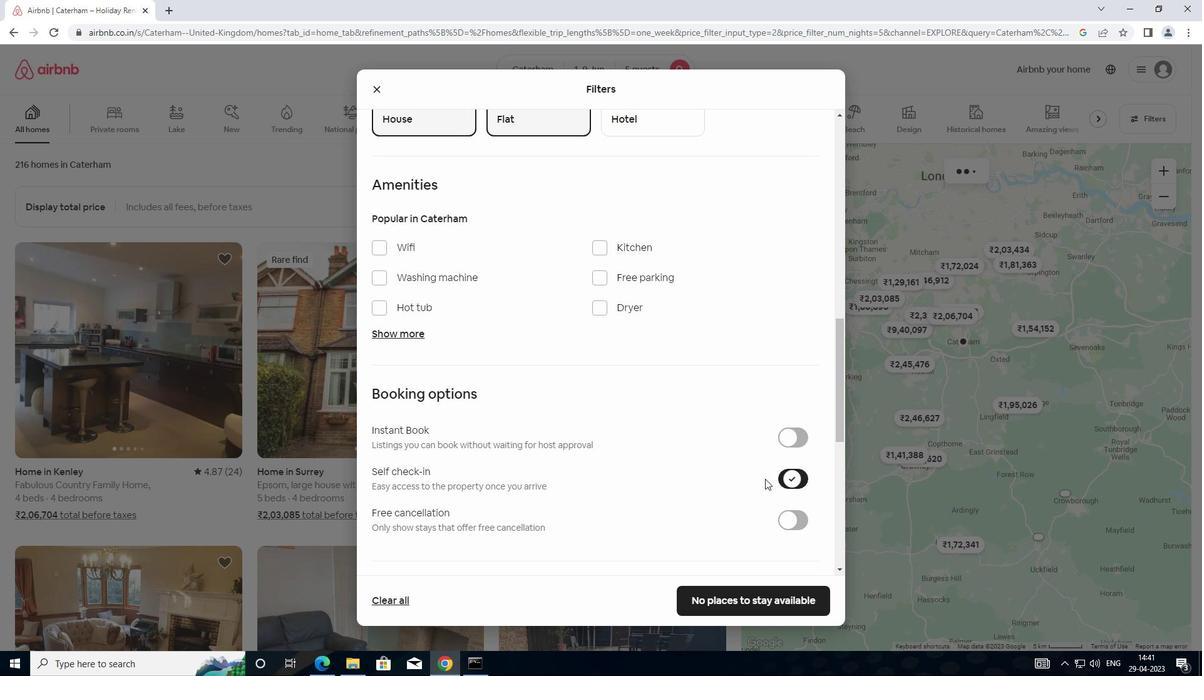 
Action: Mouse moved to (724, 482)
Screenshot: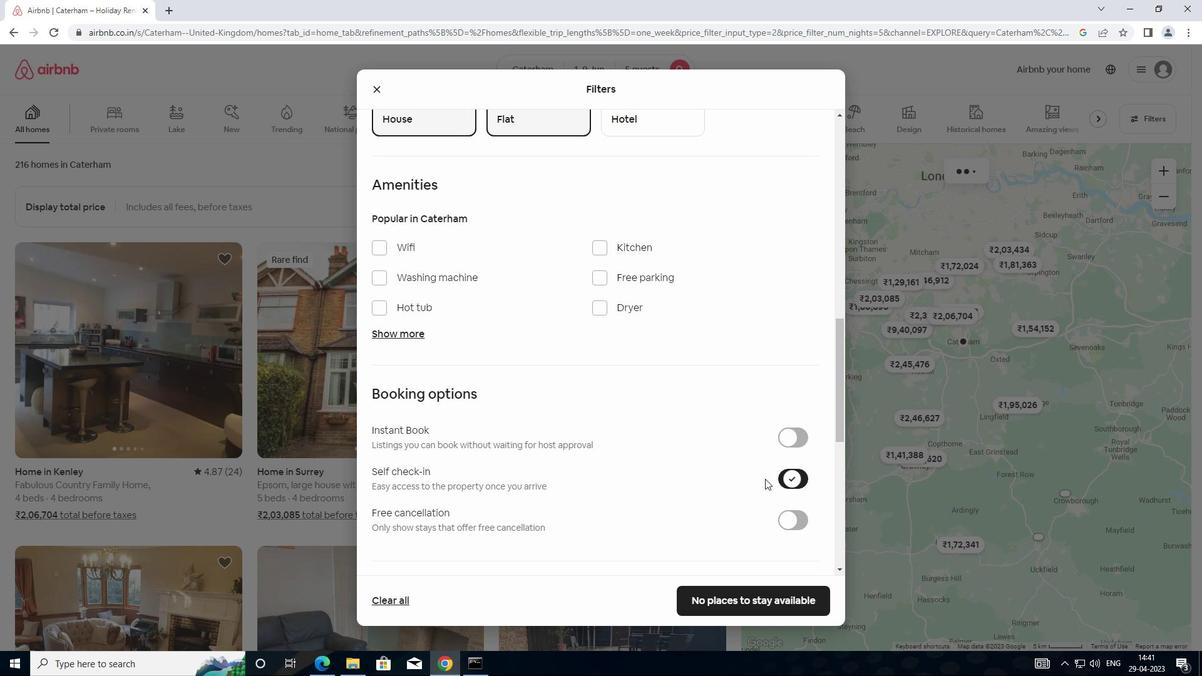 
Action: Mouse scrolled (724, 481) with delta (0, 0)
Screenshot: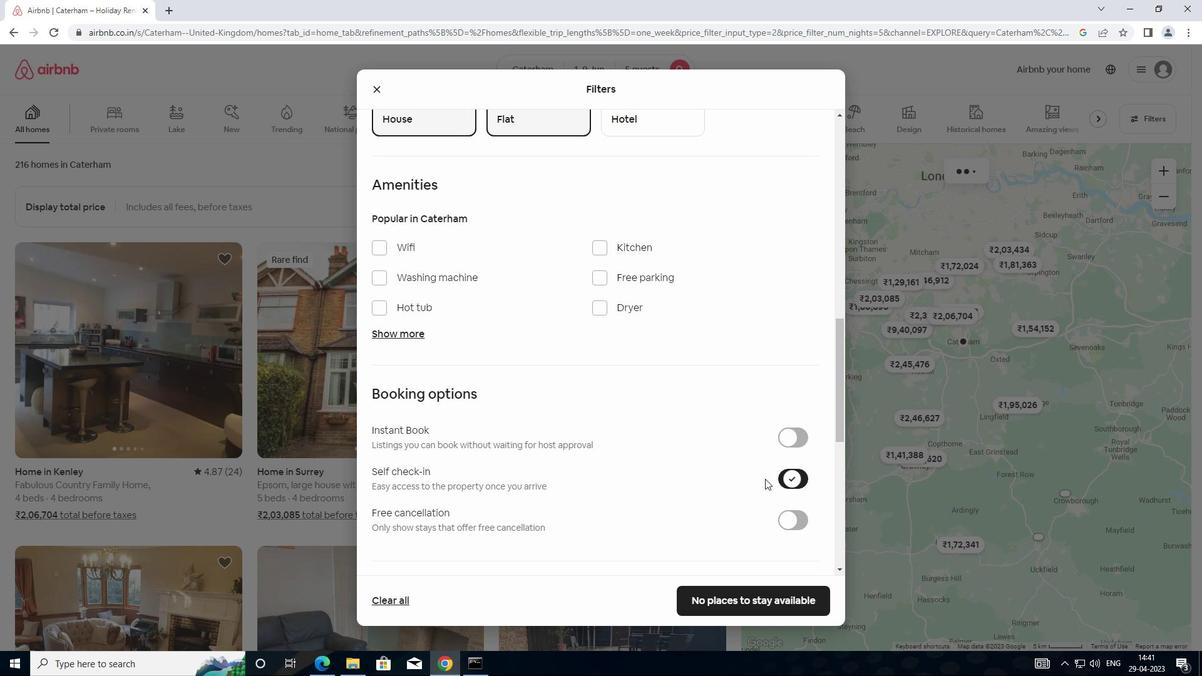 
Action: Mouse moved to (724, 483)
Screenshot: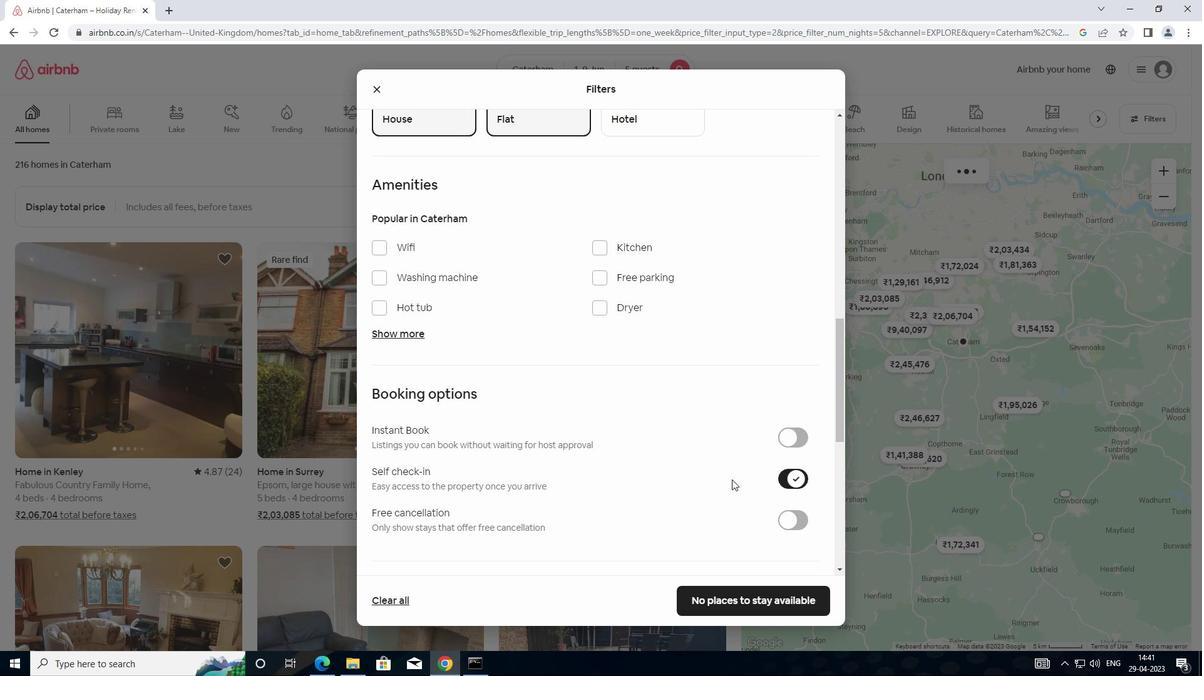 
Action: Mouse scrolled (724, 483) with delta (0, 0)
Screenshot: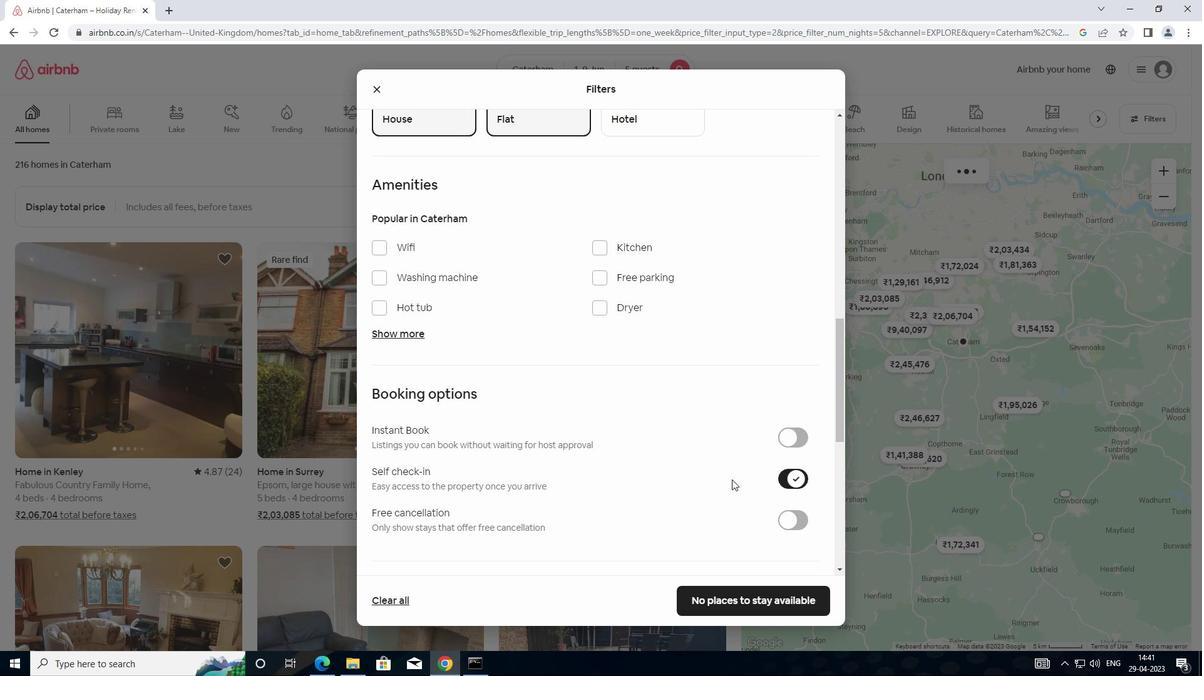 
Action: Mouse scrolled (724, 483) with delta (0, 0)
Screenshot: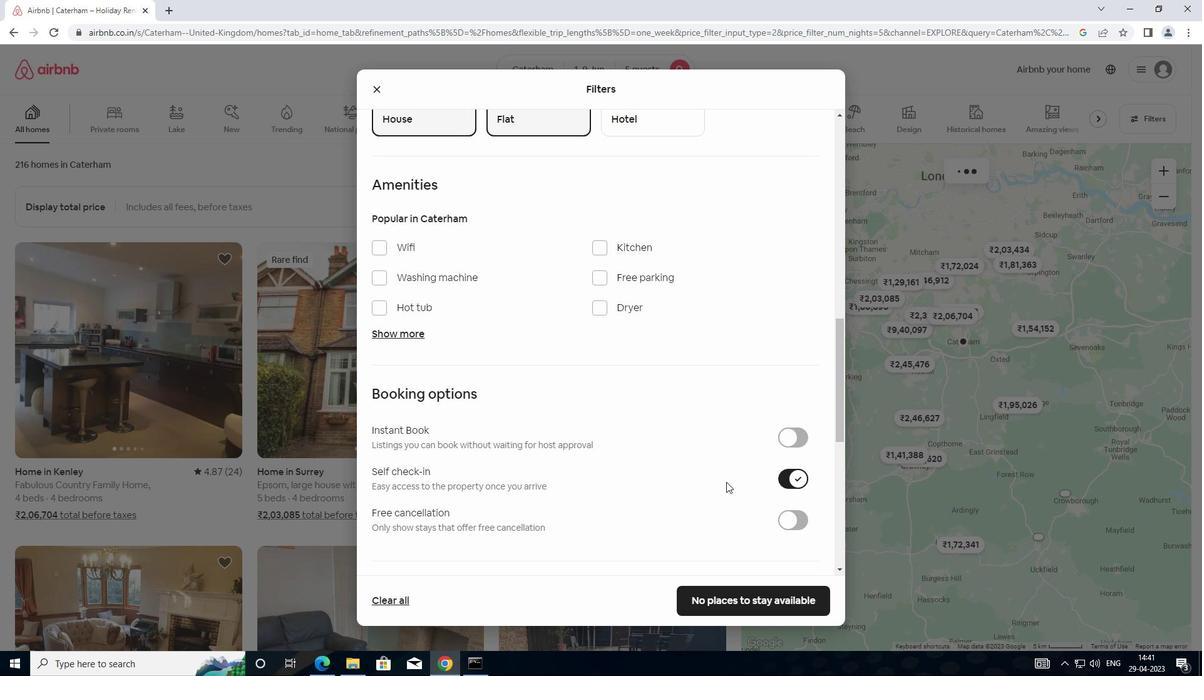 
Action: Mouse moved to (712, 476)
Screenshot: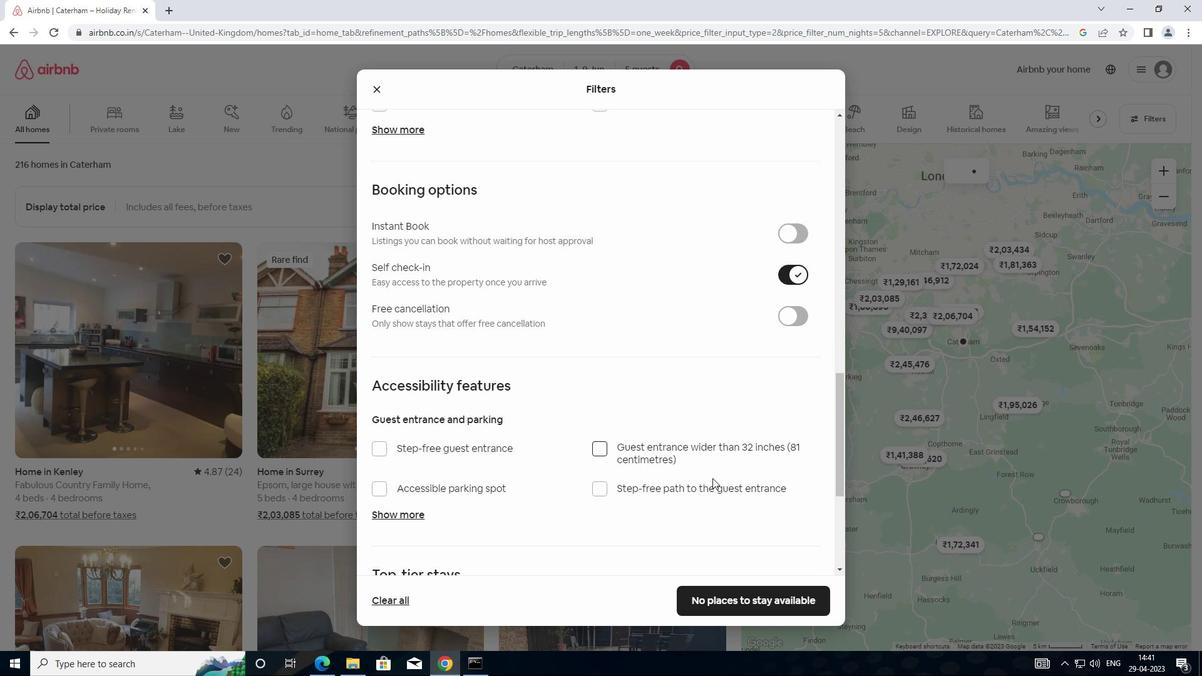 
Action: Mouse scrolled (712, 476) with delta (0, 0)
Screenshot: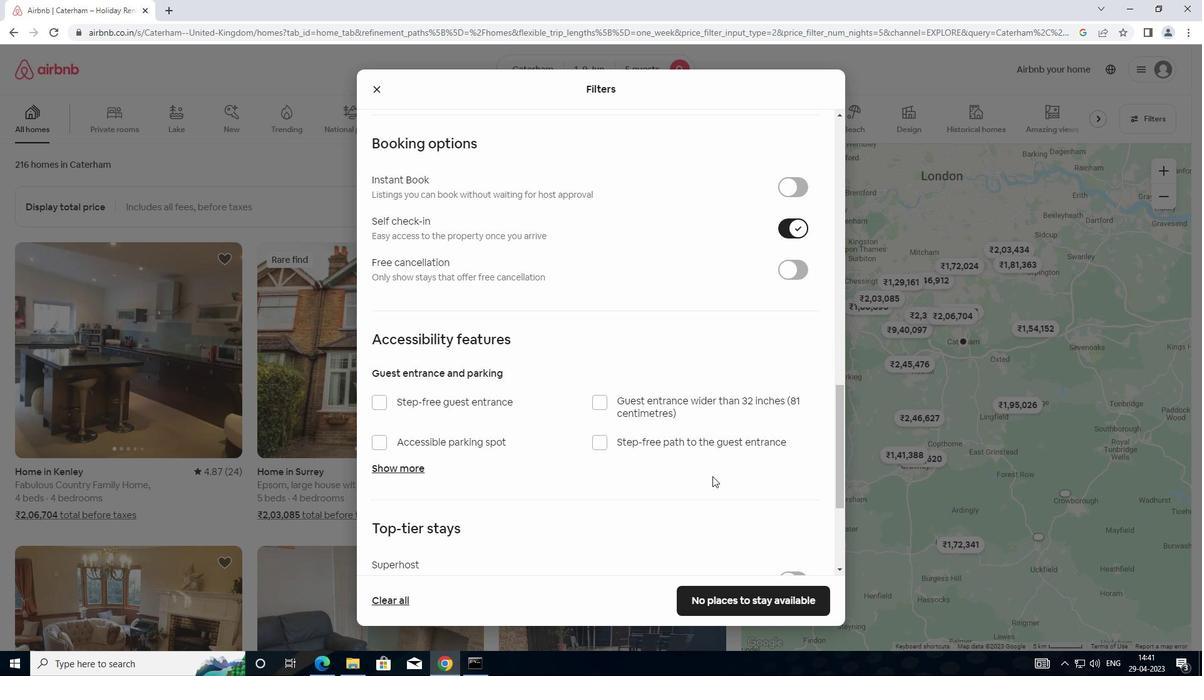 
Action: Mouse scrolled (712, 476) with delta (0, 0)
Screenshot: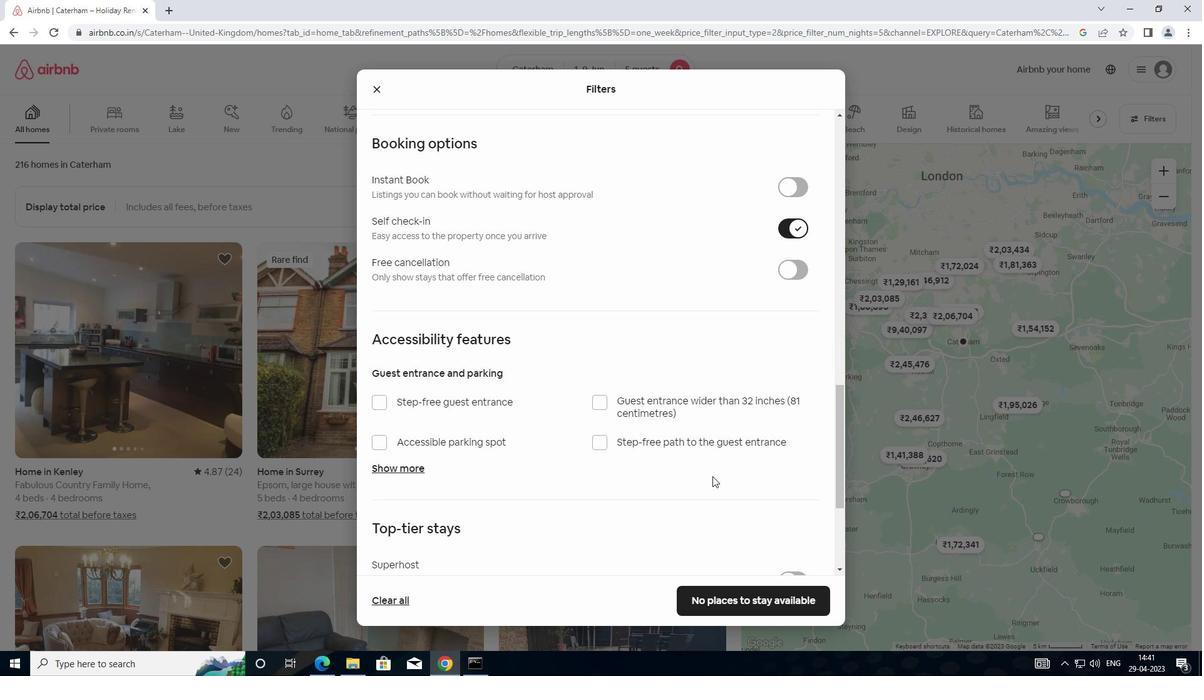 
Action: Mouse scrolled (712, 476) with delta (0, 0)
Screenshot: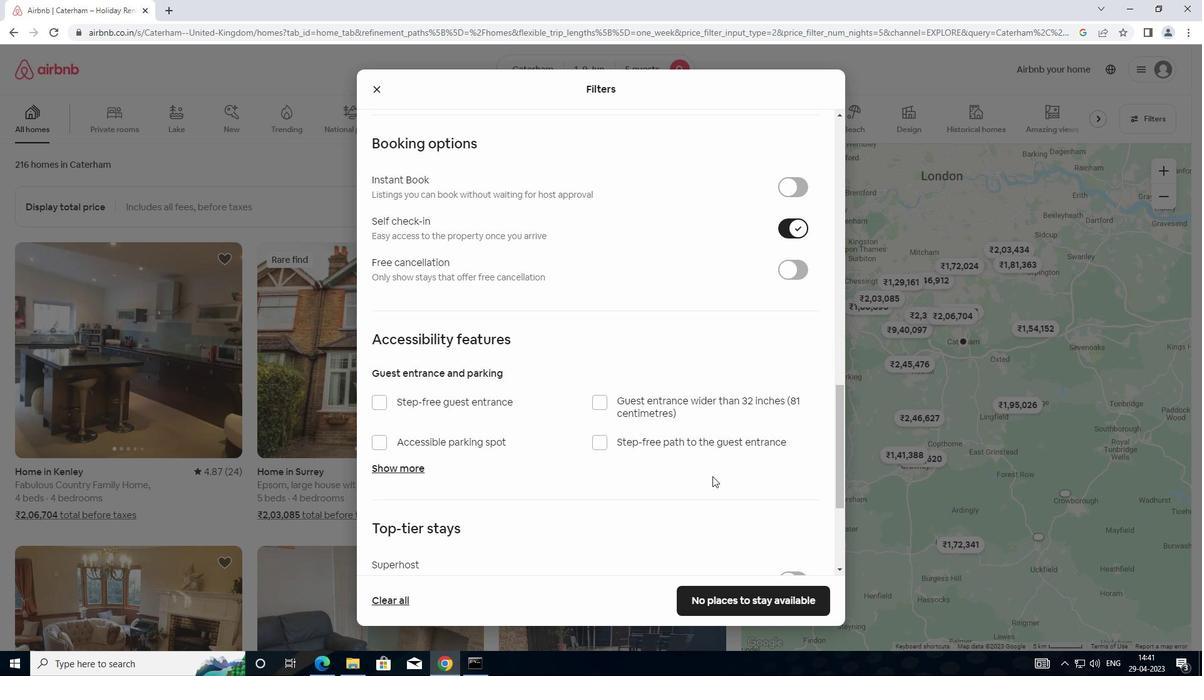 
Action: Mouse moved to (712, 473)
Screenshot: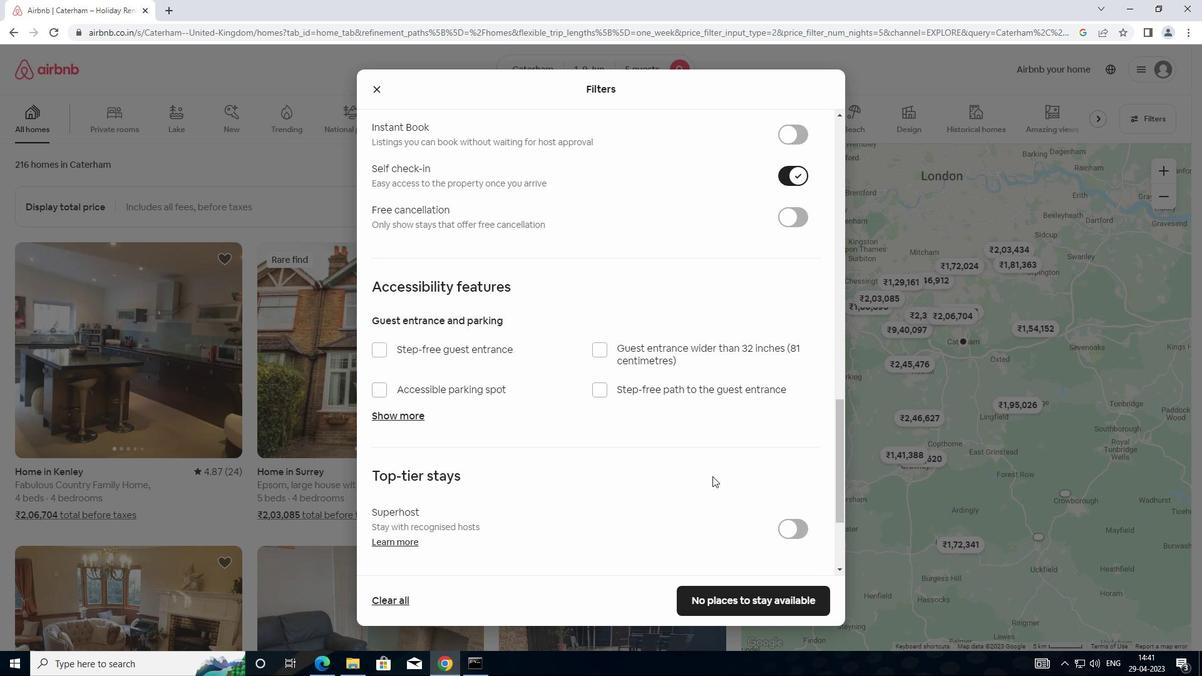 
Action: Mouse scrolled (712, 473) with delta (0, 0)
Screenshot: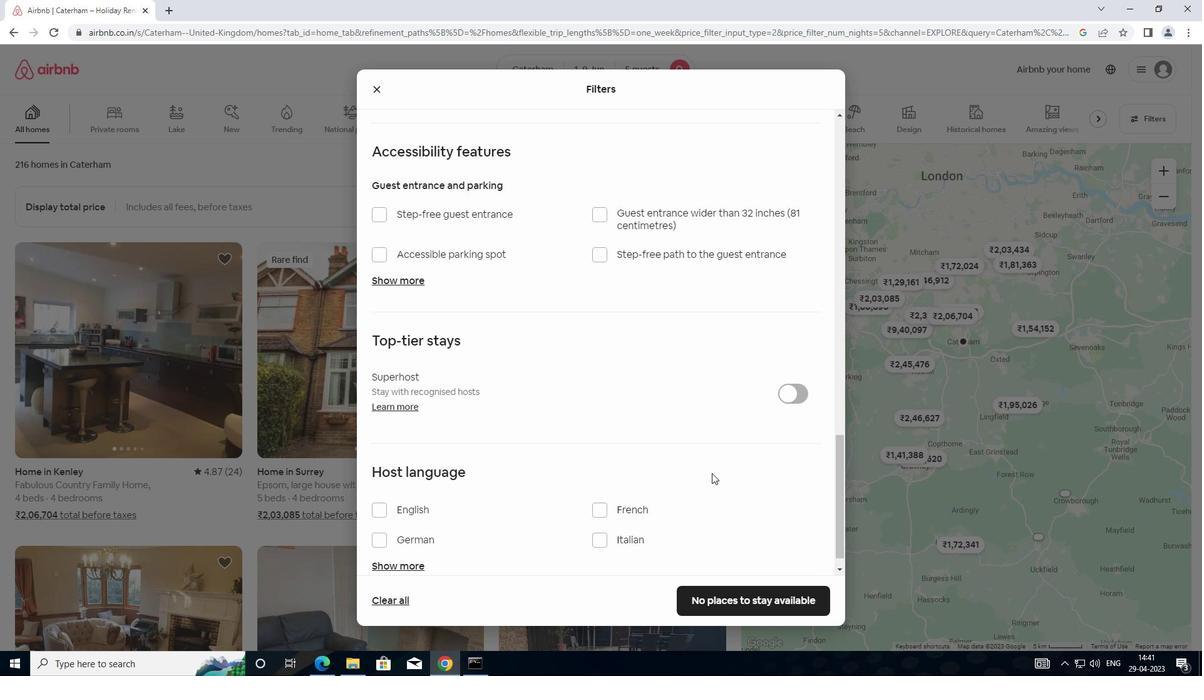 
Action: Mouse scrolled (712, 473) with delta (0, 0)
Screenshot: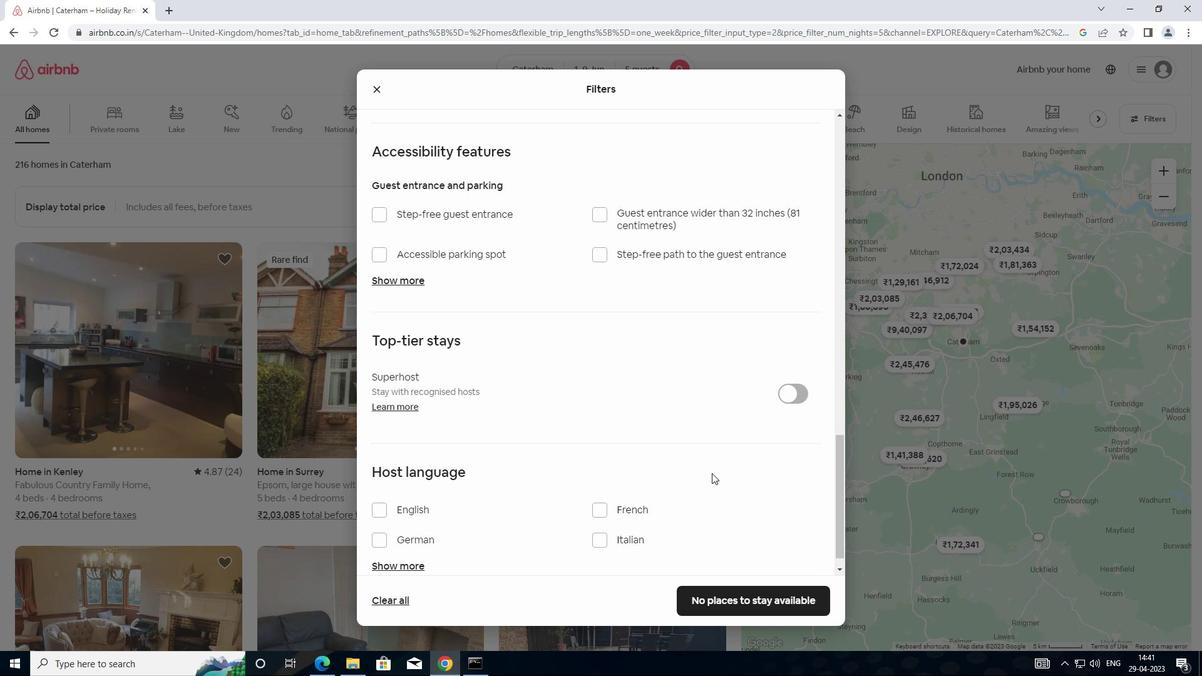 
Action: Mouse scrolled (712, 473) with delta (0, 0)
Screenshot: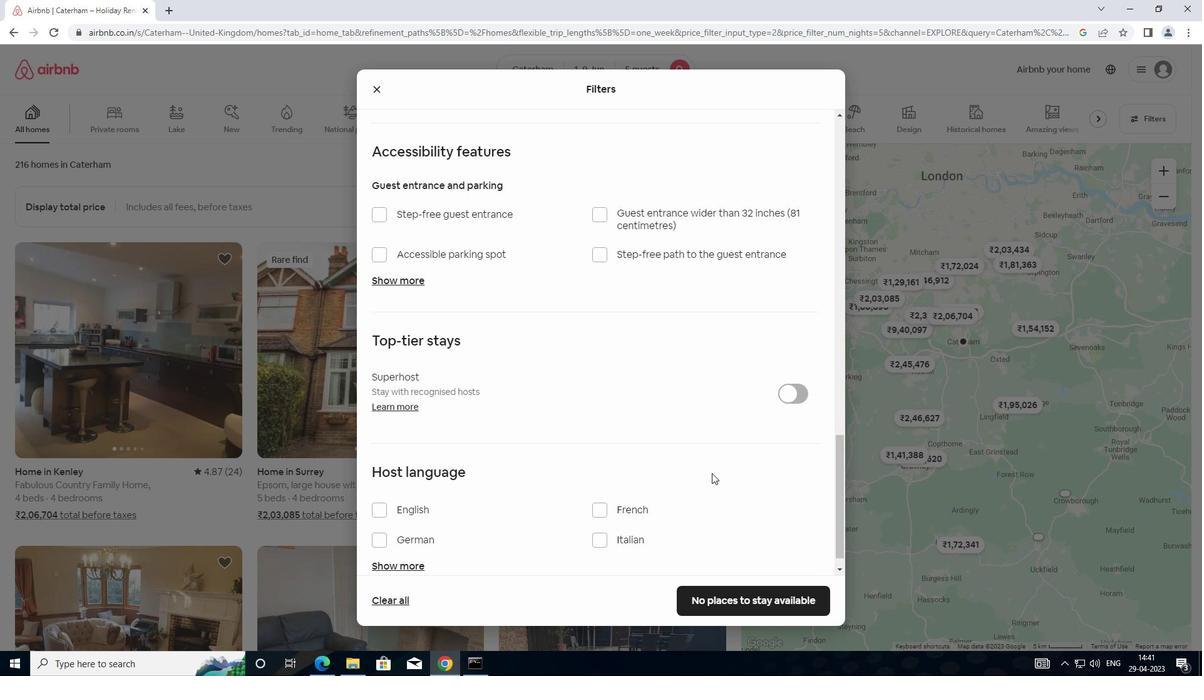 
Action: Mouse moved to (376, 488)
Screenshot: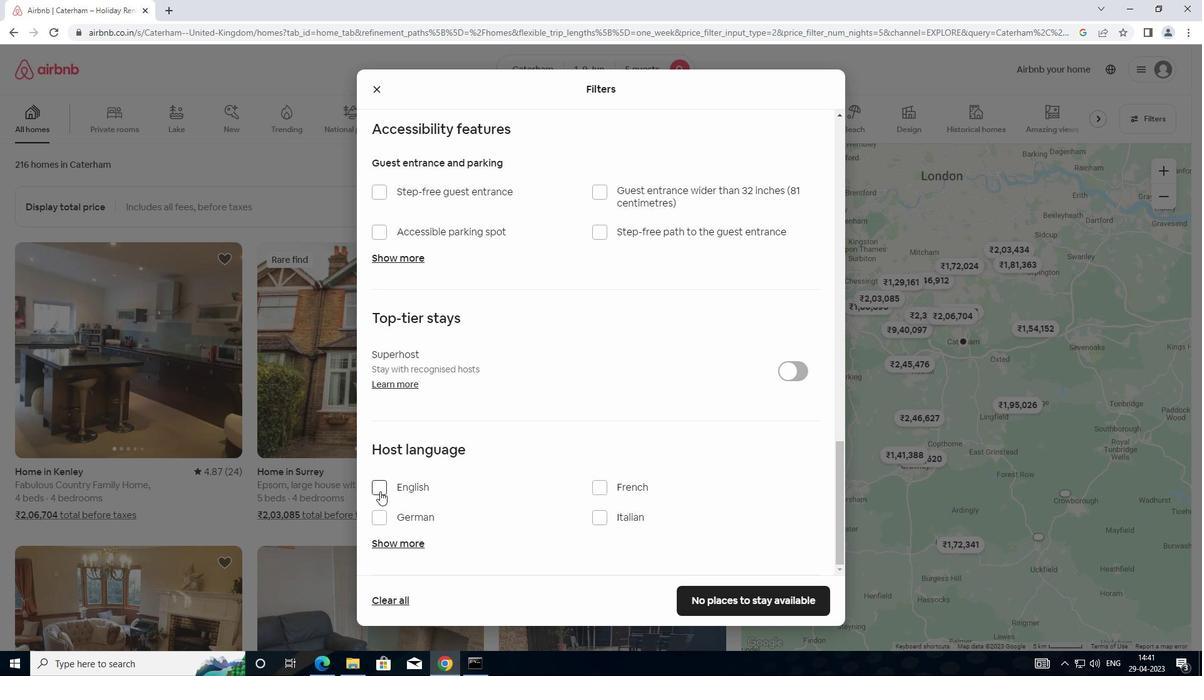 
Action: Mouse pressed left at (376, 488)
Screenshot: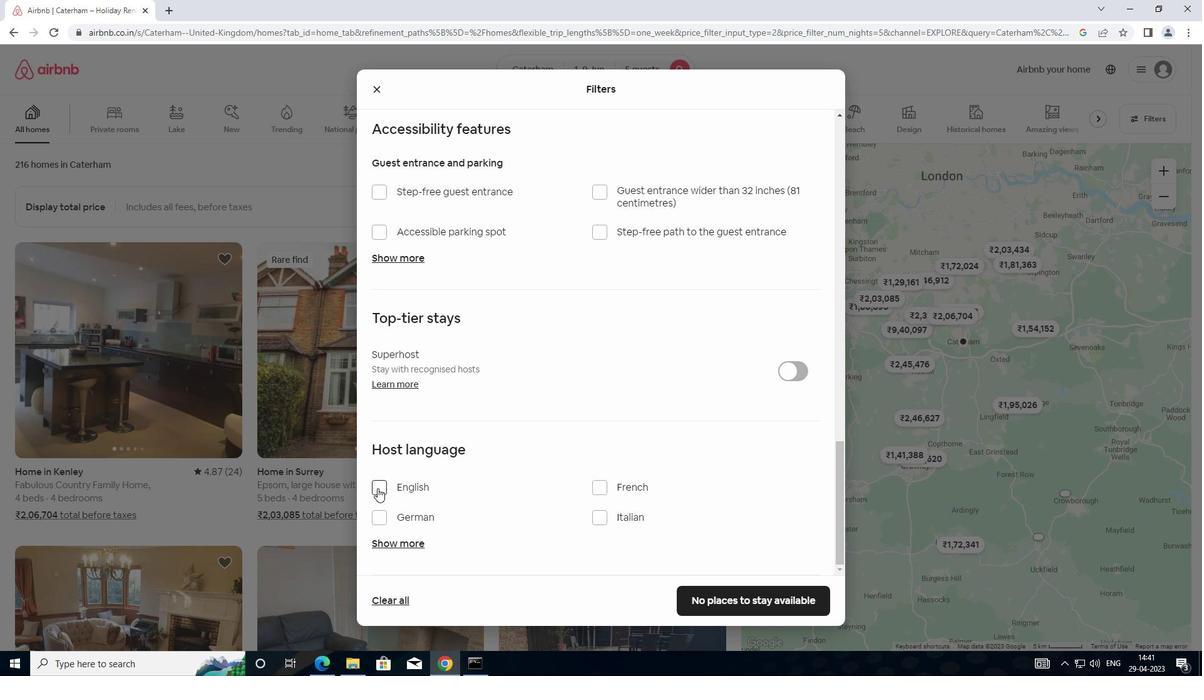 
Action: Mouse moved to (728, 610)
Screenshot: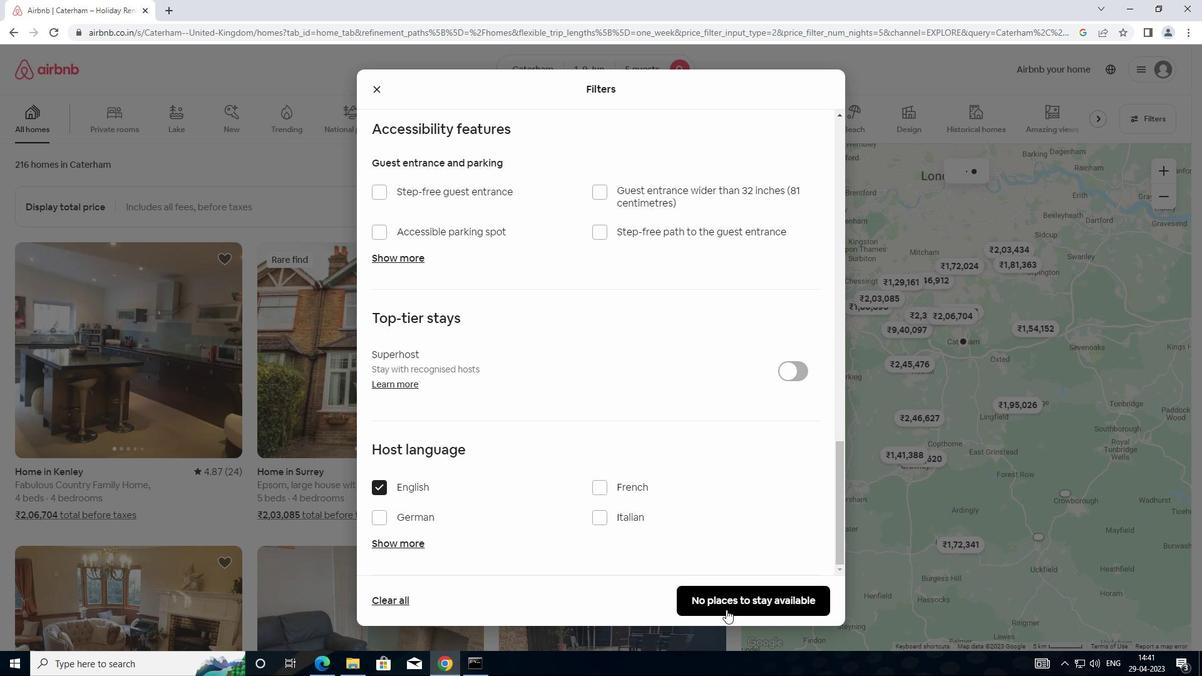 
Action: Mouse pressed left at (728, 610)
Screenshot: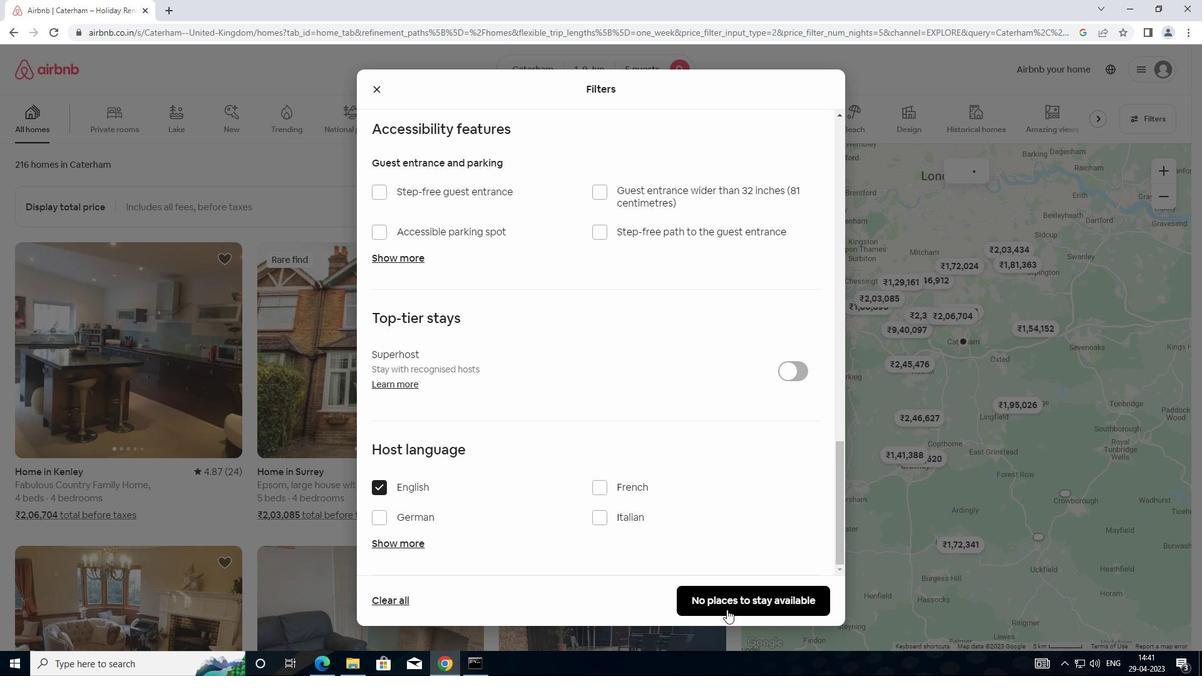 
Action: Mouse moved to (875, 438)
Screenshot: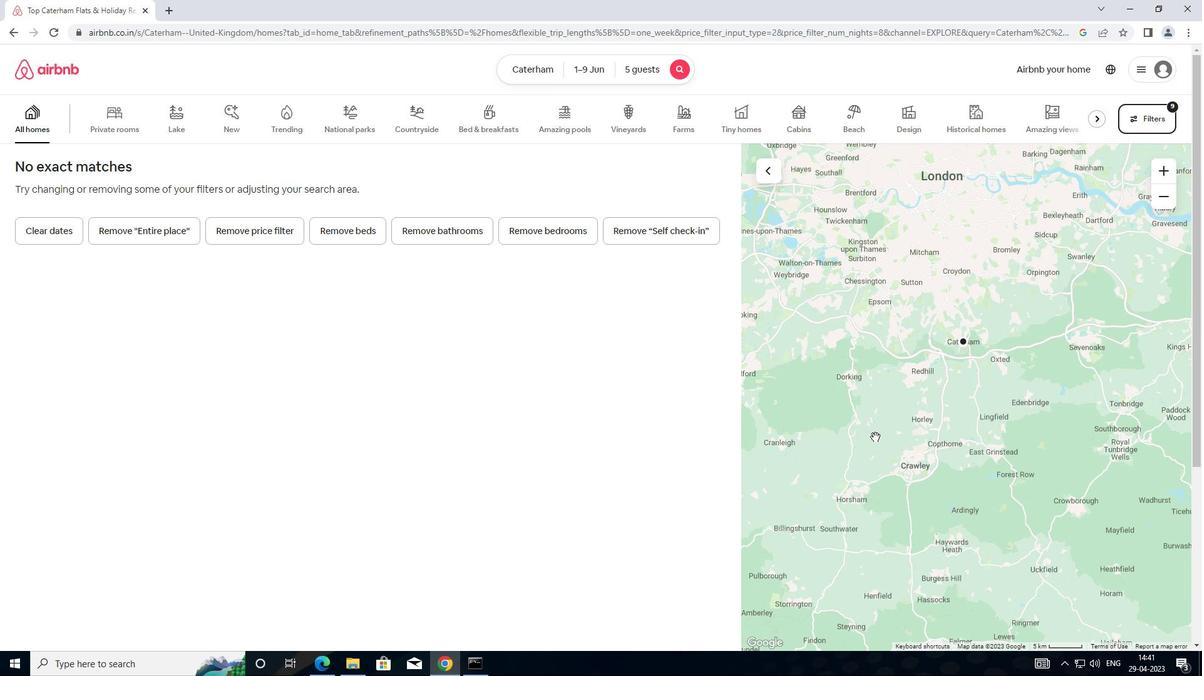 
